 Task: Look for space in Torrejón de Ardoz, Spain from 6th June, 2023 to 8th June, 2023 for 2 adults in price range Rs.7000 to Rs.12000. Place can be private room with 1  bedroom having 2 beds and 1 bathroom. Property type can be house, flat, guest house. Amenities needed are: wifi. Booking option can be shelf check-in. Required host language is English.
Action: Mouse moved to (345, 162)
Screenshot: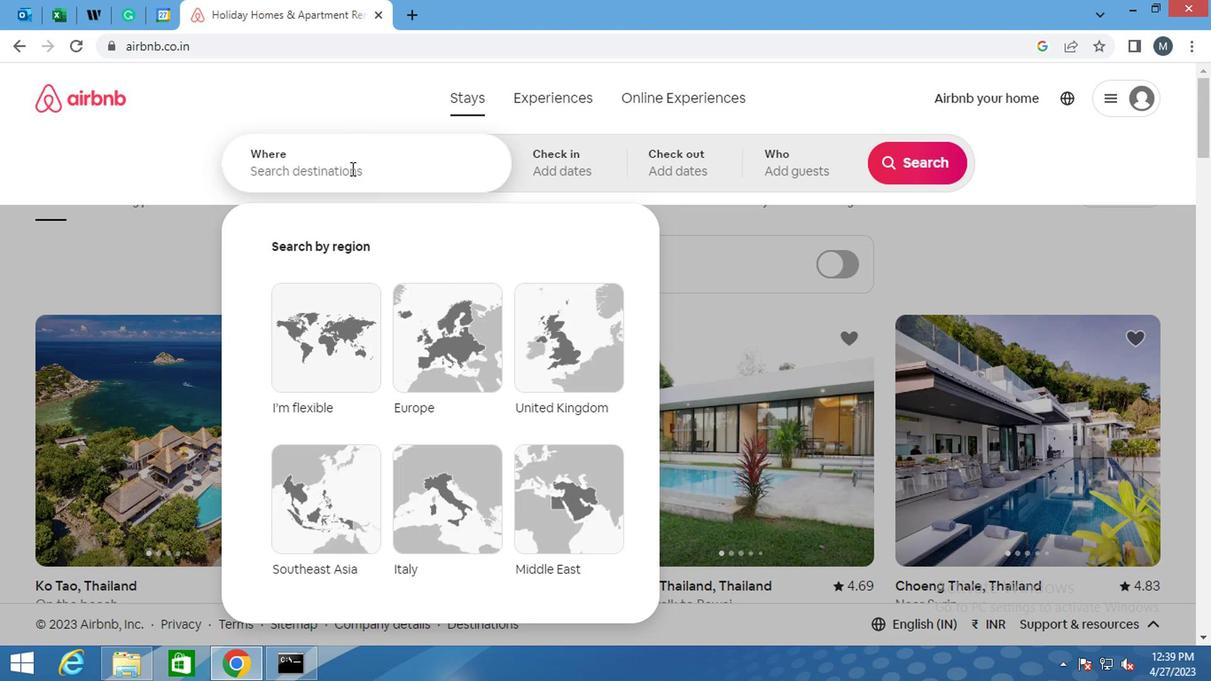 
Action: Mouse pressed left at (345, 162)
Screenshot: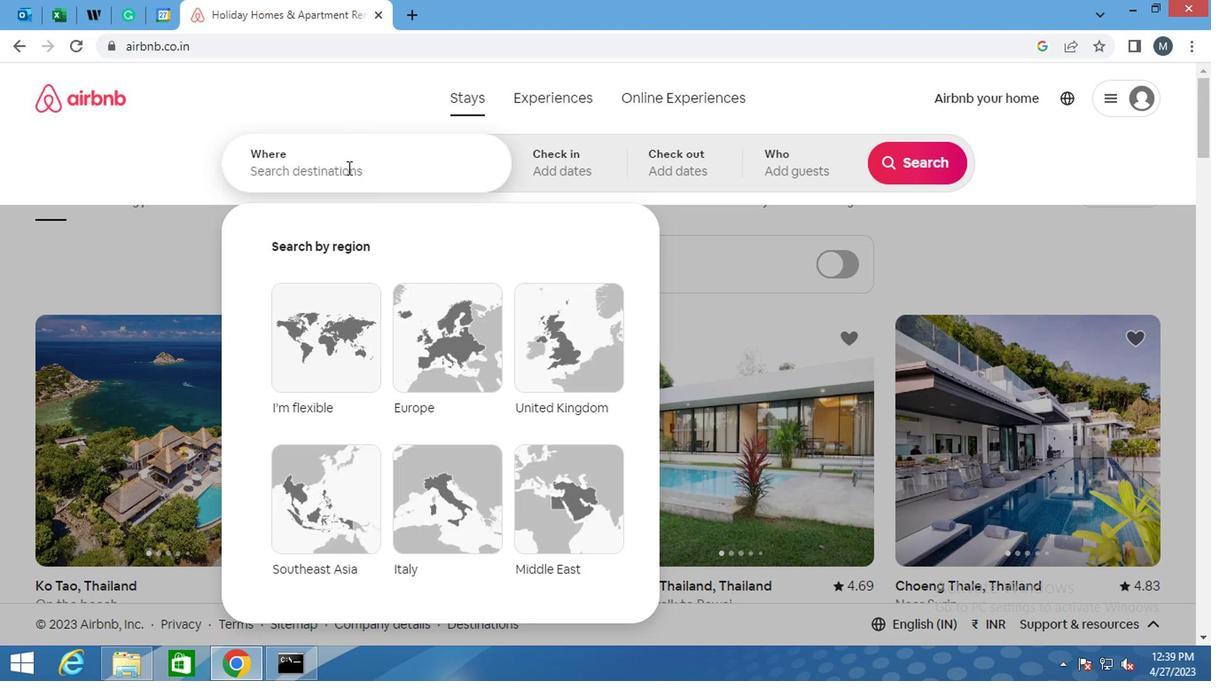 
Action: Mouse moved to (345, 162)
Screenshot: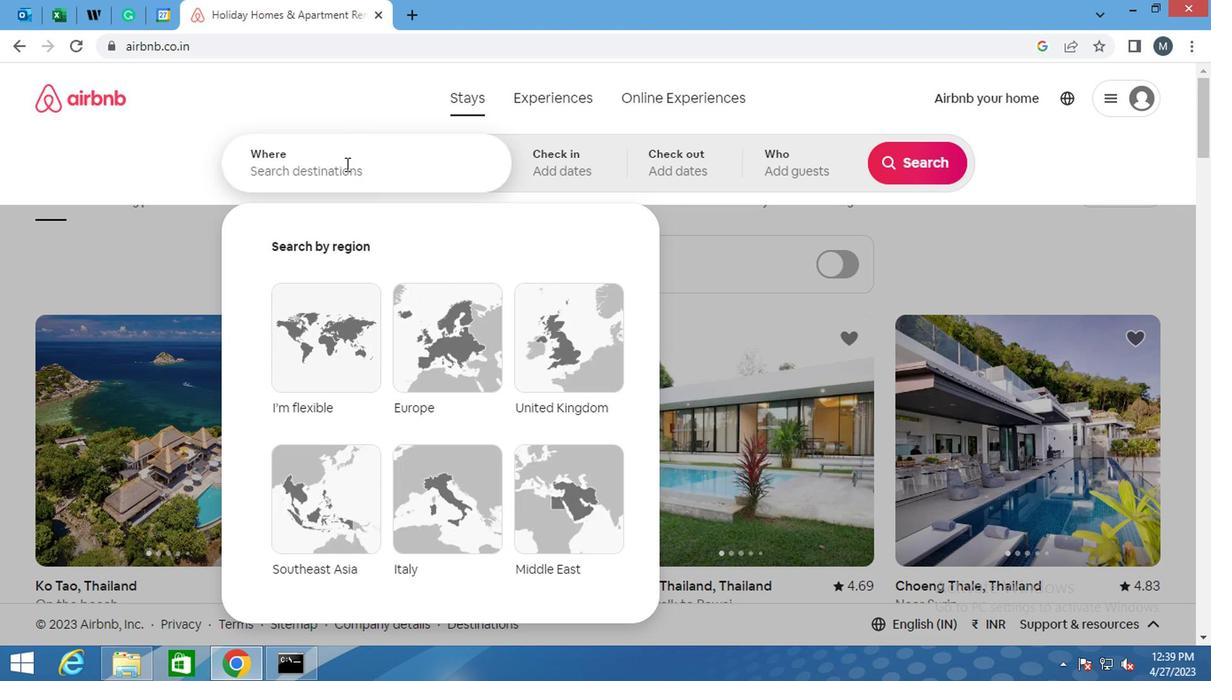 
Action: Key pressed <Key.shift>TORREJON<Key.space>DE<Key.space><Key.shift>ARDOZ<Key.space><Key.backspace>,<Key.space><Key.shift>SP
Screenshot: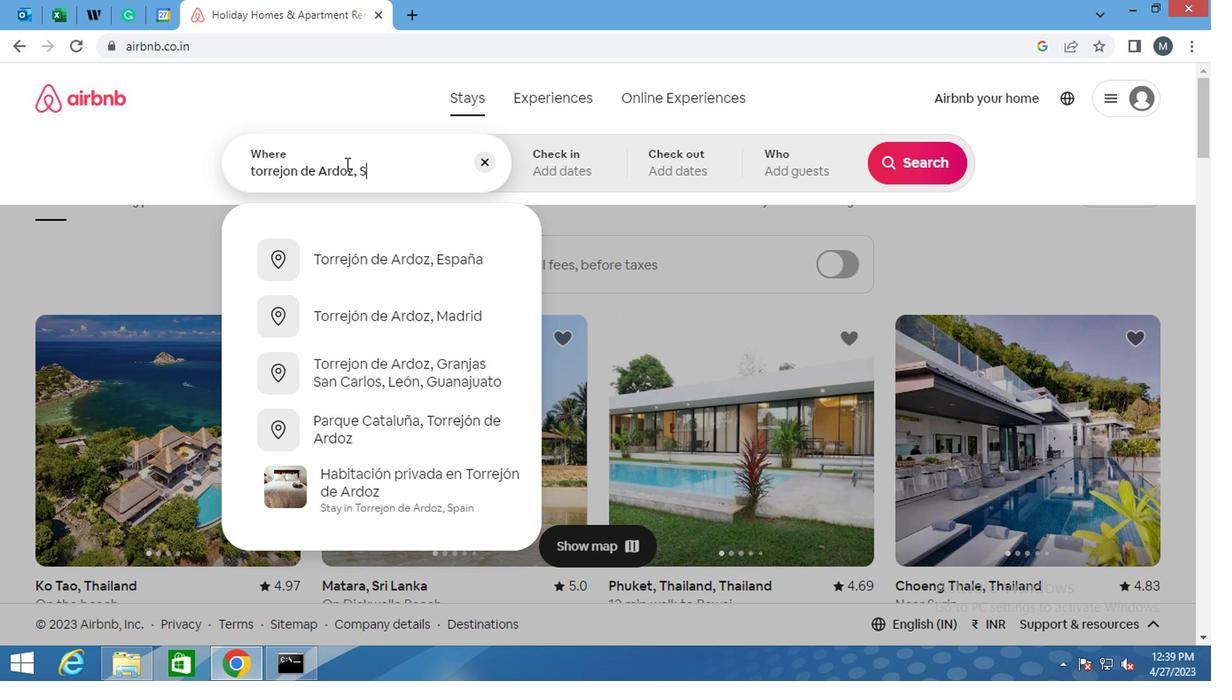 
Action: Mouse moved to (408, 270)
Screenshot: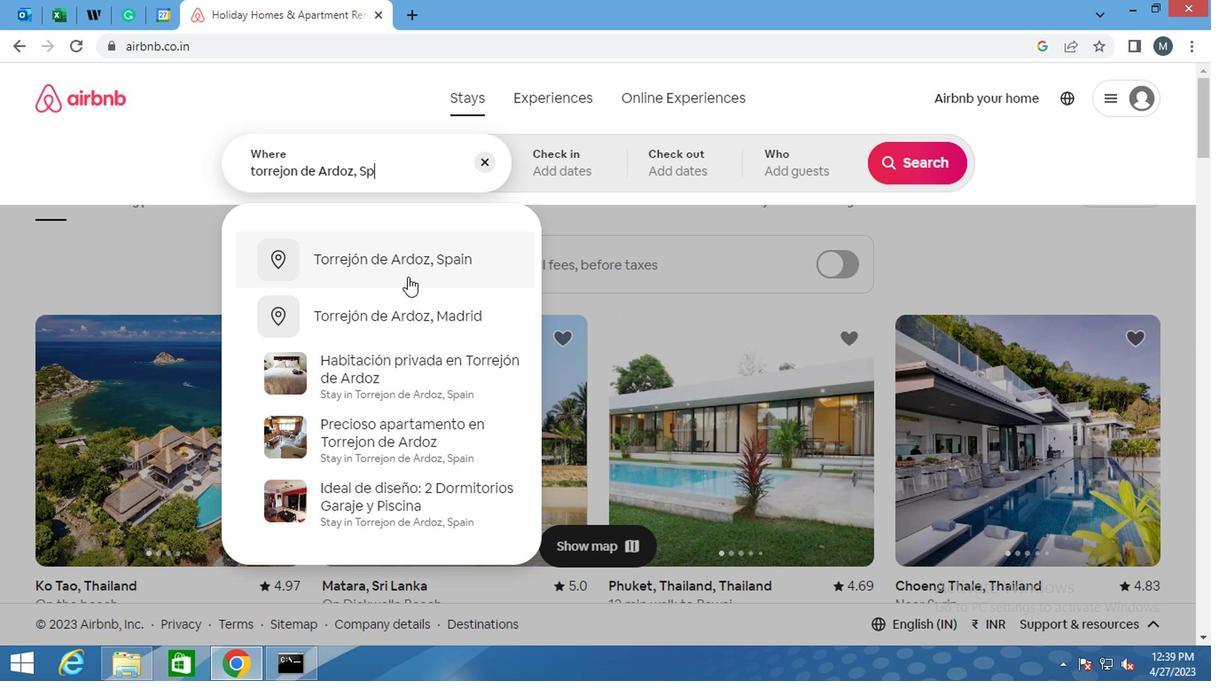 
Action: Mouse pressed left at (408, 270)
Screenshot: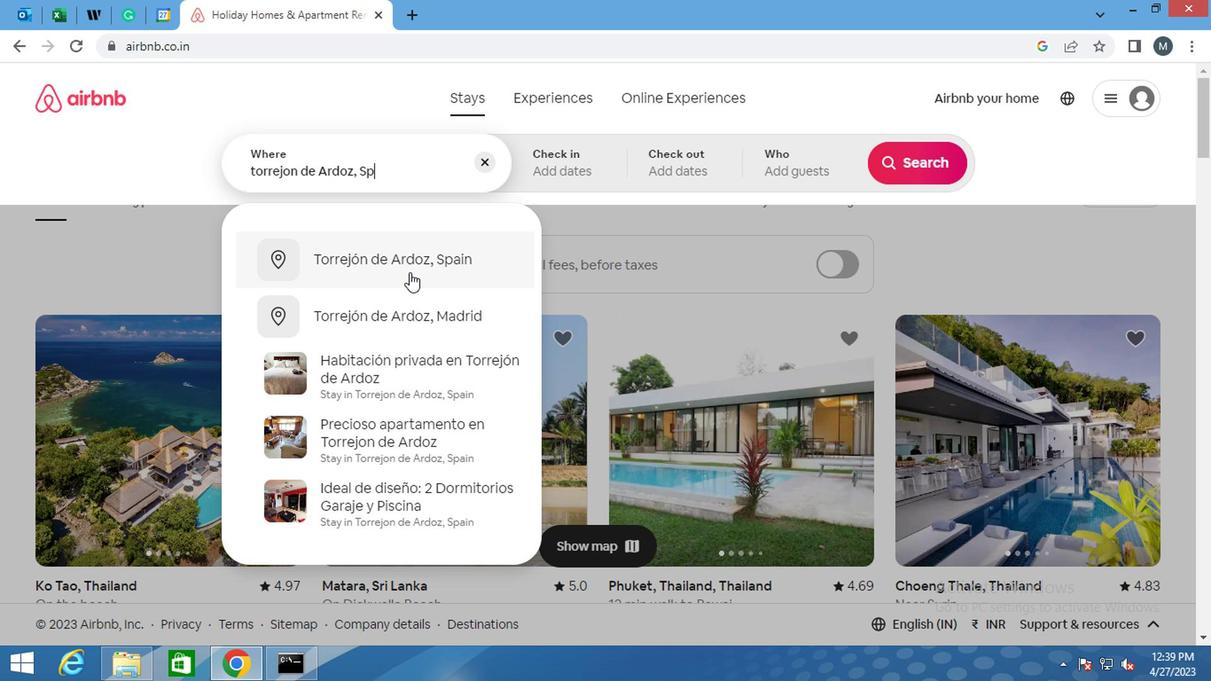 
Action: Mouse moved to (902, 303)
Screenshot: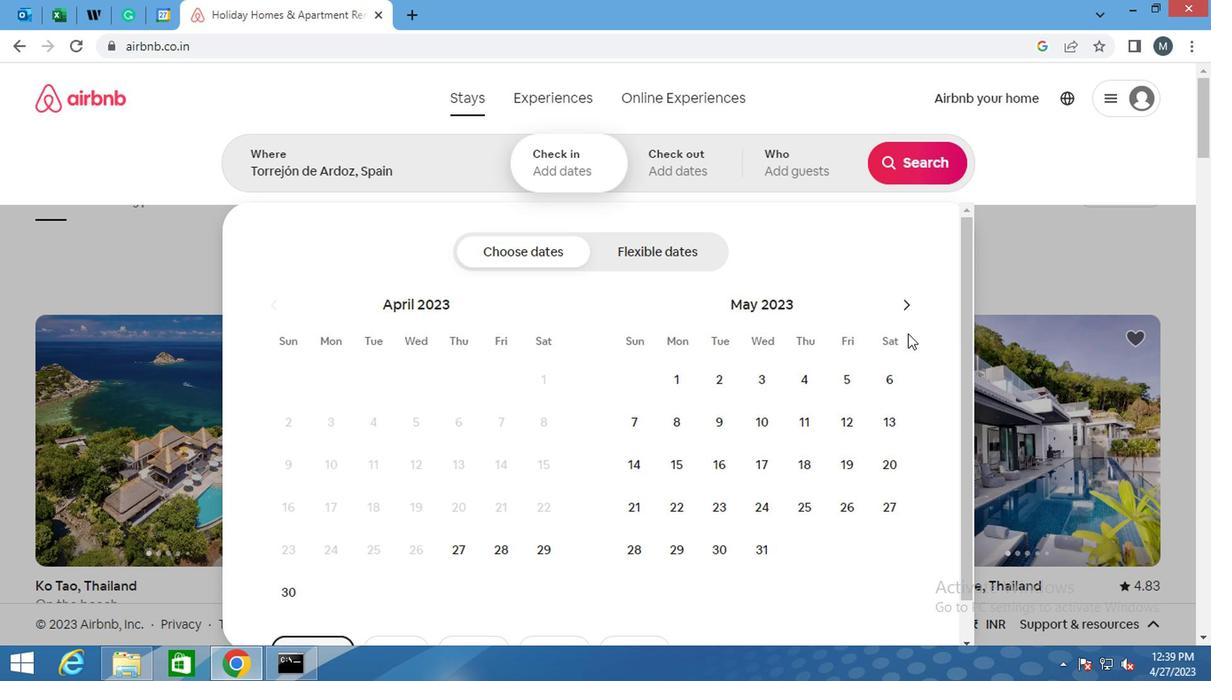 
Action: Mouse pressed left at (902, 303)
Screenshot: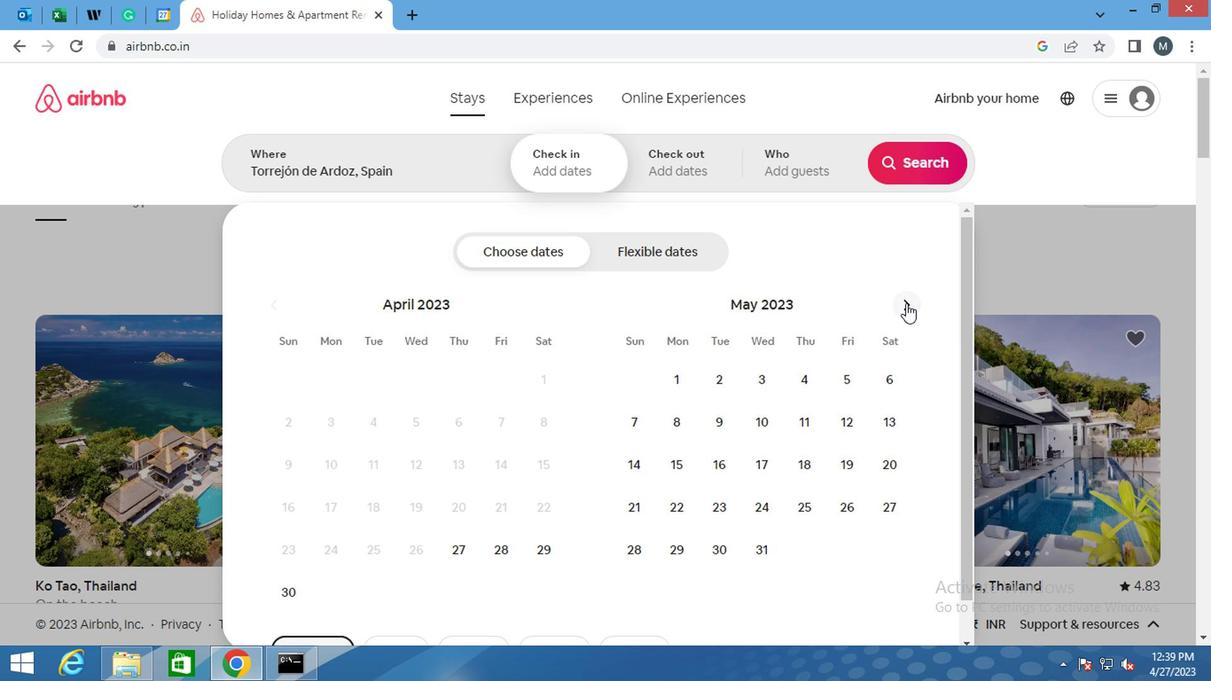 
Action: Mouse moved to (728, 429)
Screenshot: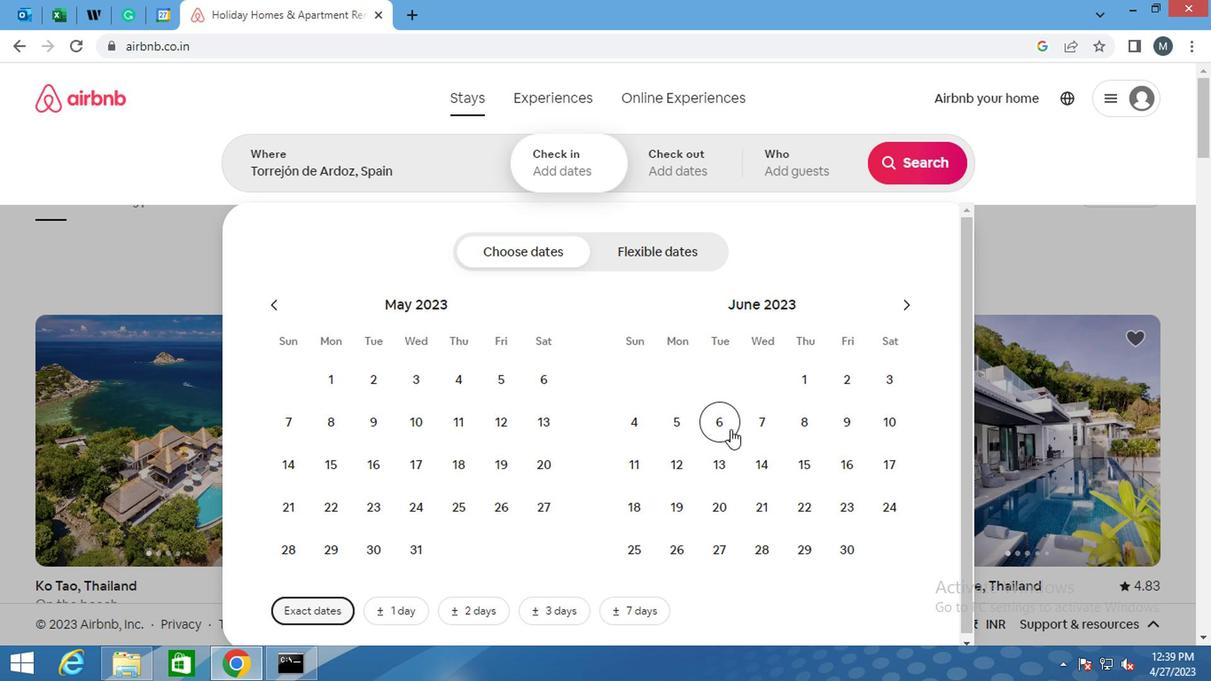 
Action: Mouse pressed left at (728, 429)
Screenshot: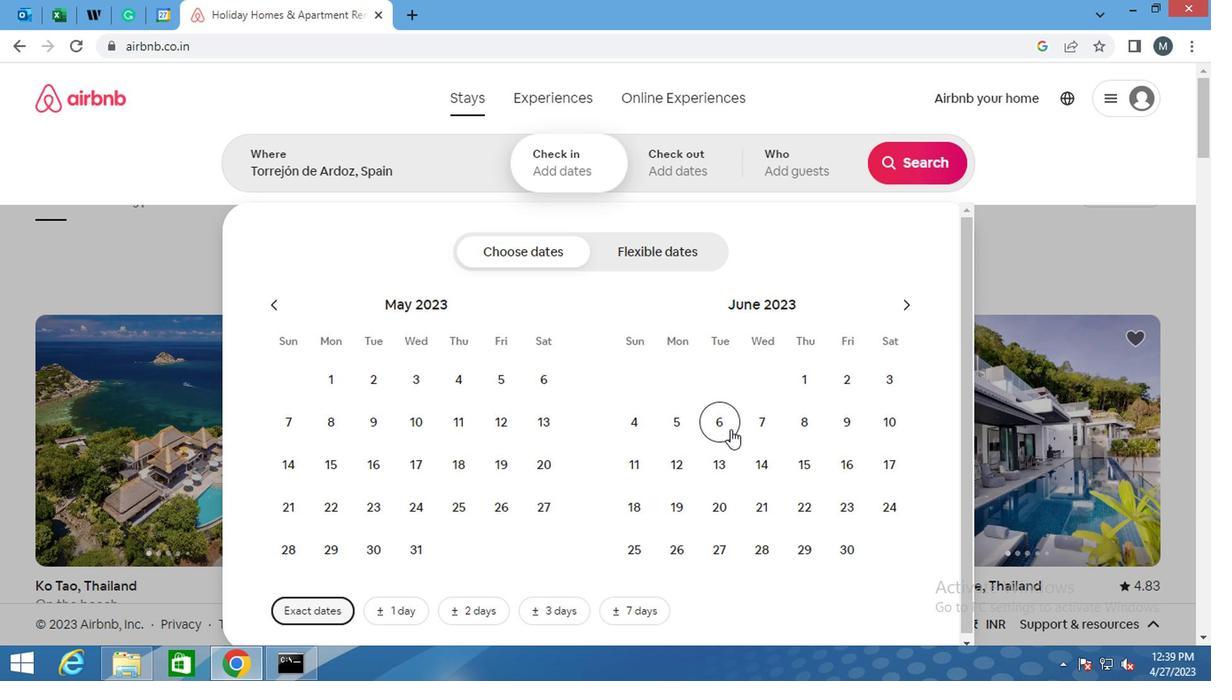 
Action: Mouse moved to (795, 418)
Screenshot: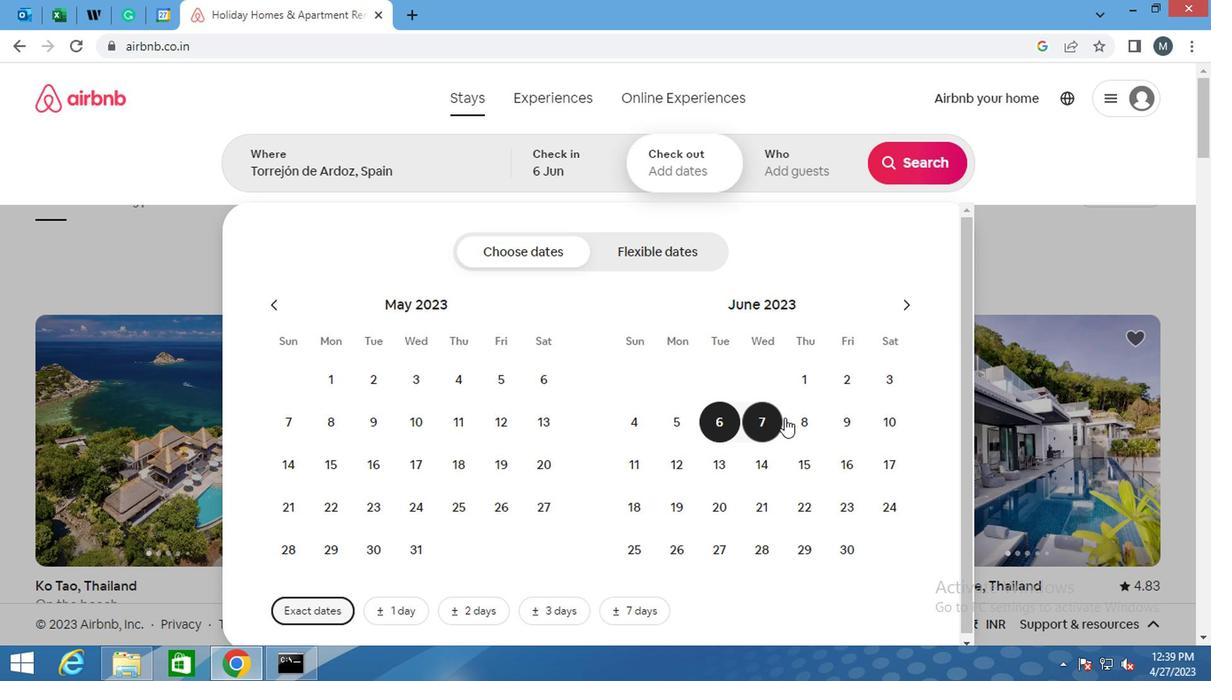 
Action: Mouse pressed left at (795, 418)
Screenshot: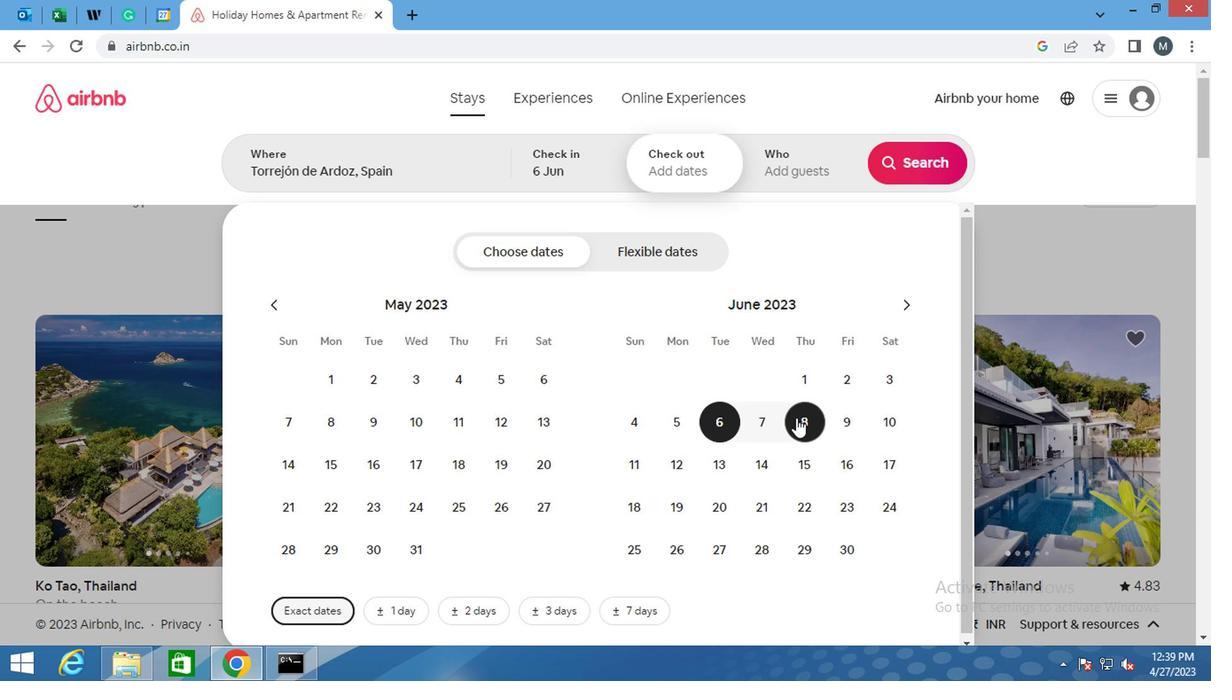 
Action: Mouse moved to (797, 169)
Screenshot: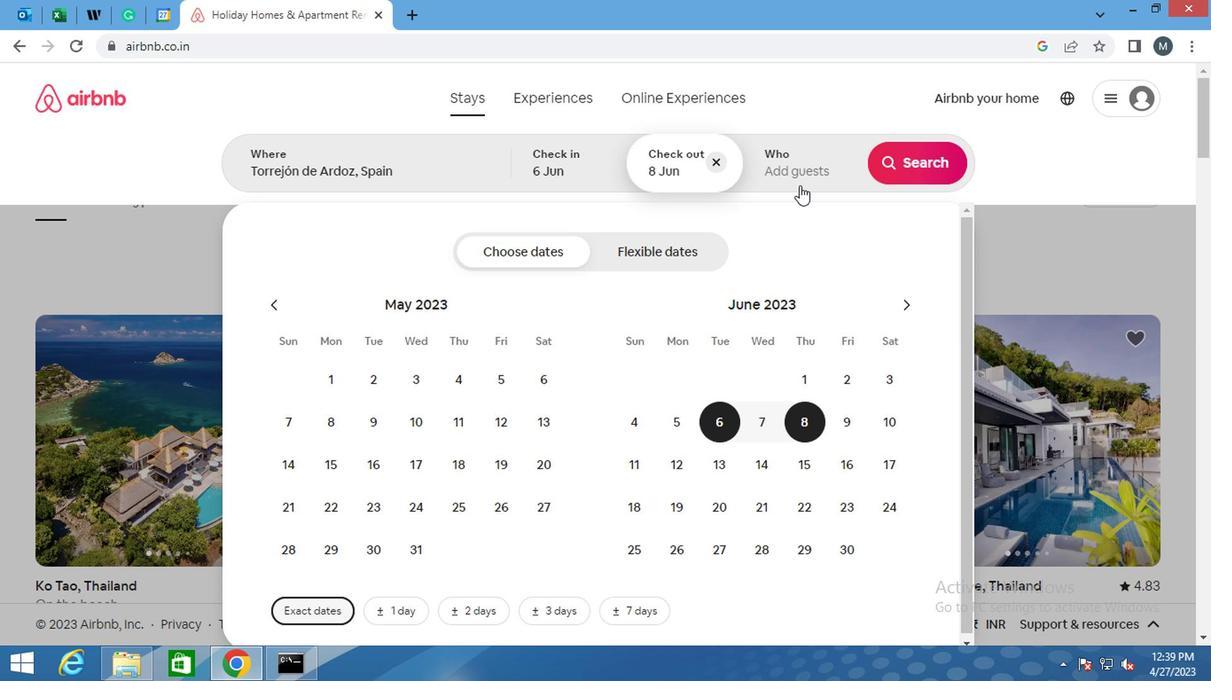 
Action: Mouse pressed left at (797, 169)
Screenshot: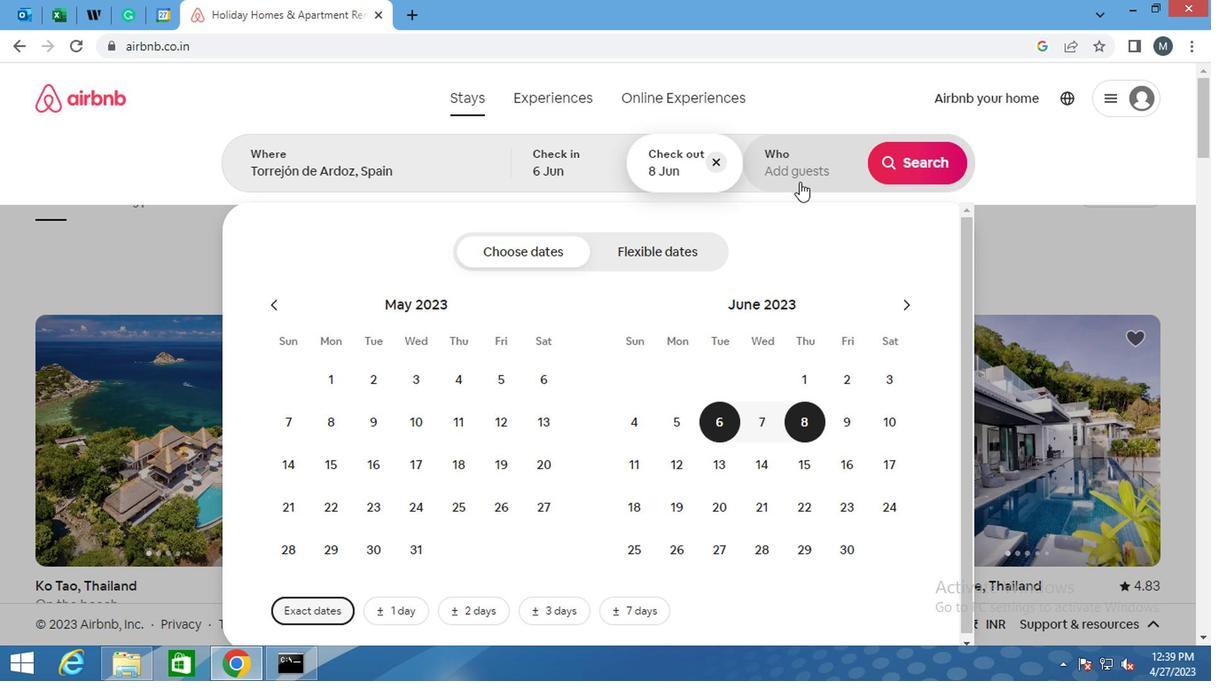 
Action: Mouse moved to (921, 258)
Screenshot: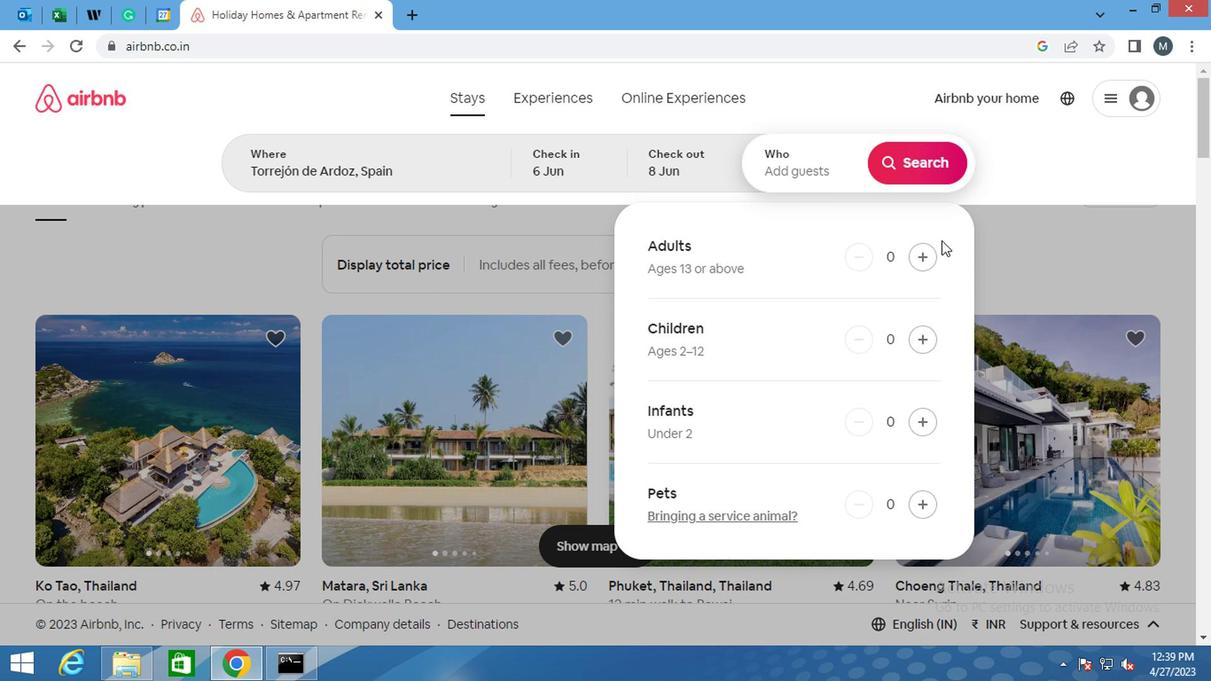 
Action: Mouse pressed left at (921, 258)
Screenshot: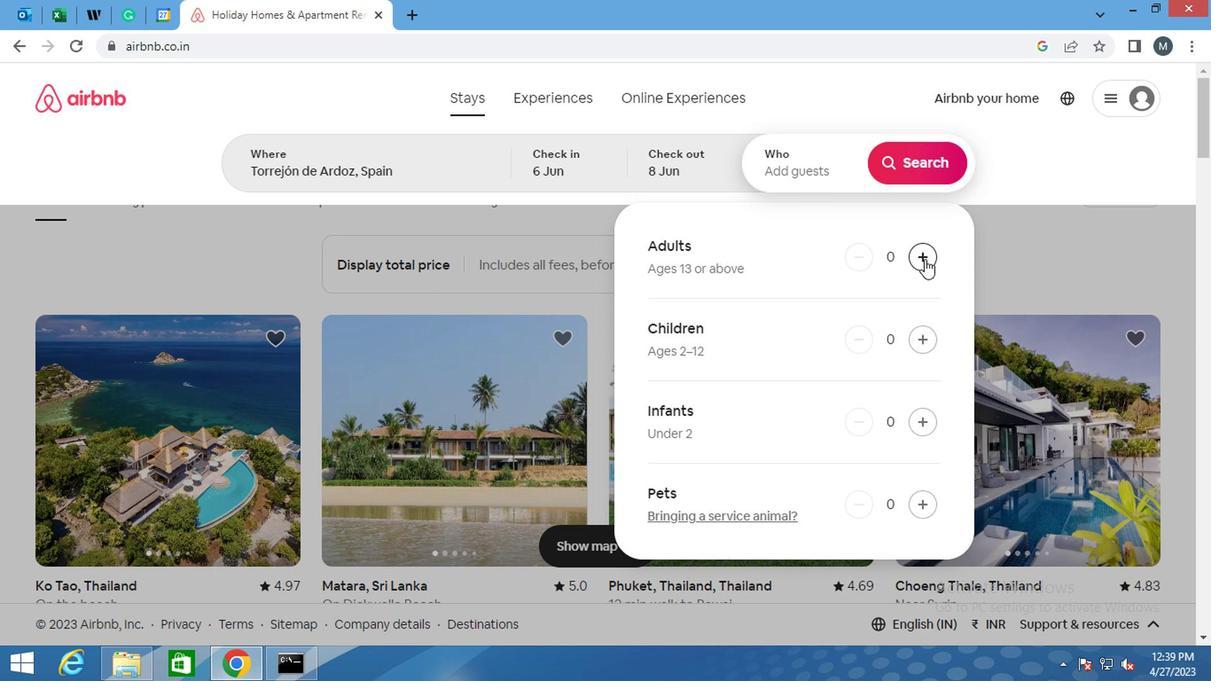 
Action: Mouse moved to (920, 259)
Screenshot: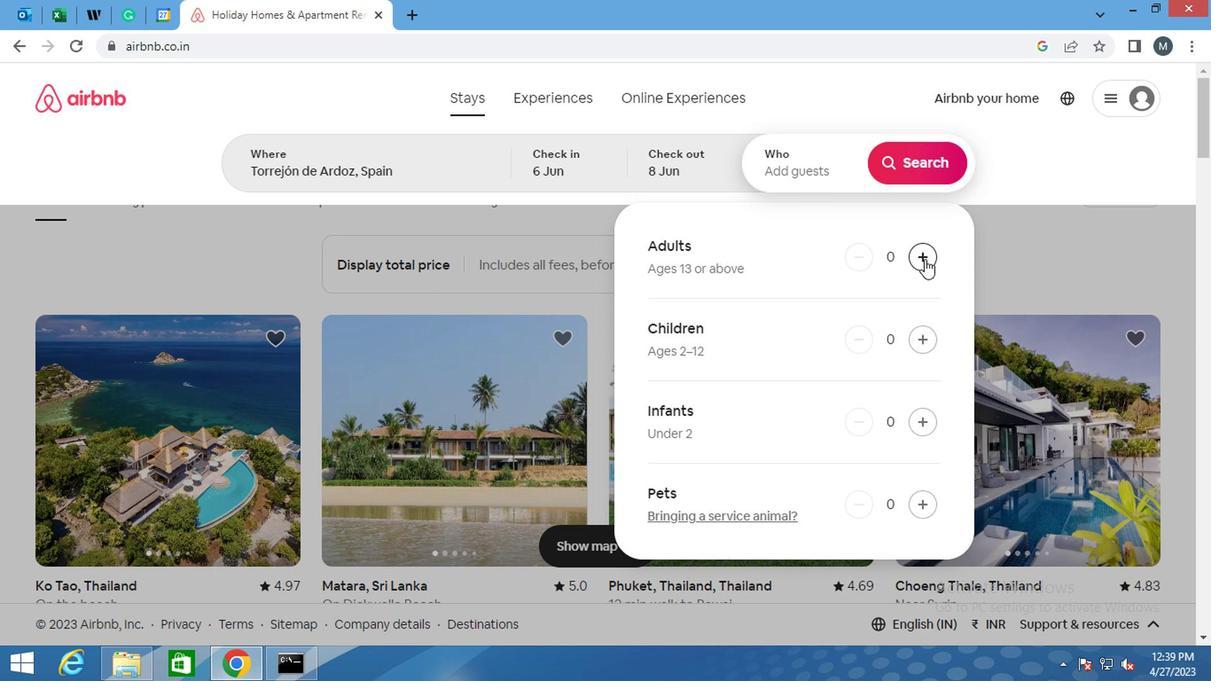 
Action: Mouse pressed left at (920, 259)
Screenshot: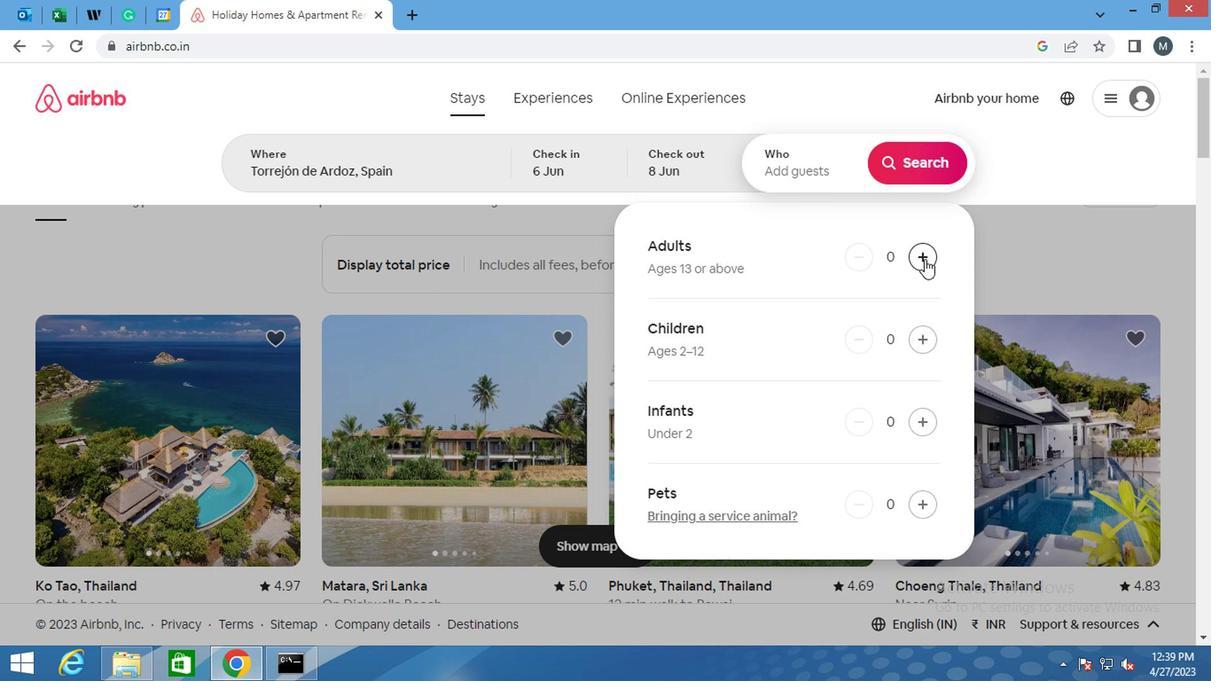 
Action: Mouse moved to (902, 148)
Screenshot: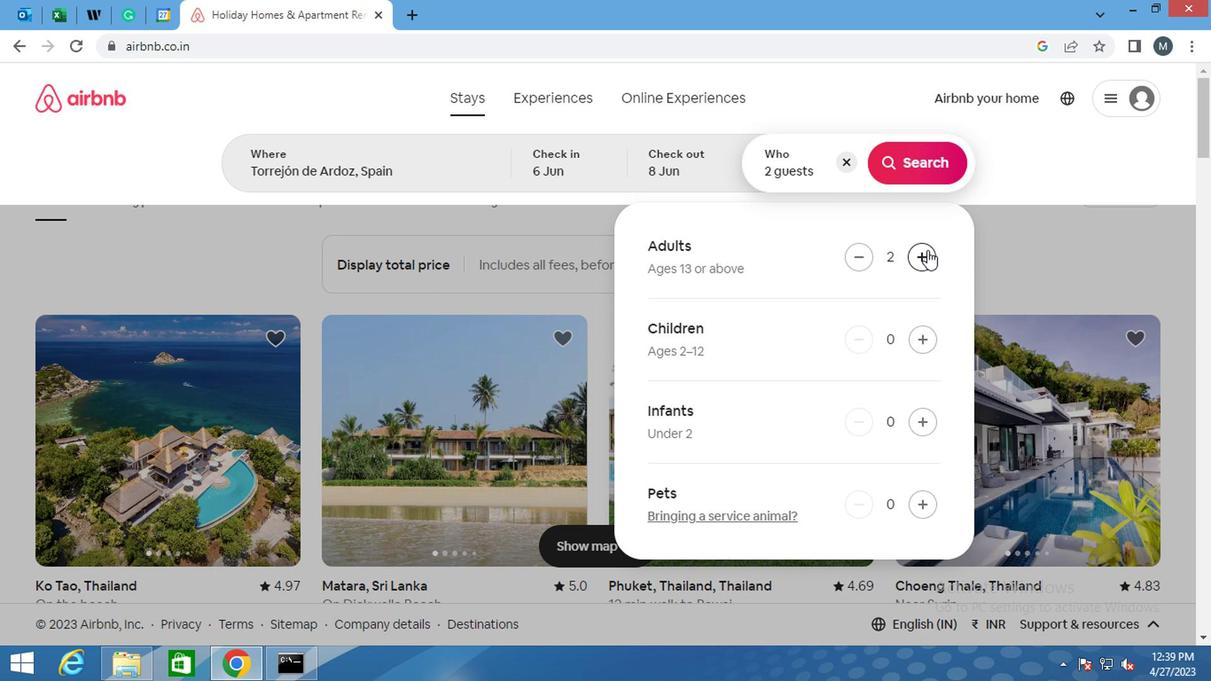 
Action: Mouse pressed left at (902, 148)
Screenshot: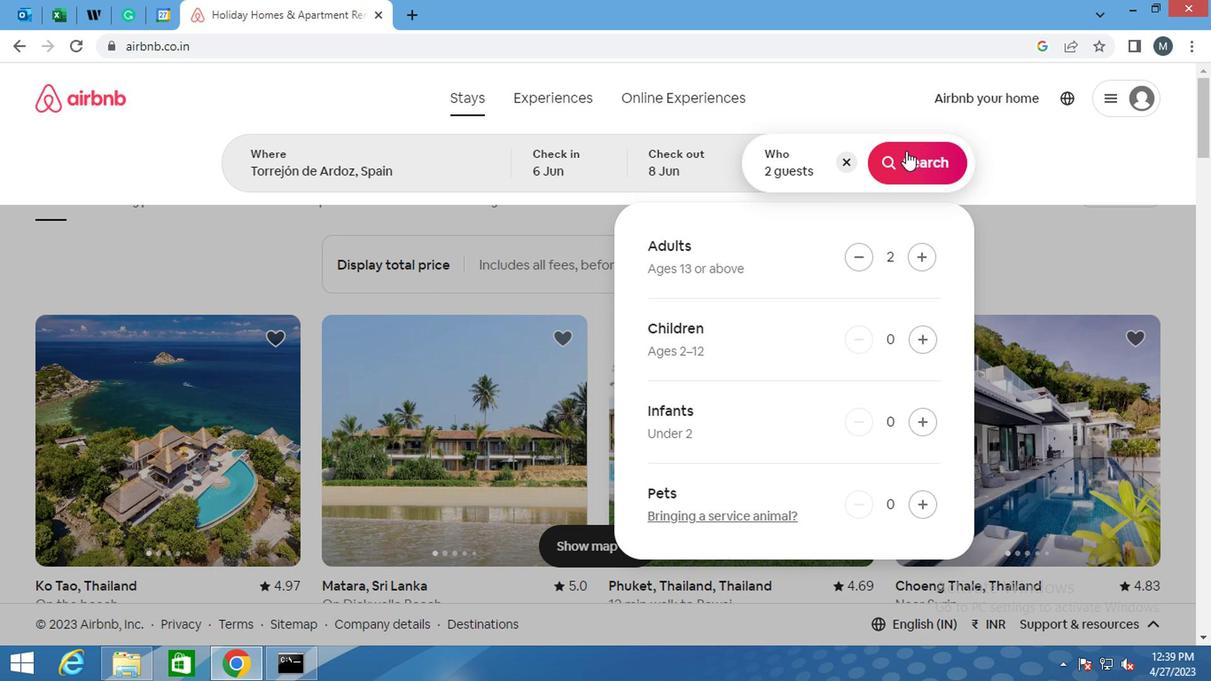 
Action: Mouse moved to (1119, 166)
Screenshot: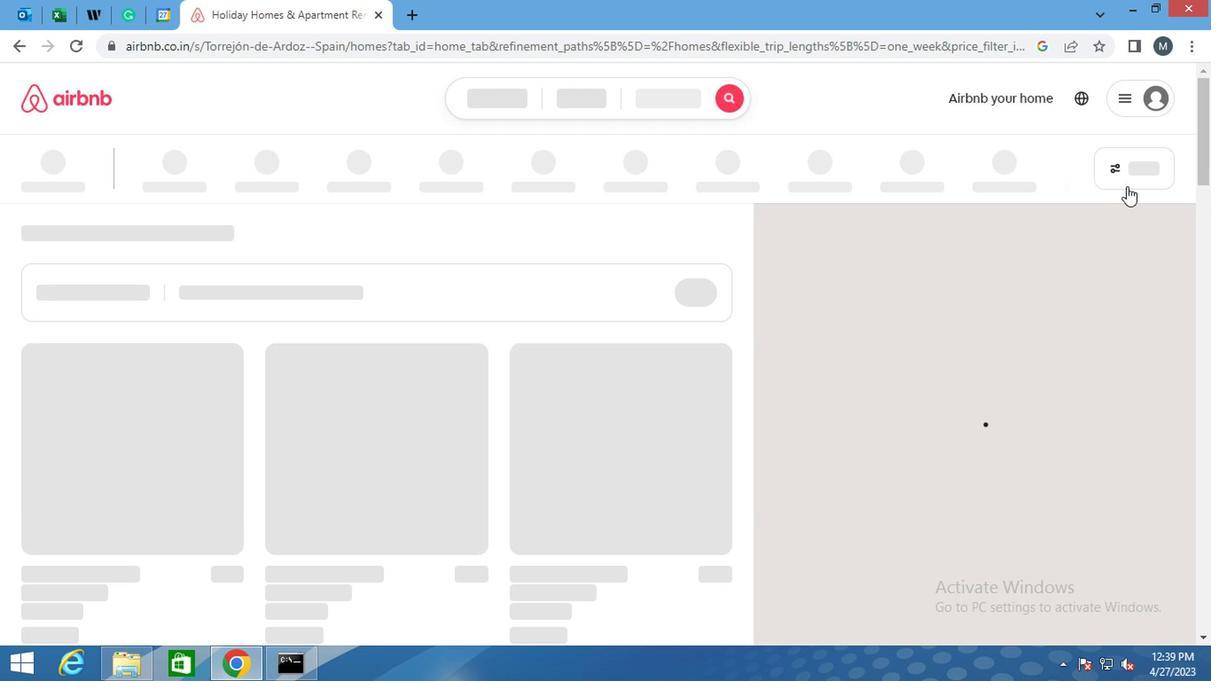 
Action: Mouse pressed left at (1119, 166)
Screenshot: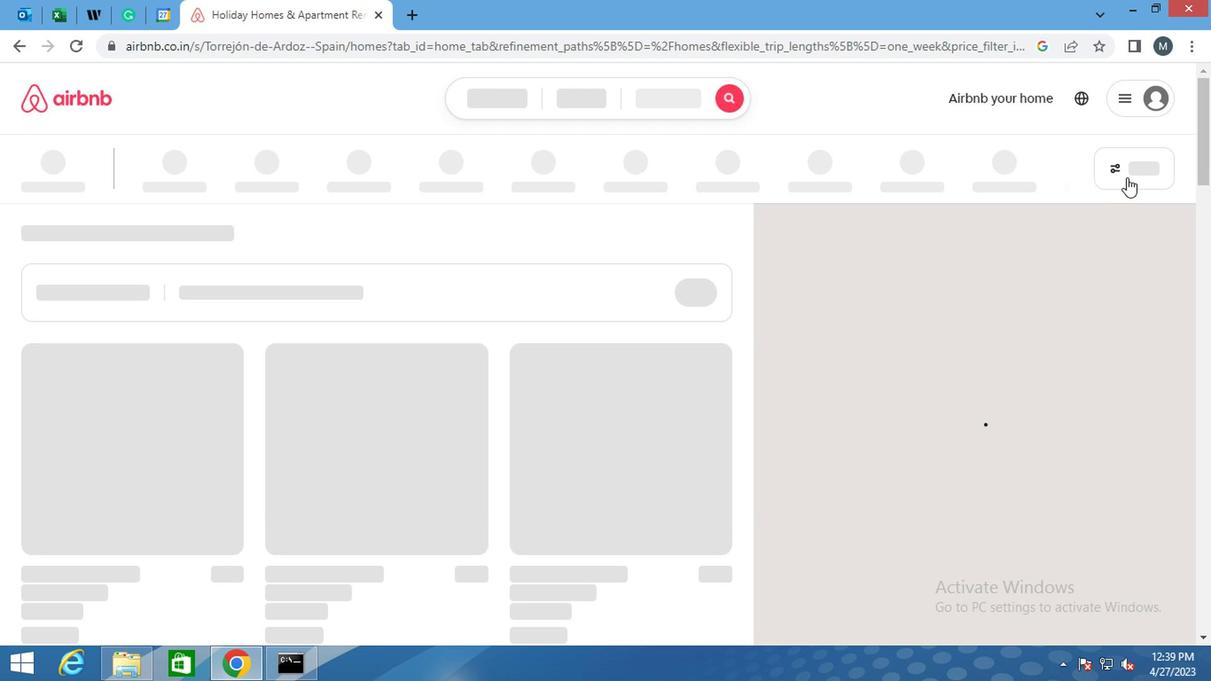 
Action: Mouse moved to (1133, 170)
Screenshot: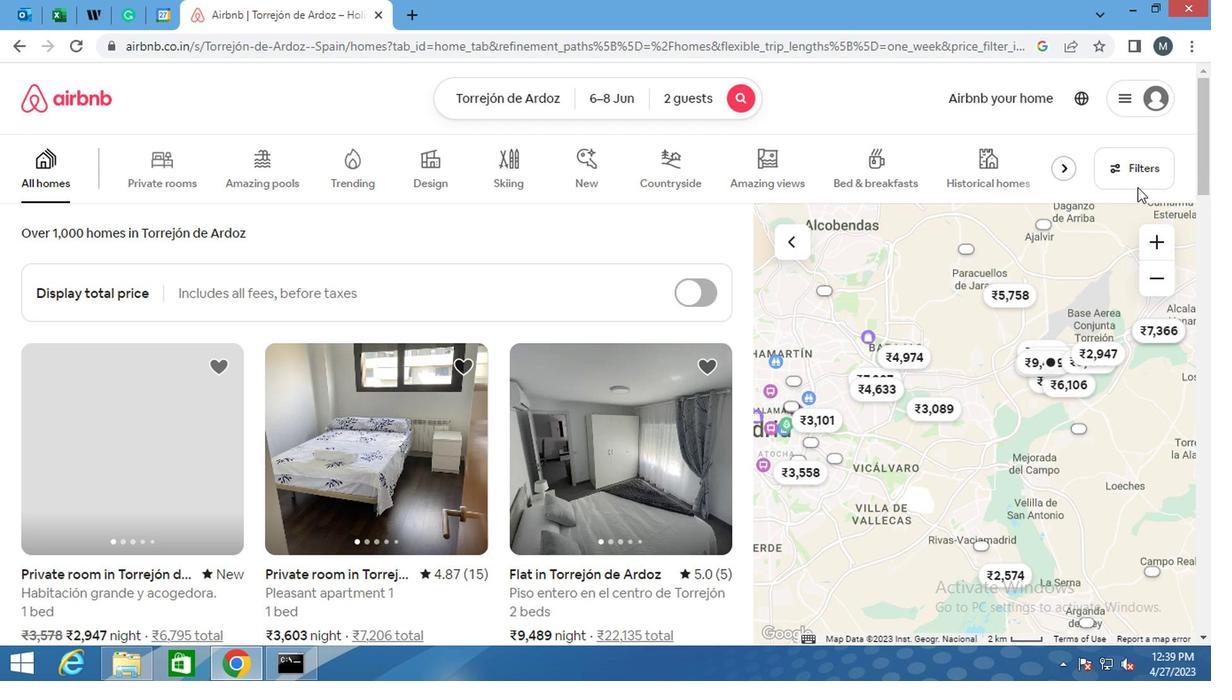 
Action: Mouse pressed left at (1133, 170)
Screenshot: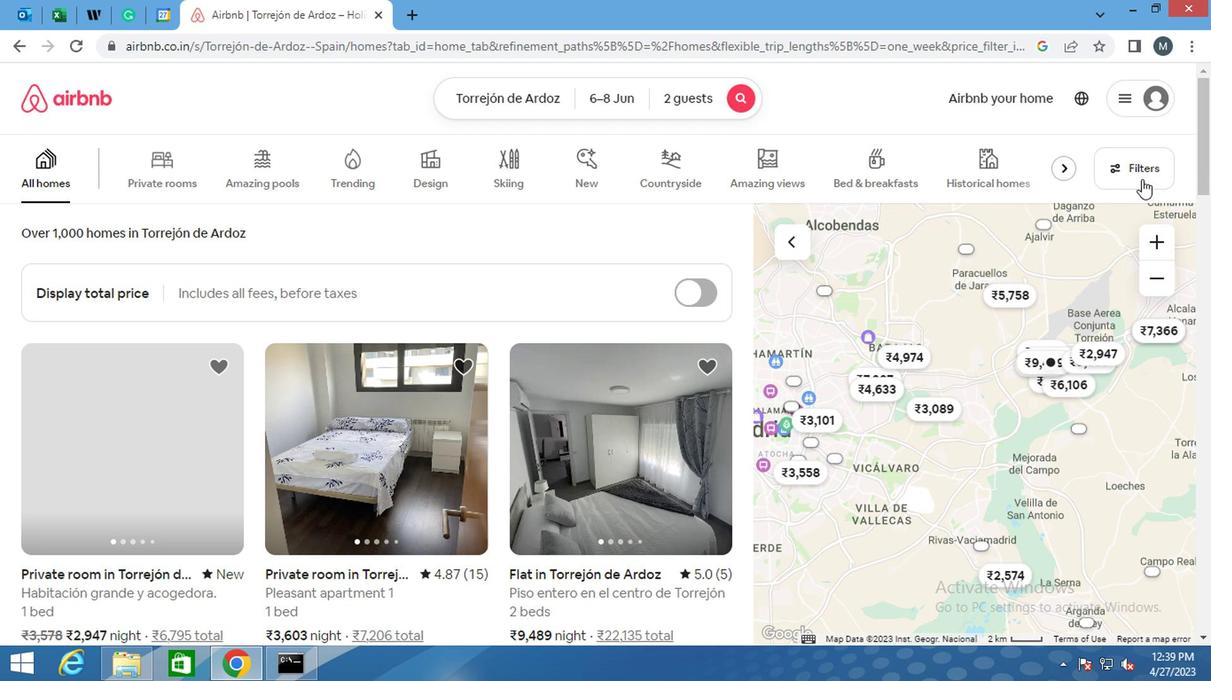 
Action: Mouse moved to (401, 401)
Screenshot: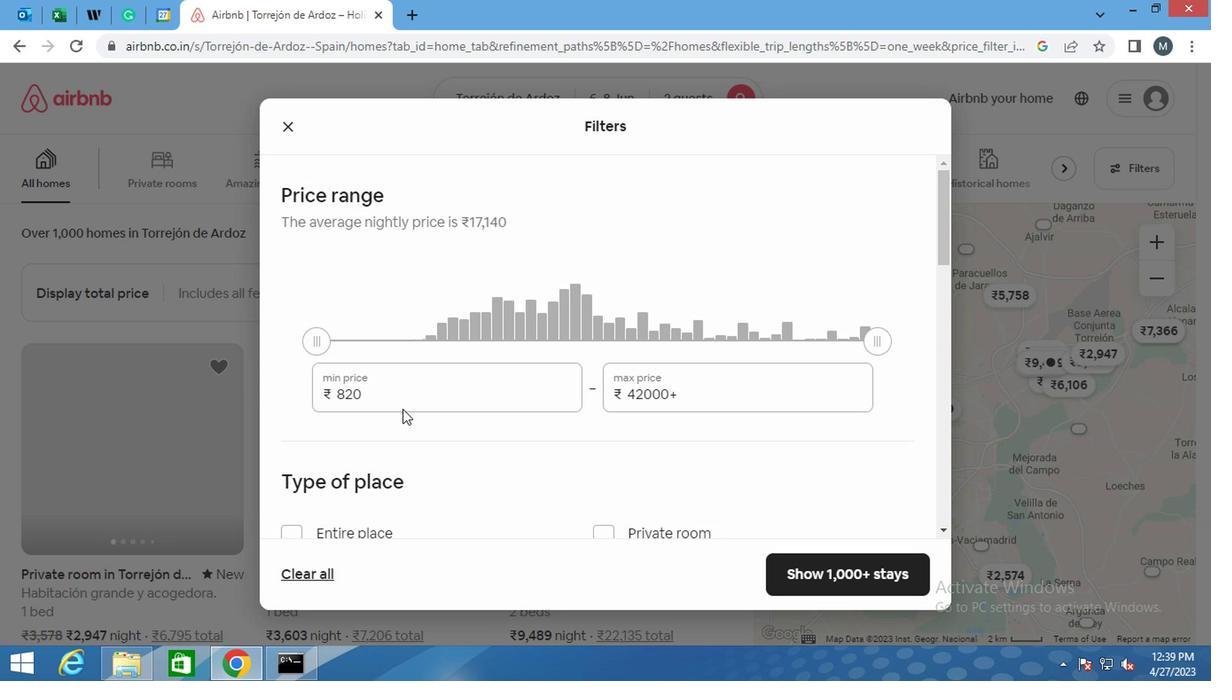 
Action: Mouse pressed left at (401, 401)
Screenshot: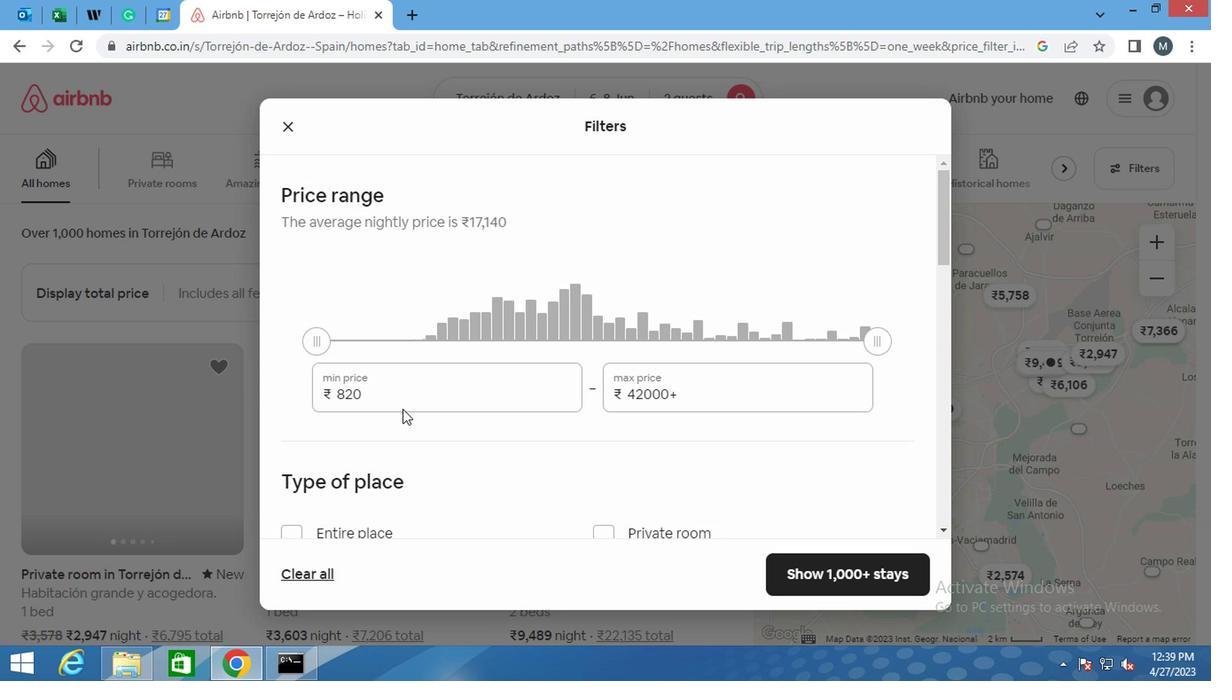 
Action: Key pressed <Key.backspace><Key.backspace><Key.backspace>7000
Screenshot: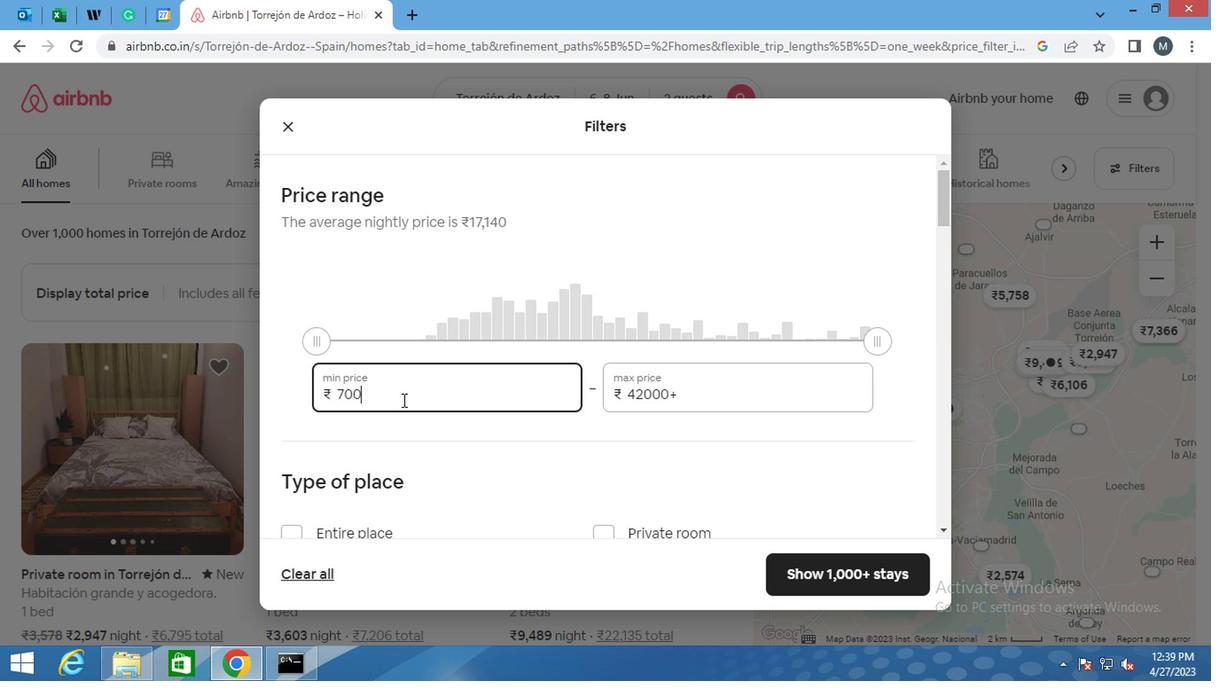 
Action: Mouse moved to (684, 396)
Screenshot: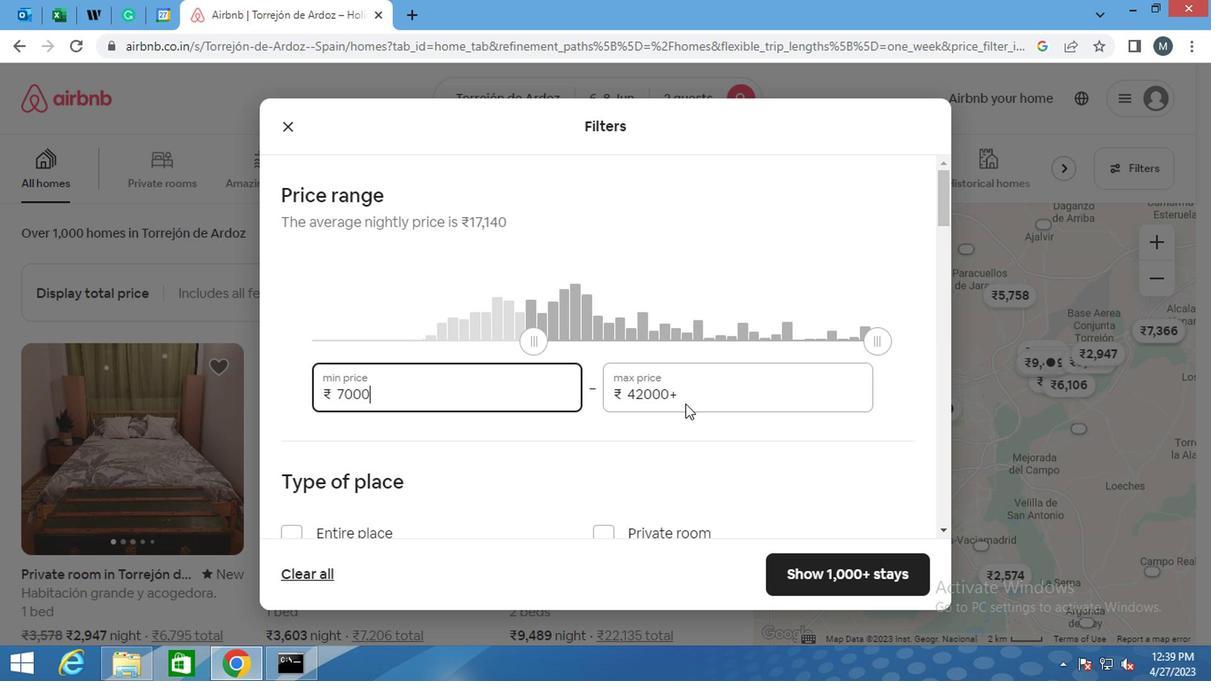
Action: Mouse pressed left at (684, 396)
Screenshot: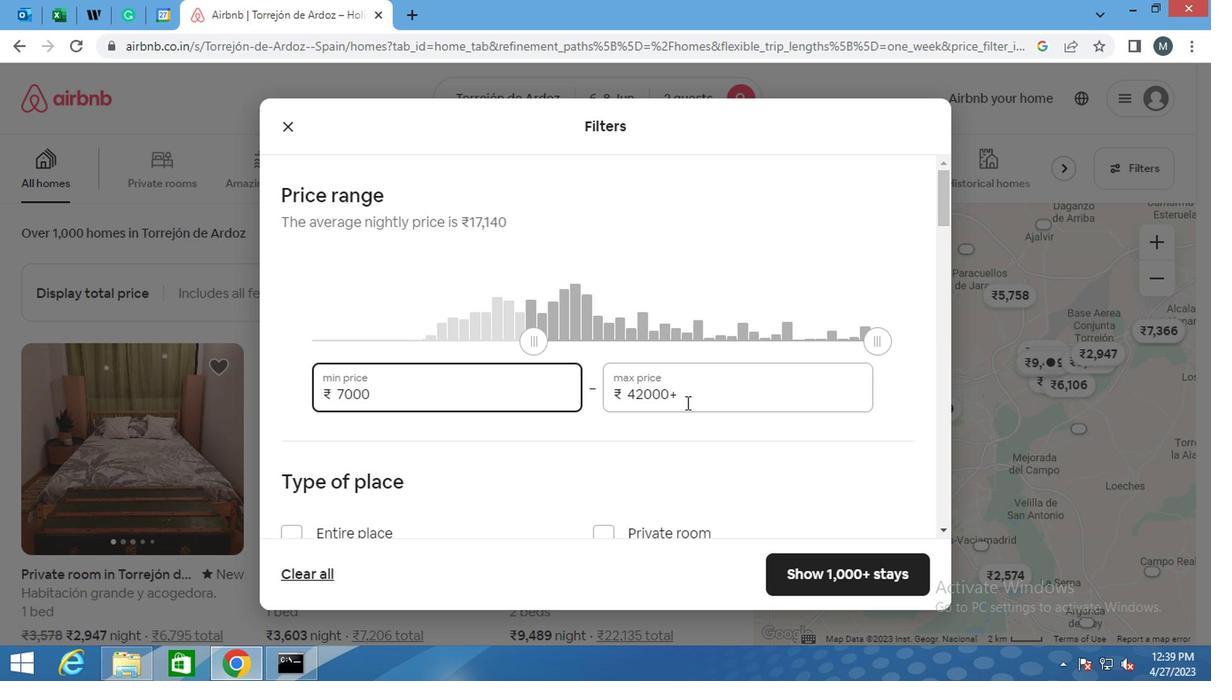 
Action: Mouse moved to (676, 396)
Screenshot: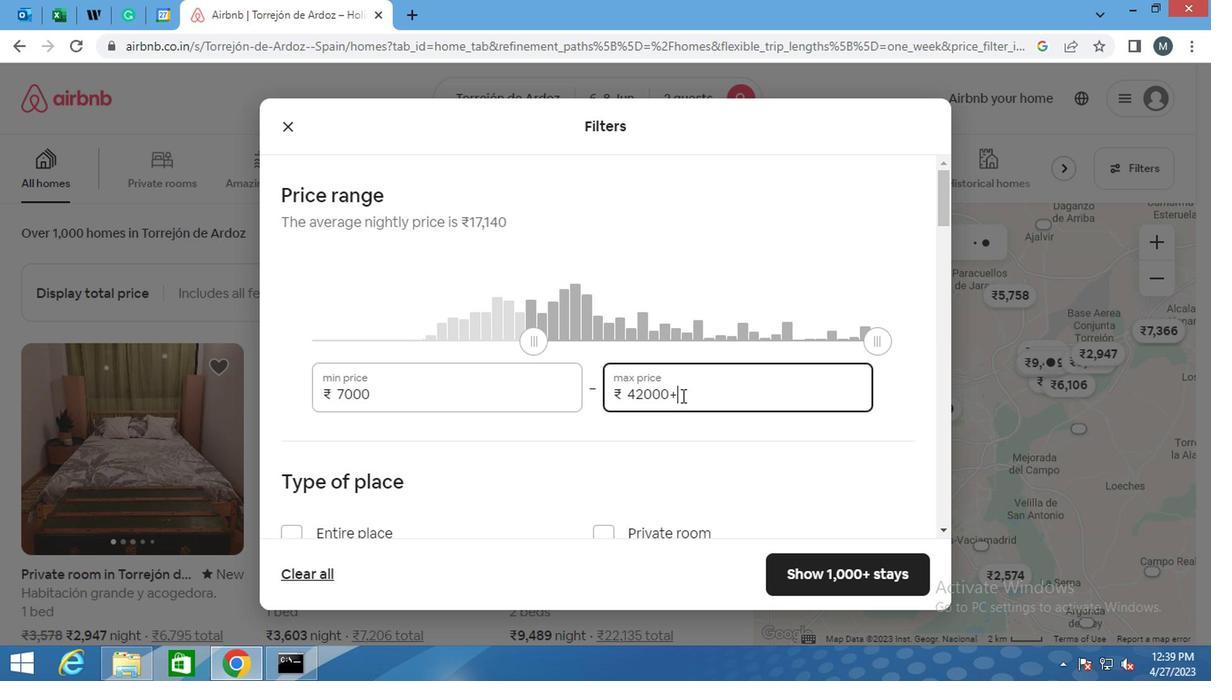 
Action: Key pressed <Key.backspace>
Screenshot: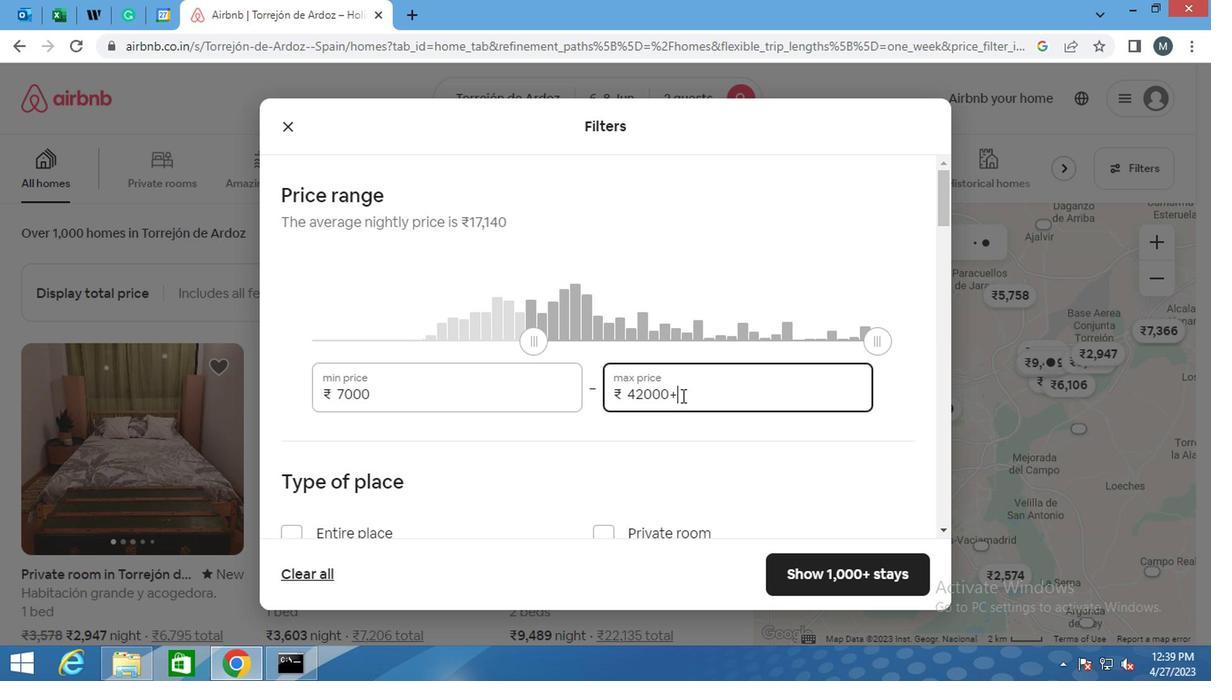 
Action: Mouse moved to (649, 405)
Screenshot: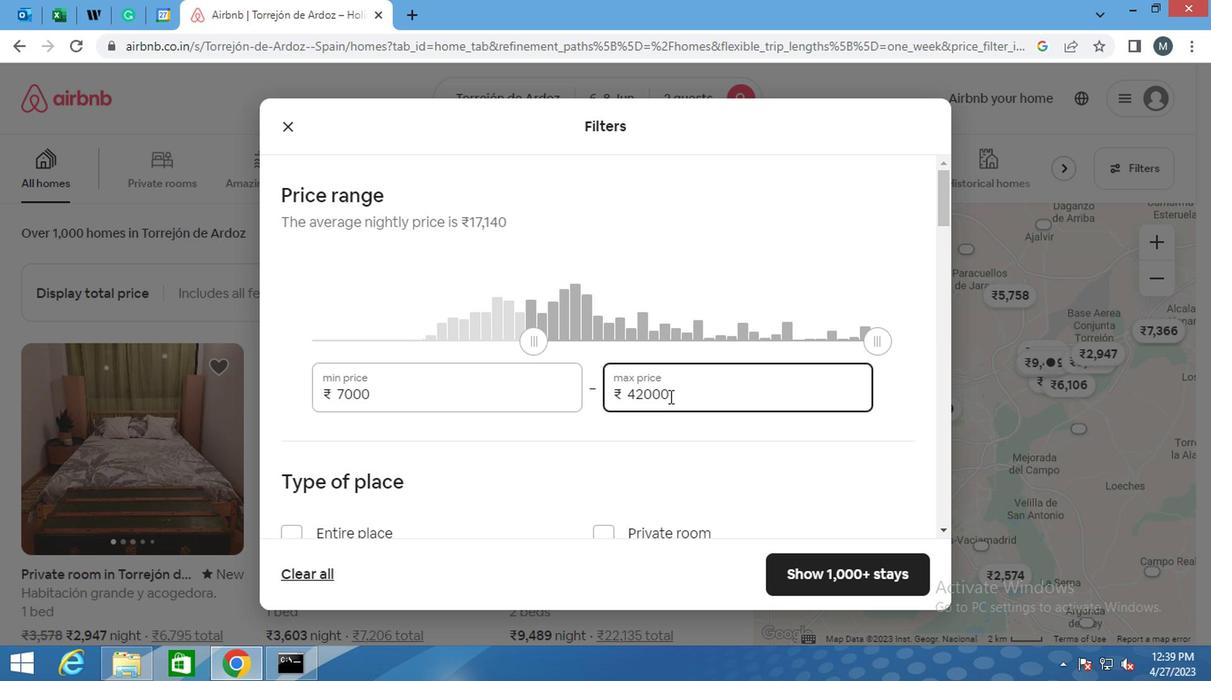 
Action: Key pressed <Key.backspace><Key.backspace><Key.backspace><Key.backspace><Key.backspace><Key.backspace><Key.backspace><Key.backspace><Key.backspace><Key.backspace><Key.backspace><Key.backspace>
Screenshot: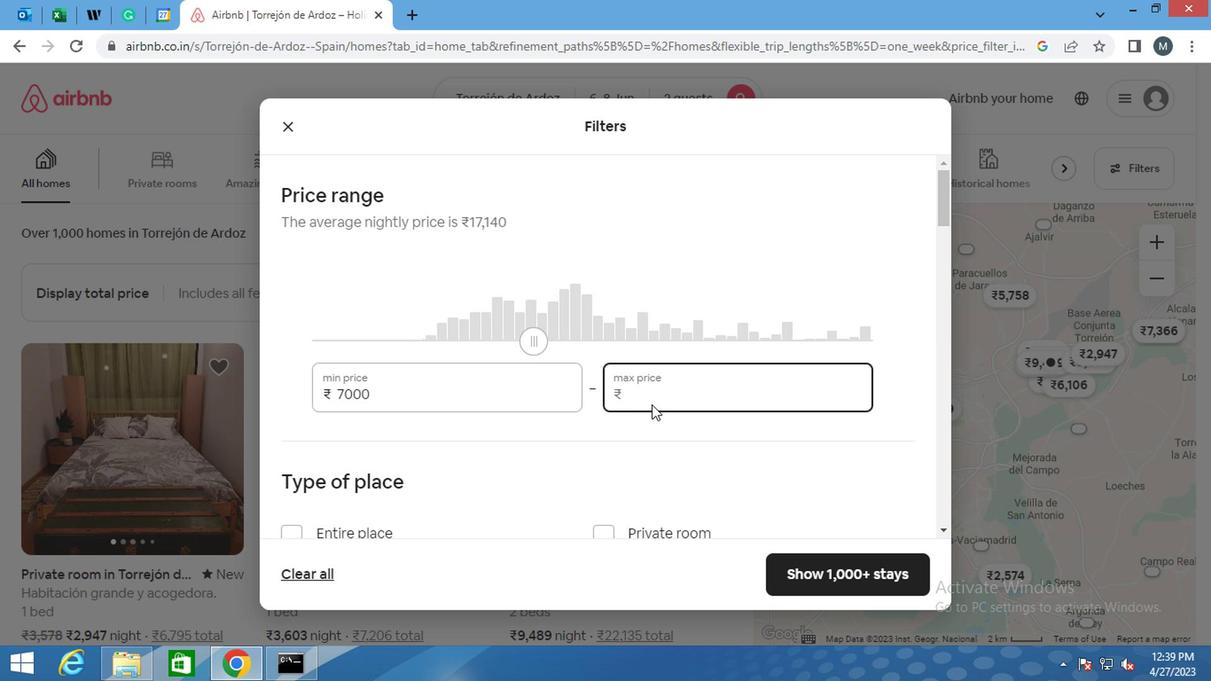 
Action: Mouse moved to (644, 403)
Screenshot: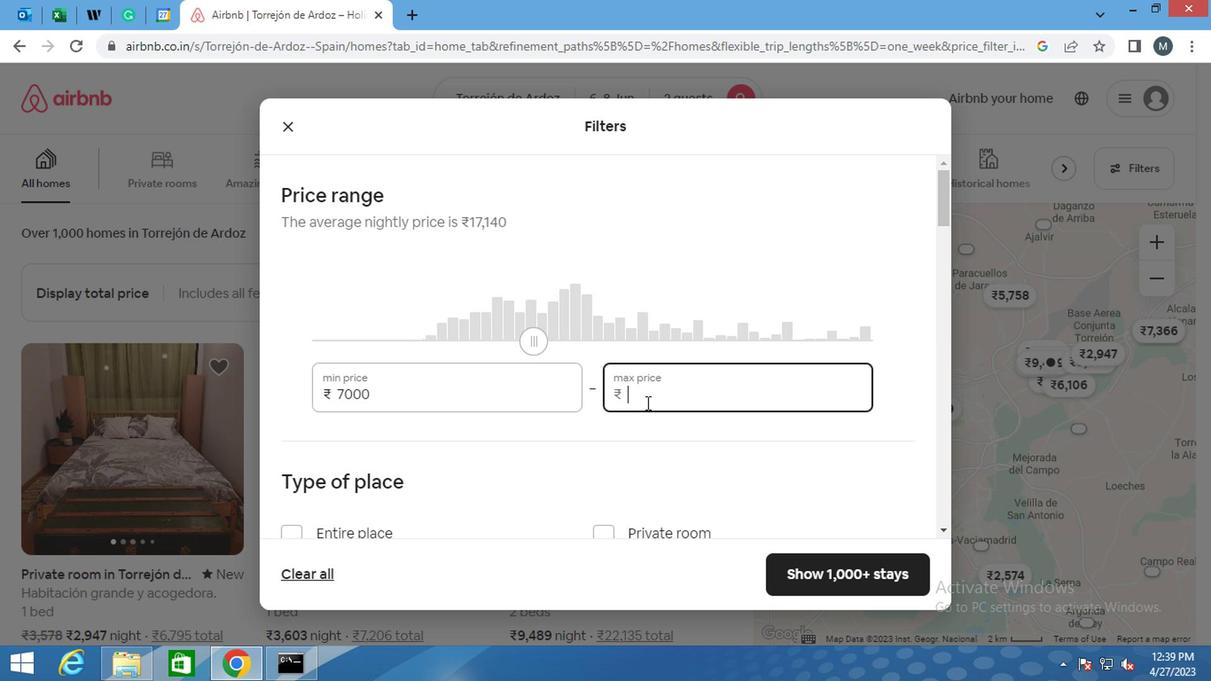 
Action: Key pressed 1
Screenshot: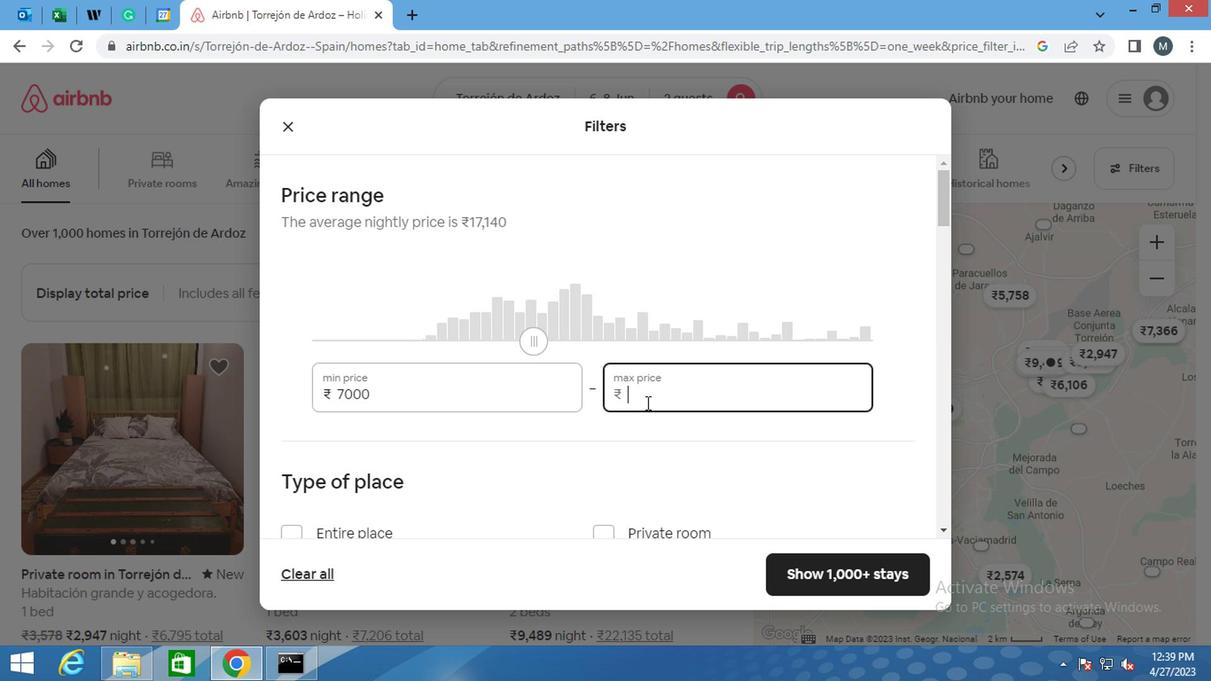 
Action: Mouse moved to (642, 403)
Screenshot: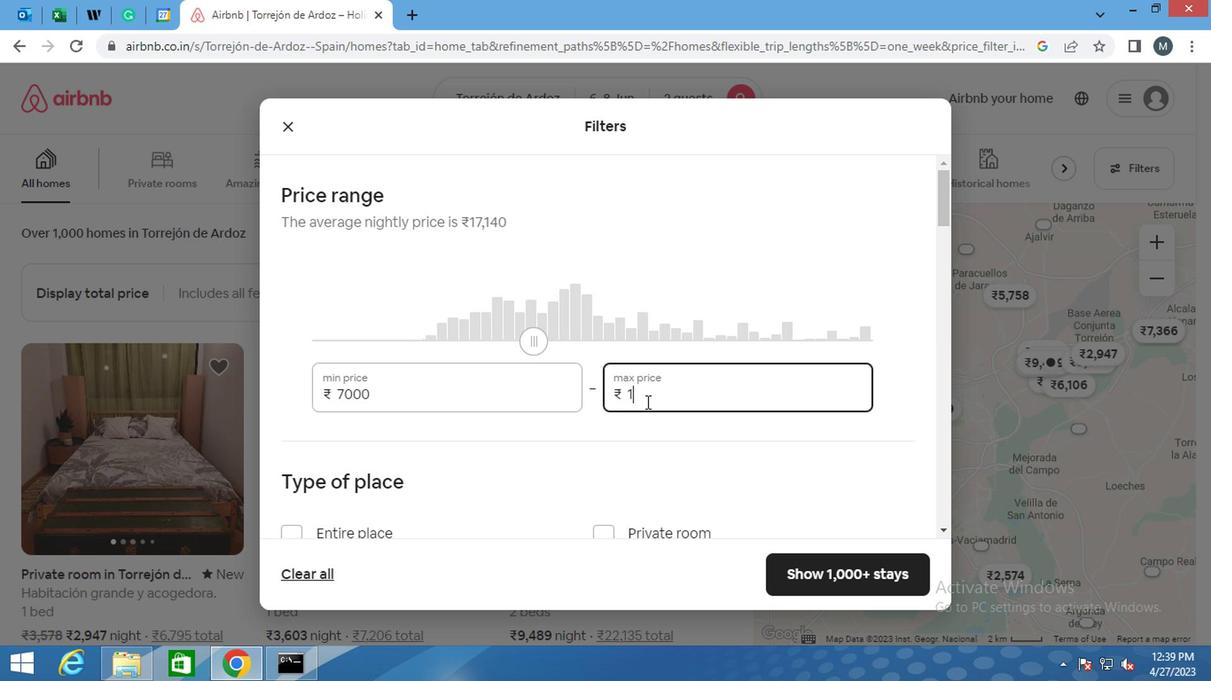 
Action: Key pressed 2
Screenshot: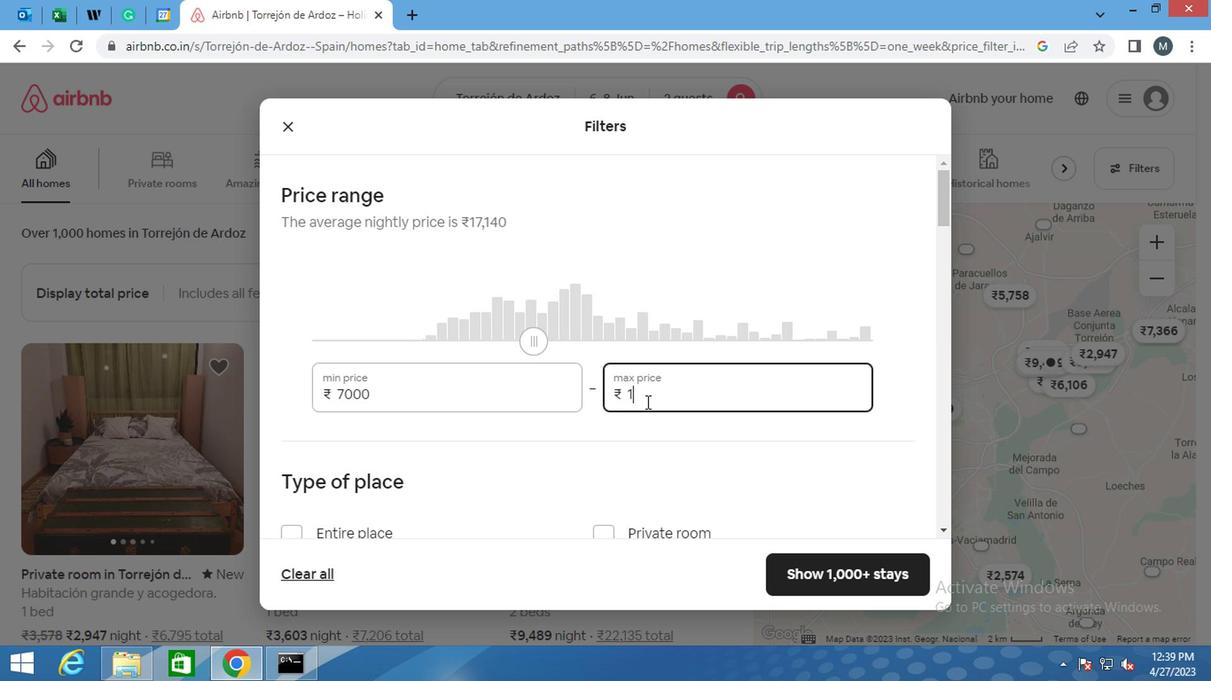 
Action: Mouse moved to (641, 405)
Screenshot: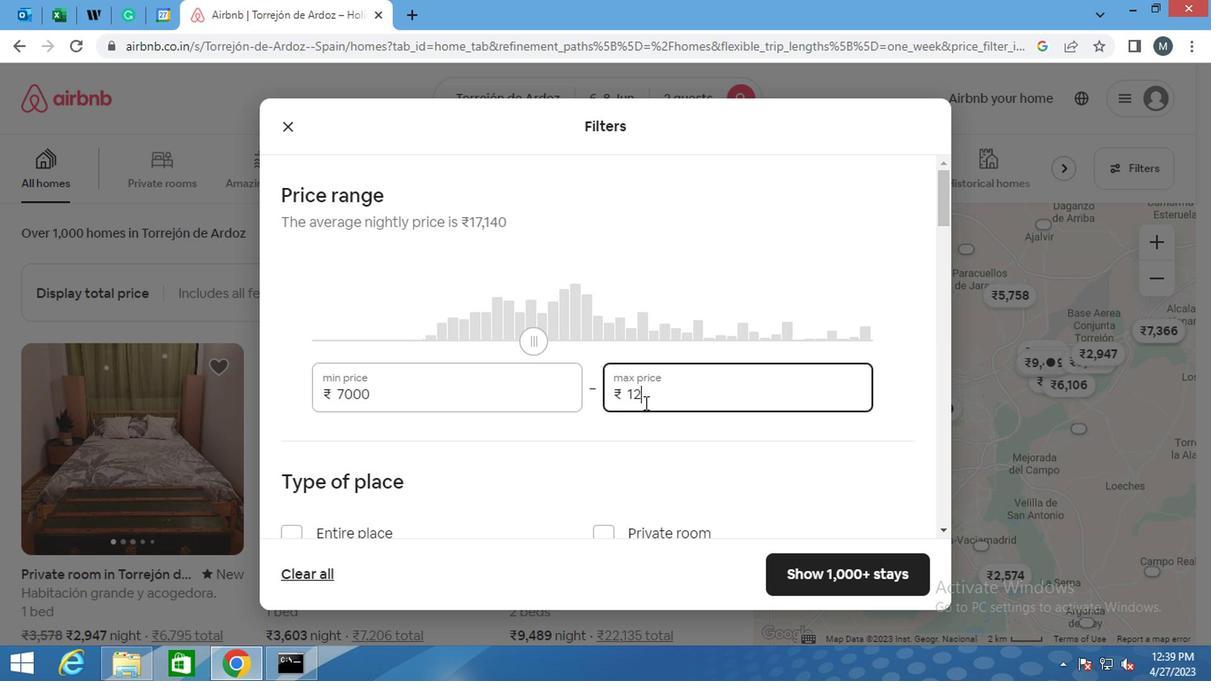 
Action: Key pressed 00
Screenshot: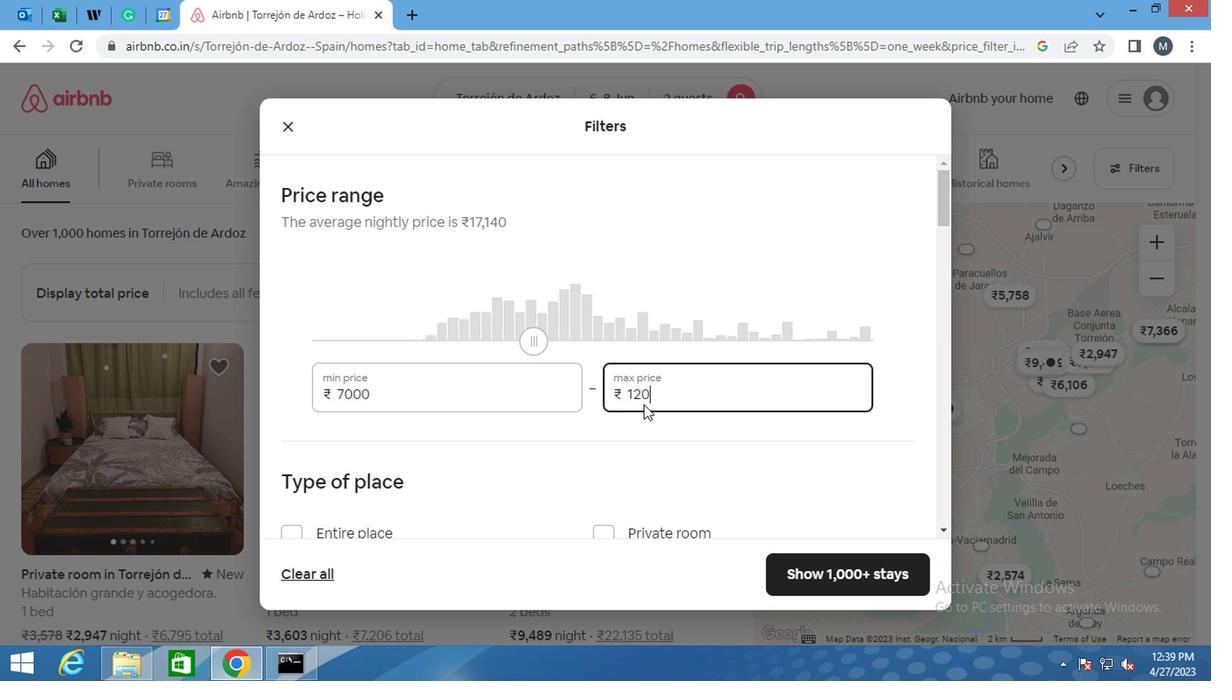 
Action: Mouse moved to (640, 406)
Screenshot: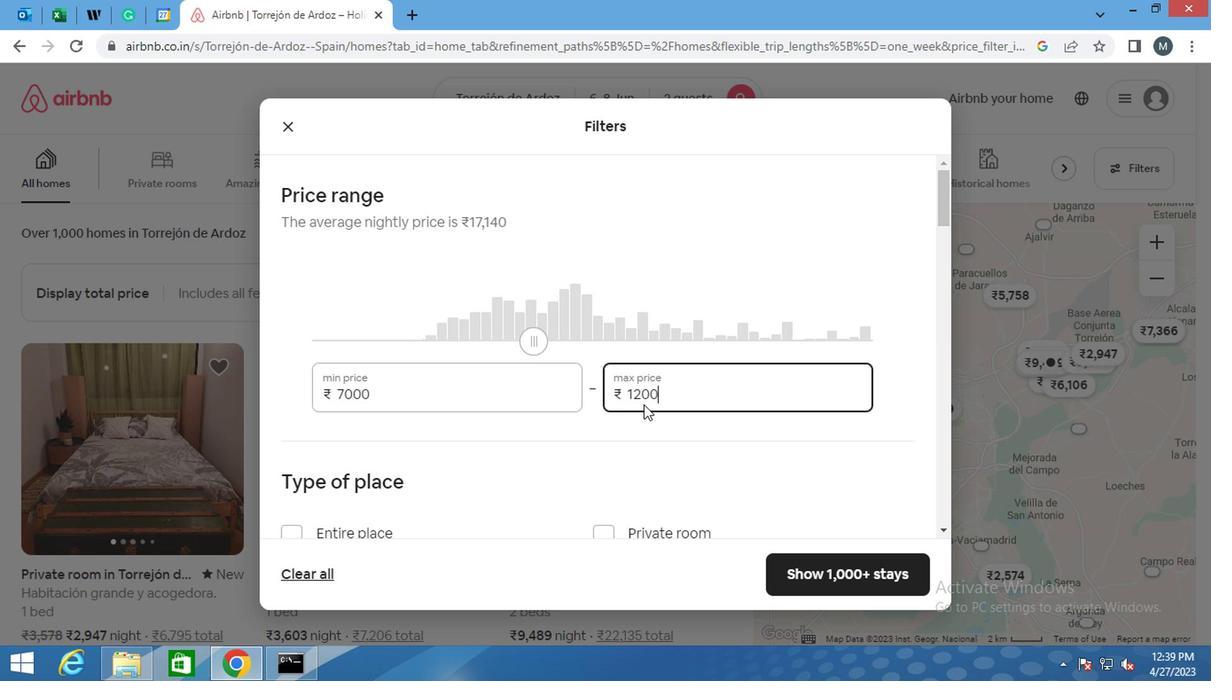 
Action: Key pressed 0
Screenshot: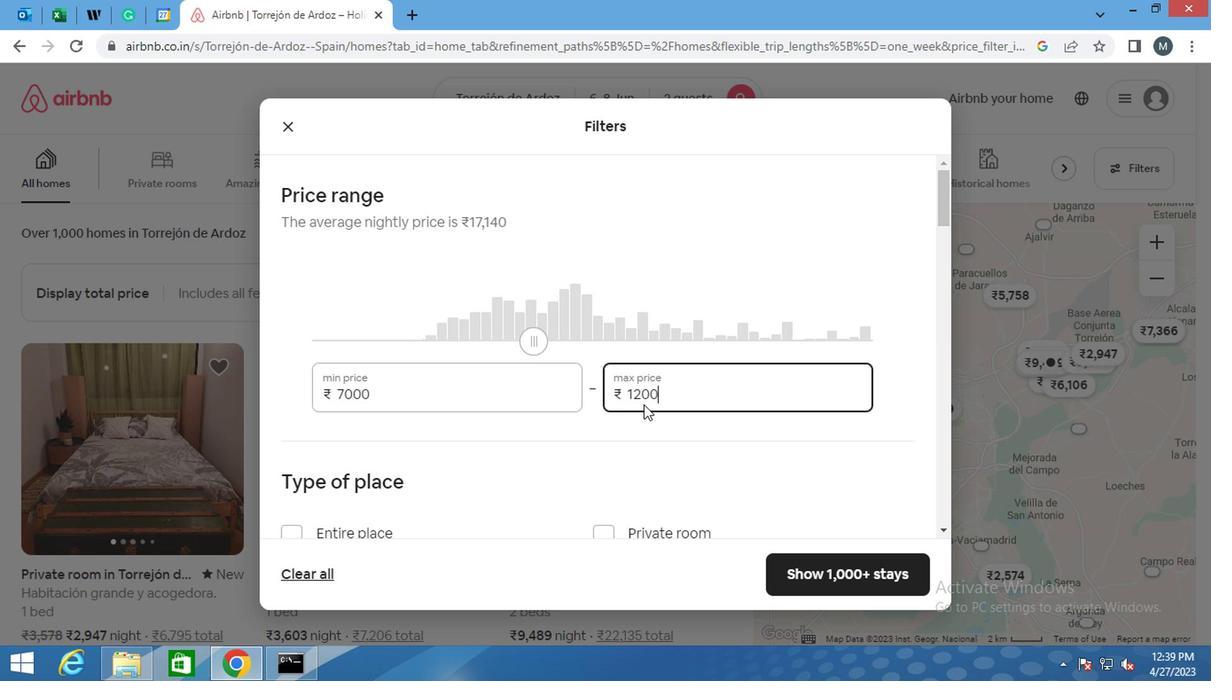 
Action: Mouse moved to (343, 393)
Screenshot: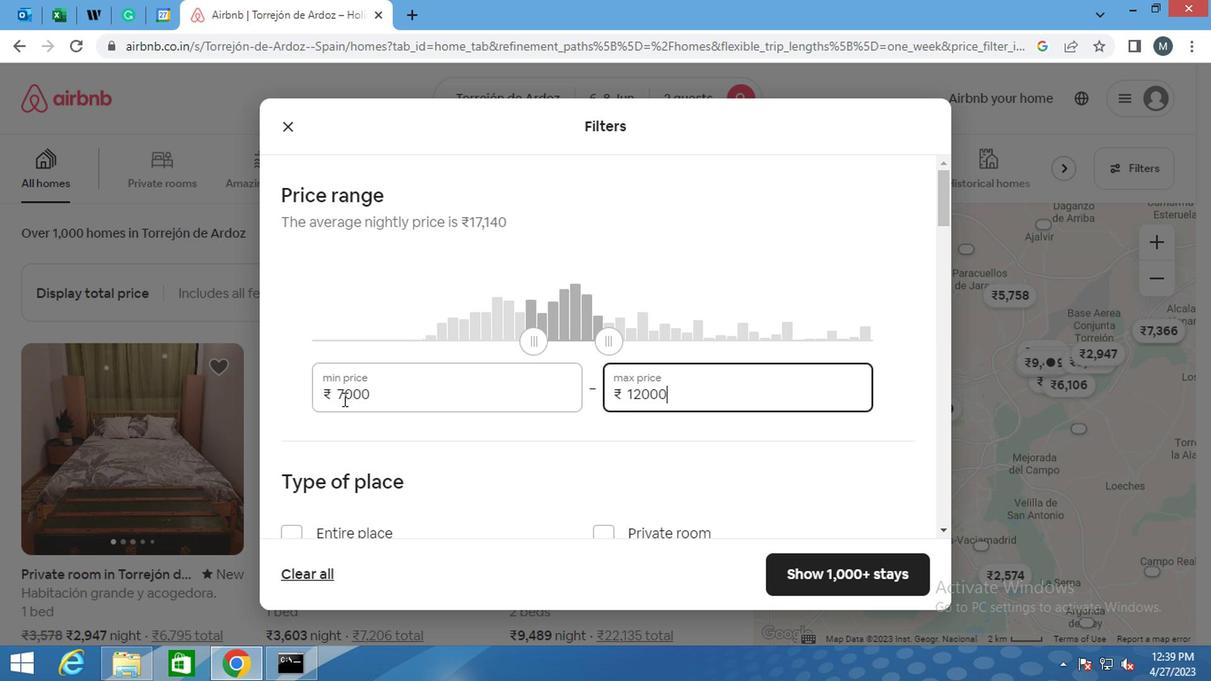 
Action: Mouse scrolled (343, 392) with delta (0, 0)
Screenshot: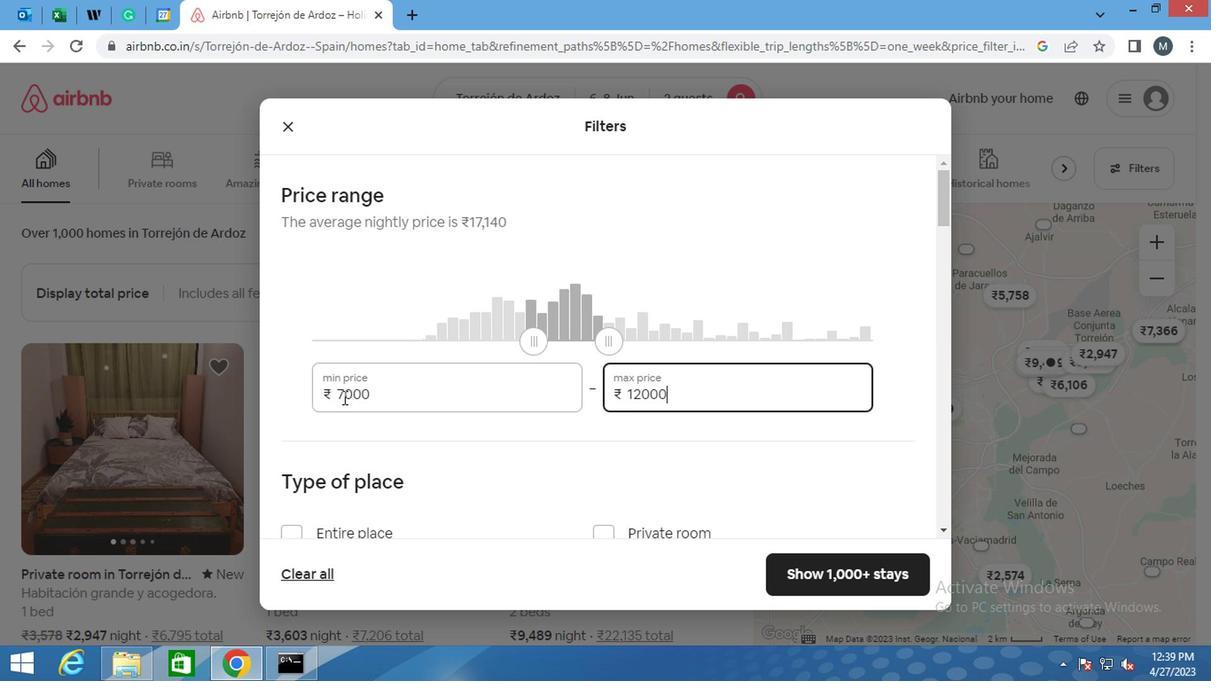 
Action: Mouse scrolled (343, 392) with delta (0, 0)
Screenshot: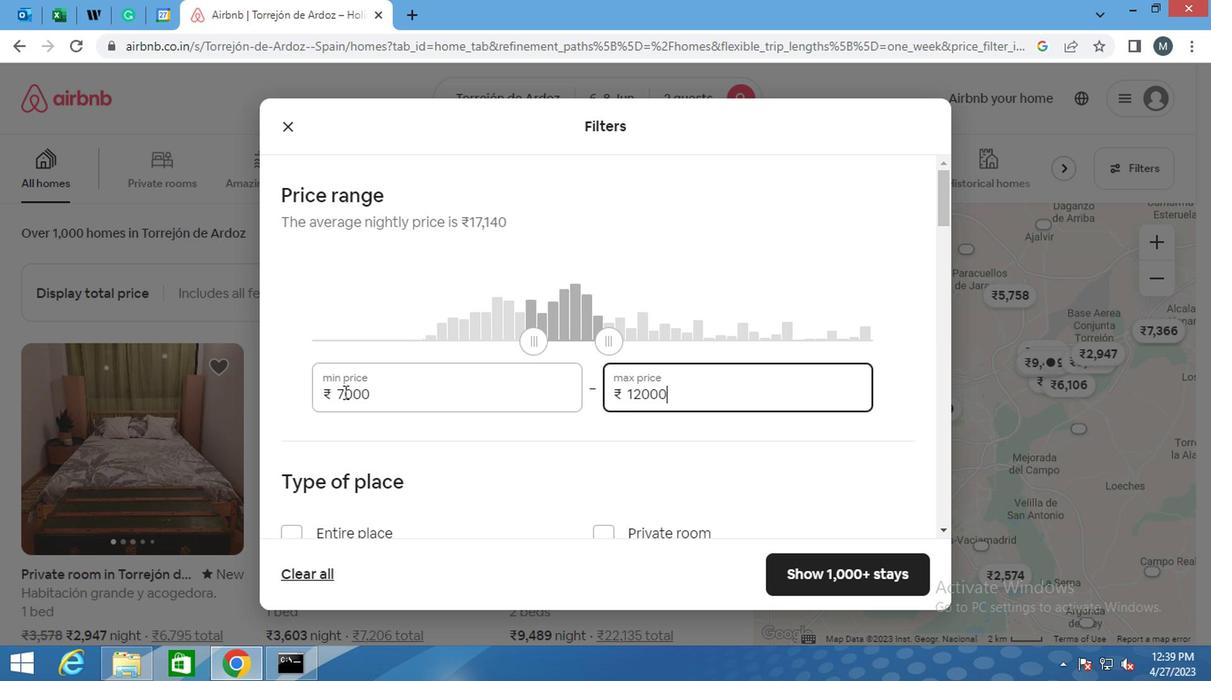 
Action: Mouse moved to (353, 389)
Screenshot: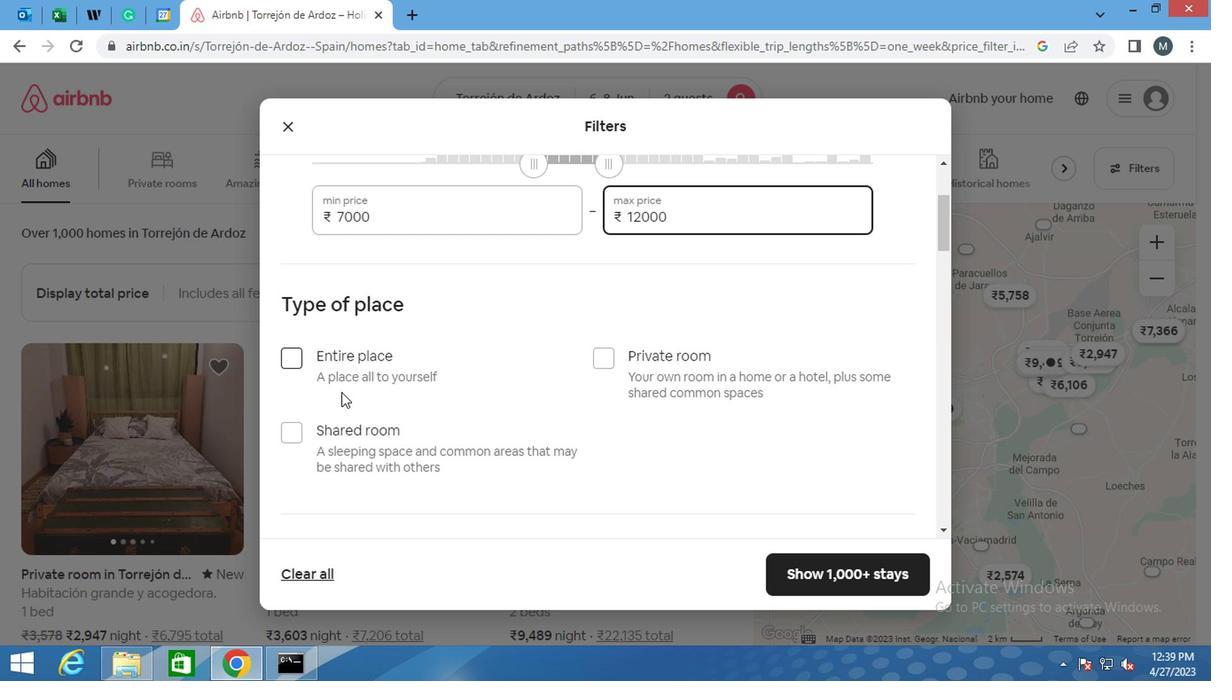 
Action: Mouse scrolled (353, 388) with delta (0, 0)
Screenshot: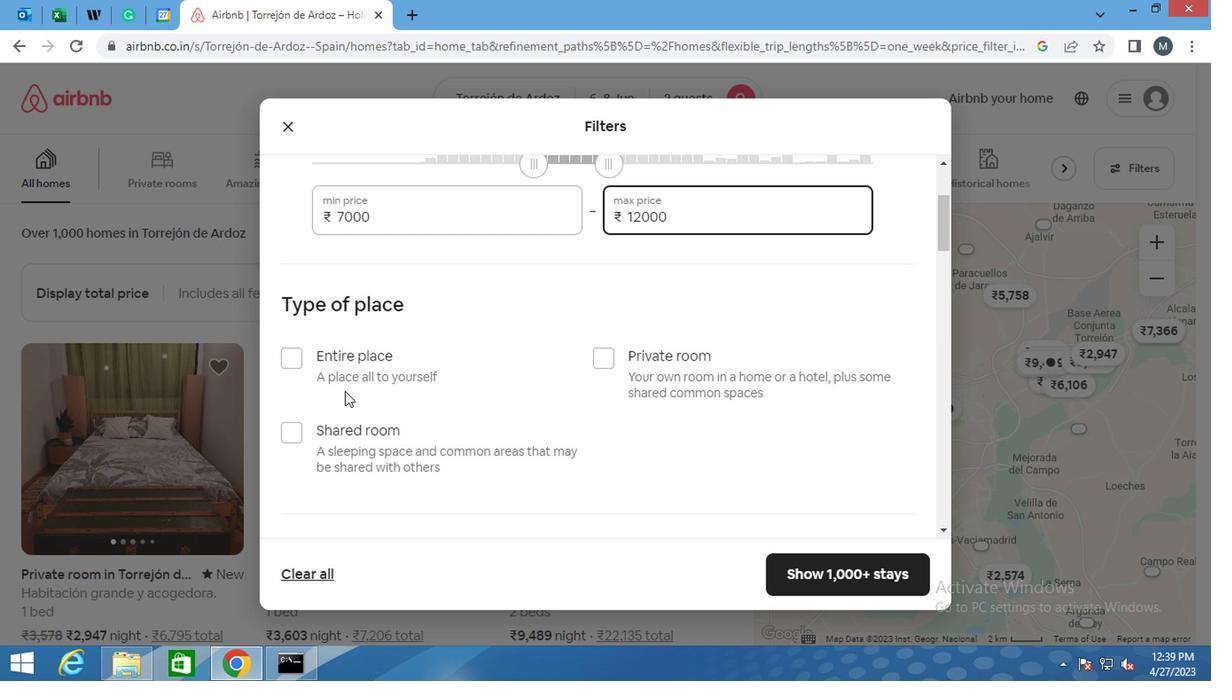 
Action: Mouse moved to (603, 259)
Screenshot: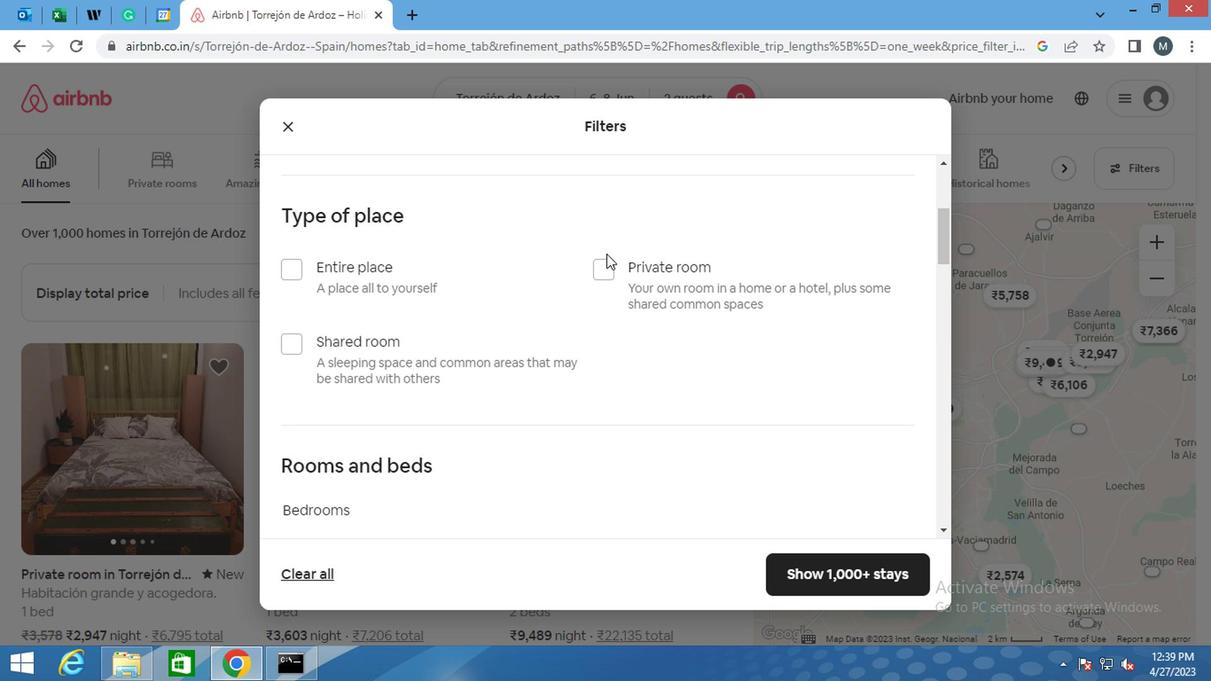 
Action: Mouse pressed left at (603, 259)
Screenshot: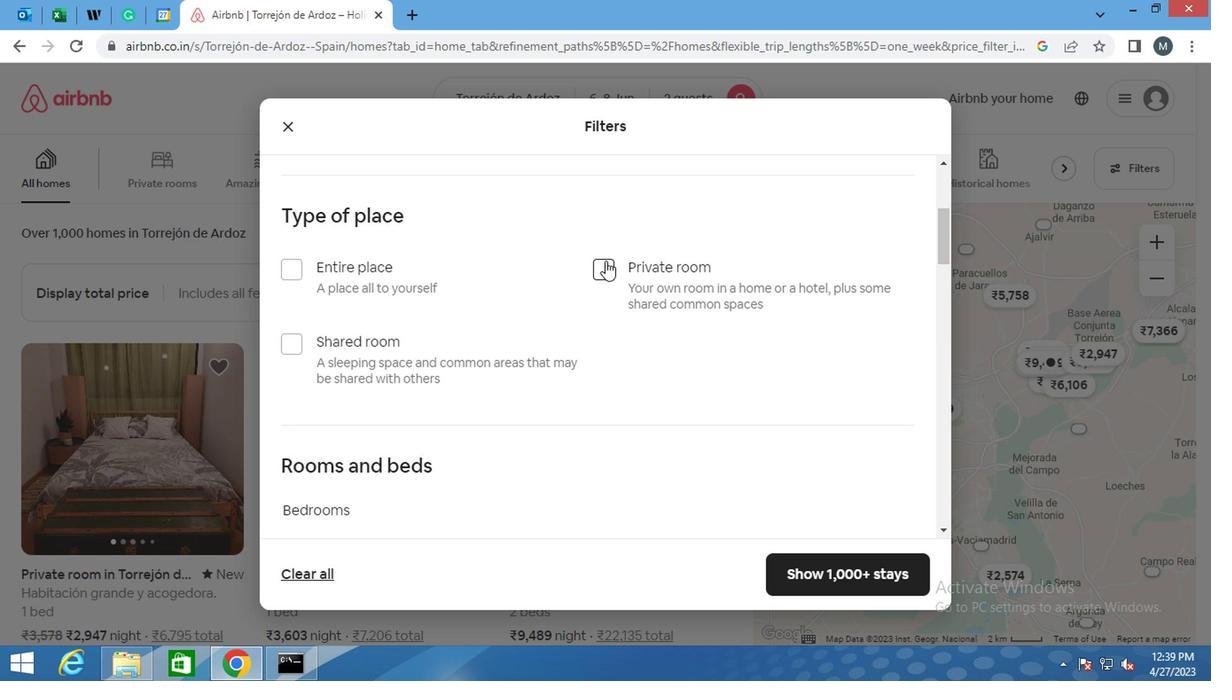 
Action: Mouse moved to (290, 290)
Screenshot: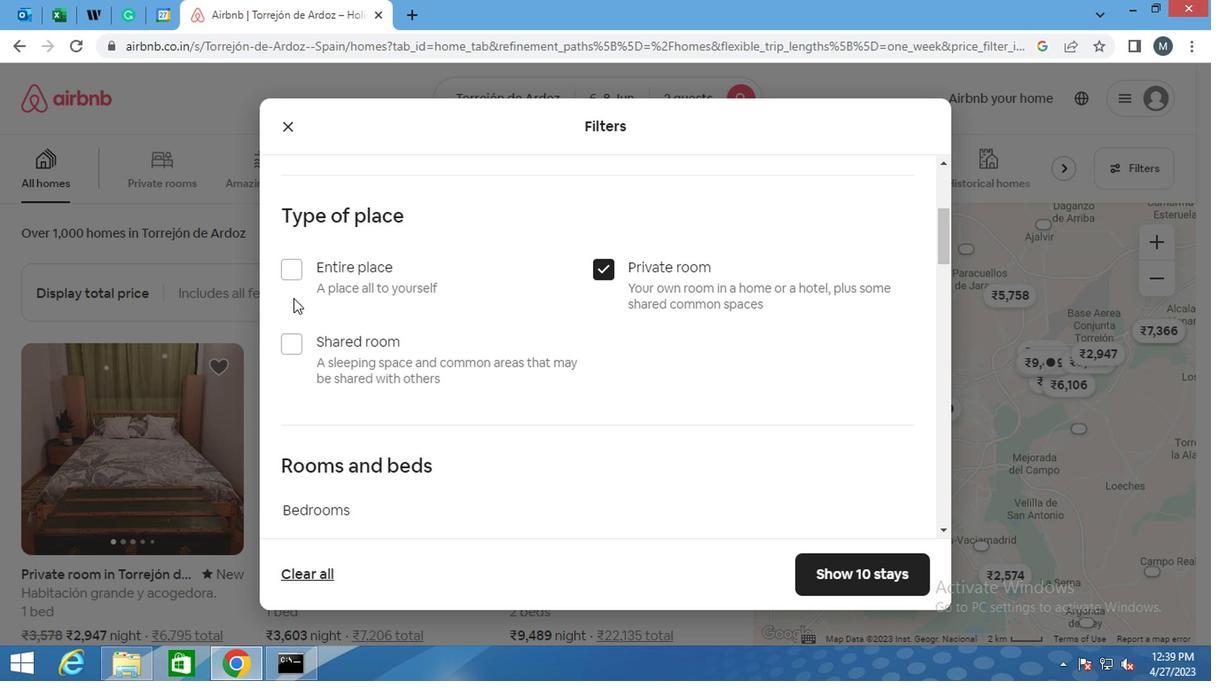 
Action: Mouse scrolled (290, 289) with delta (0, -1)
Screenshot: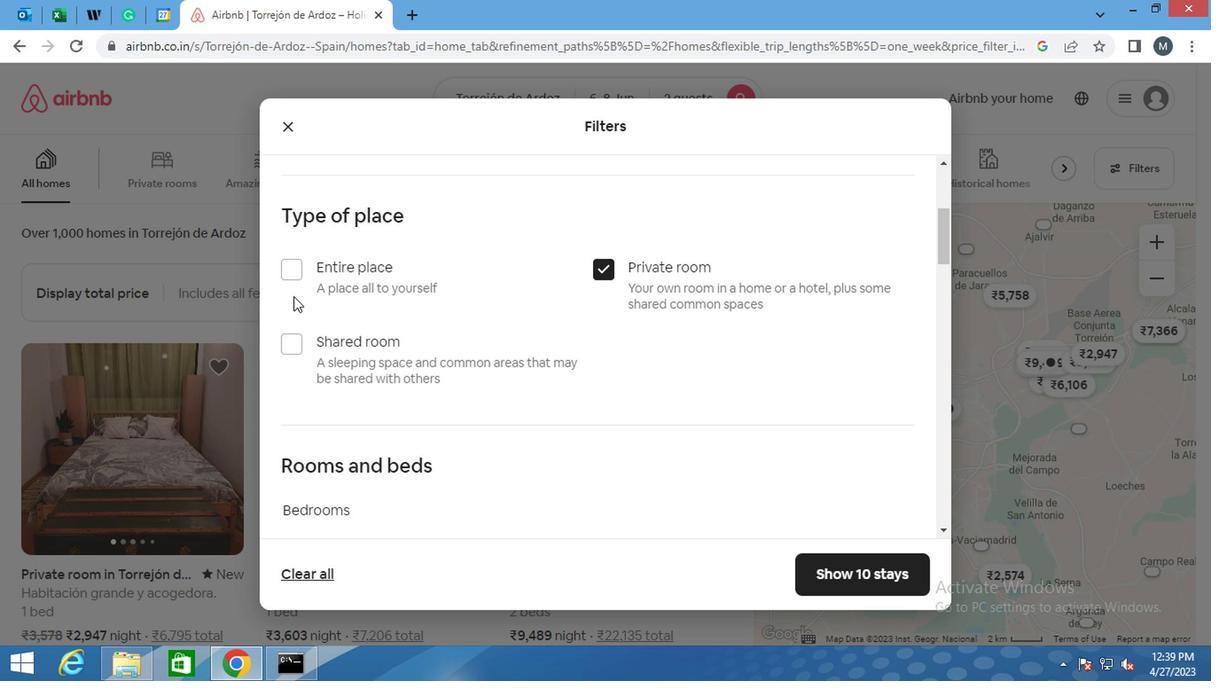
Action: Mouse moved to (281, 304)
Screenshot: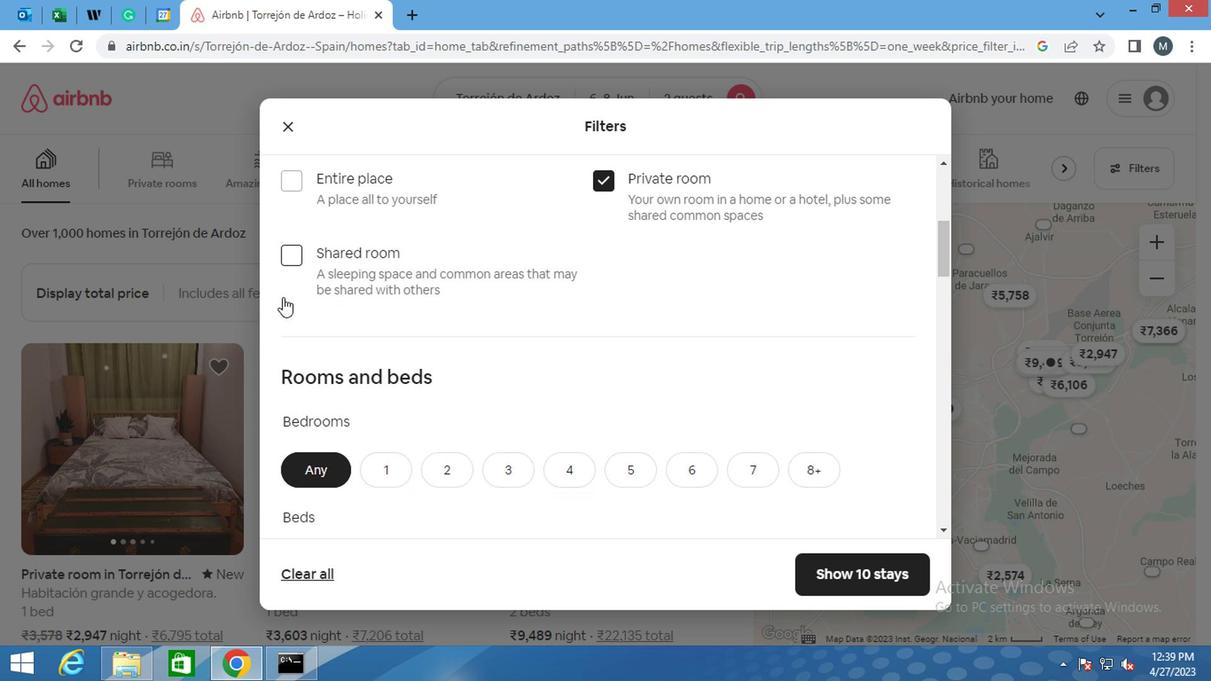 
Action: Mouse scrolled (281, 303) with delta (0, 0)
Screenshot: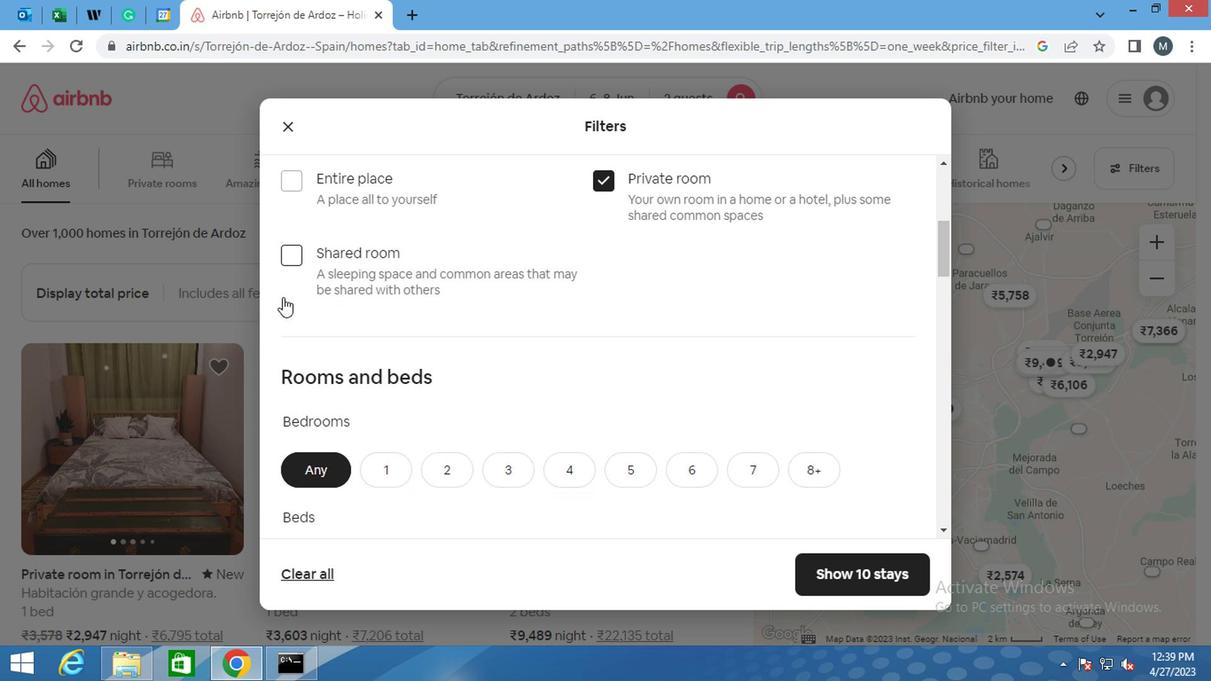 
Action: Mouse moved to (282, 310)
Screenshot: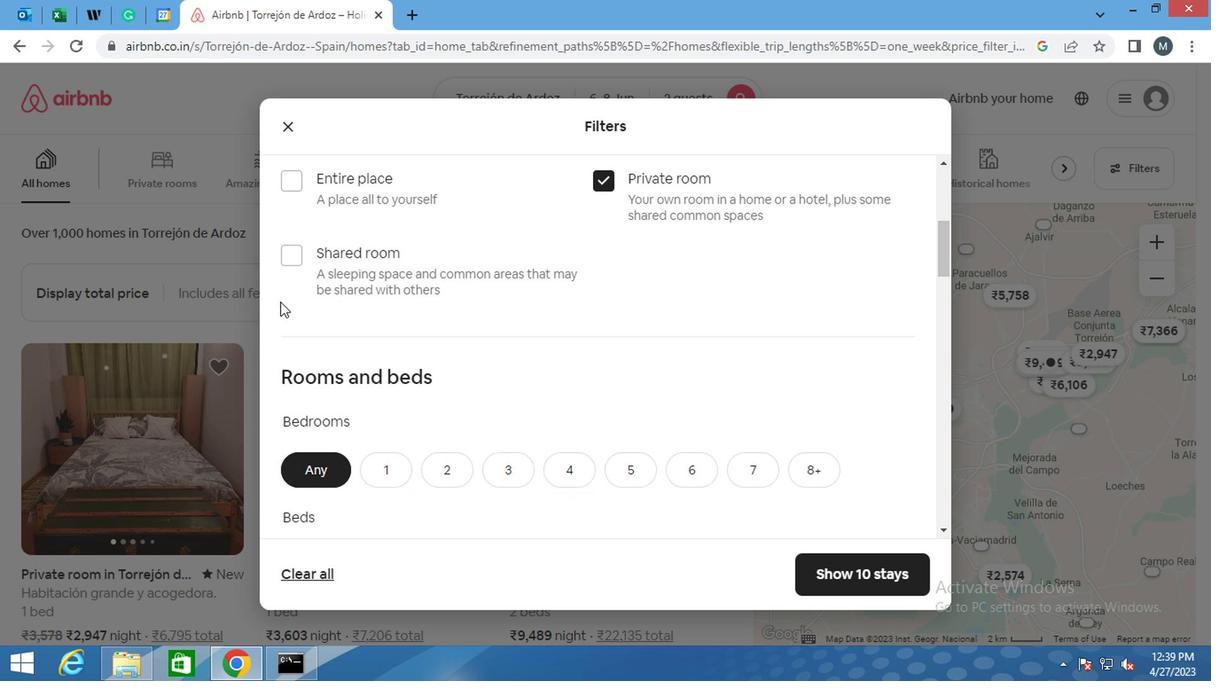 
Action: Mouse scrolled (282, 309) with delta (0, 0)
Screenshot: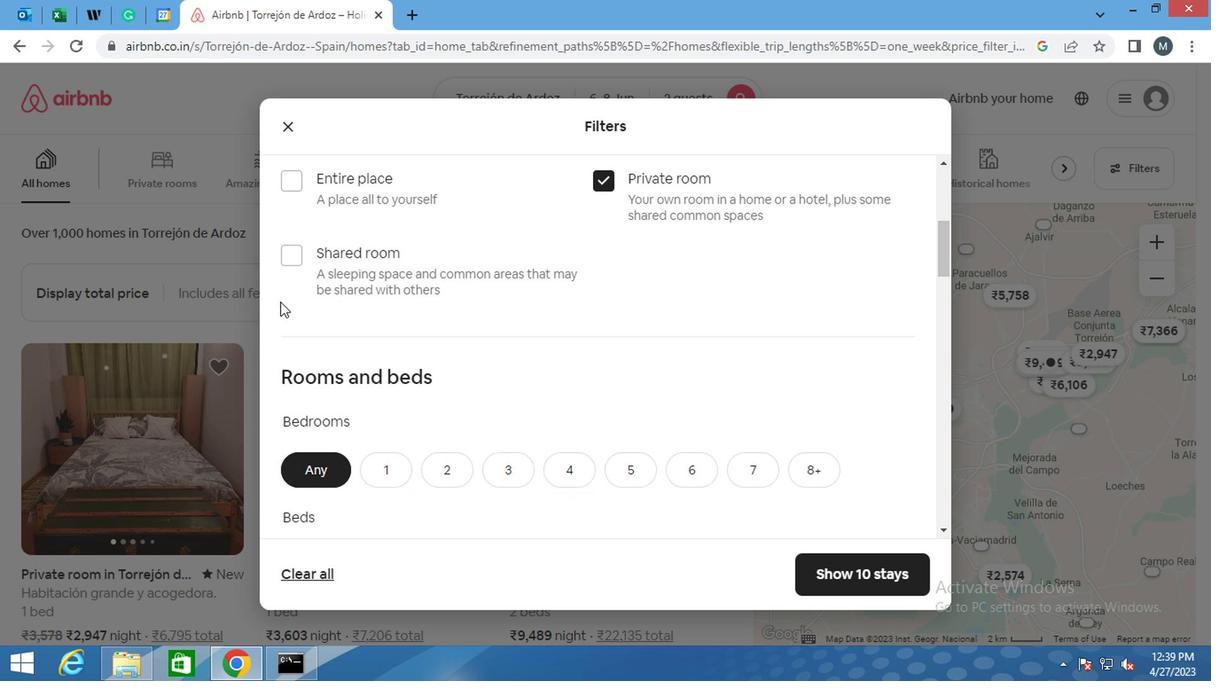 
Action: Mouse moved to (388, 292)
Screenshot: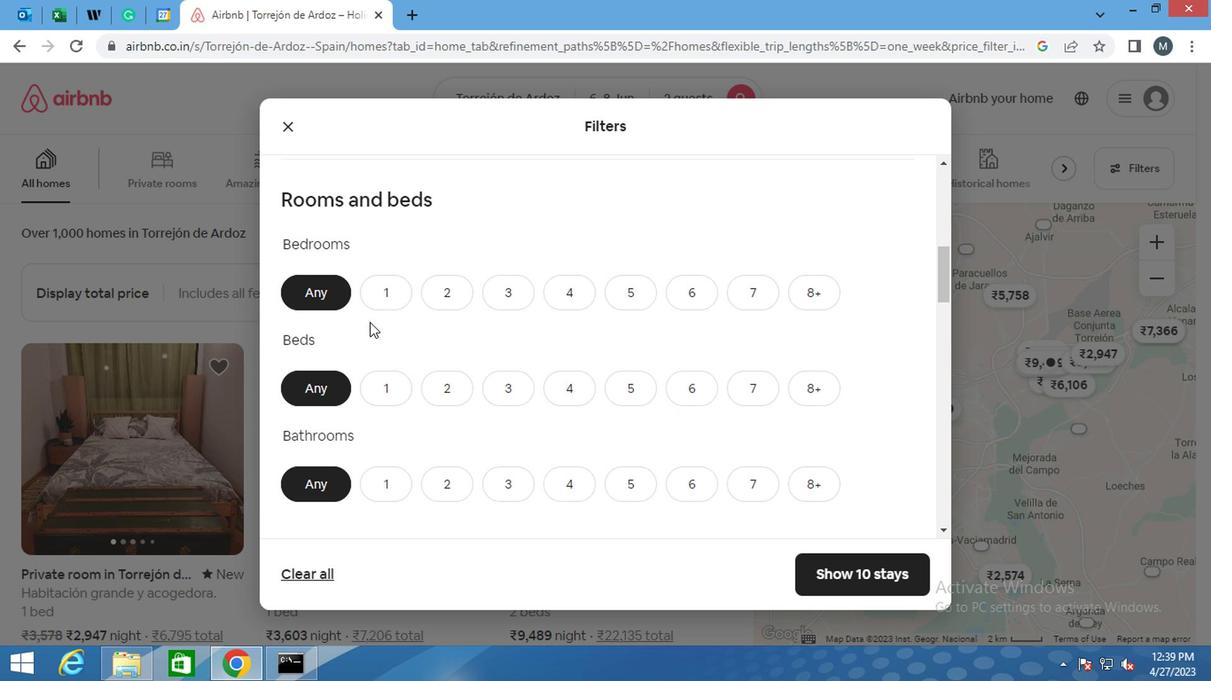 
Action: Mouse pressed left at (388, 292)
Screenshot: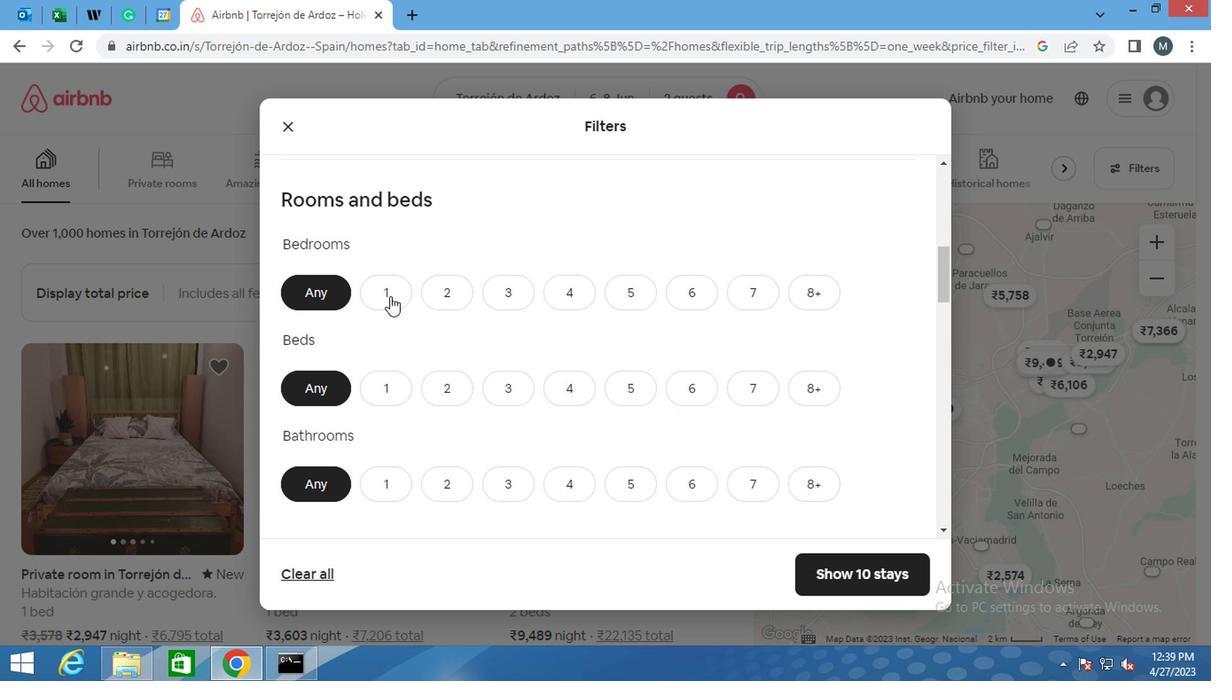 
Action: Mouse moved to (442, 390)
Screenshot: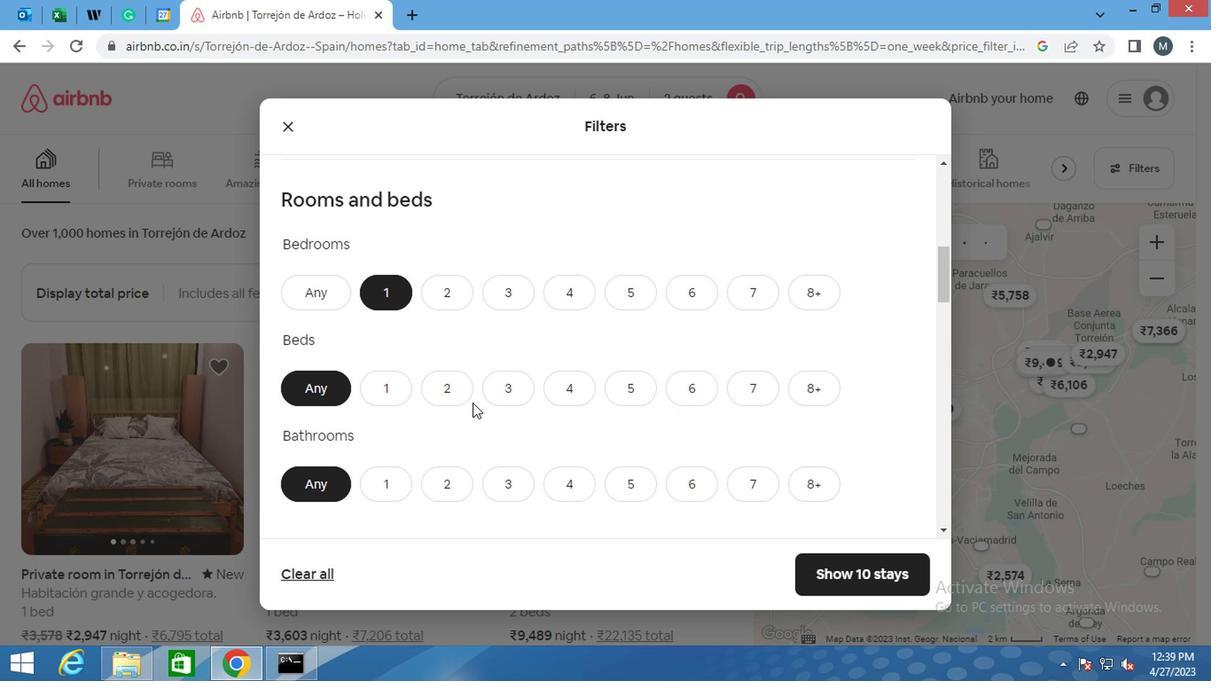 
Action: Mouse pressed left at (442, 390)
Screenshot: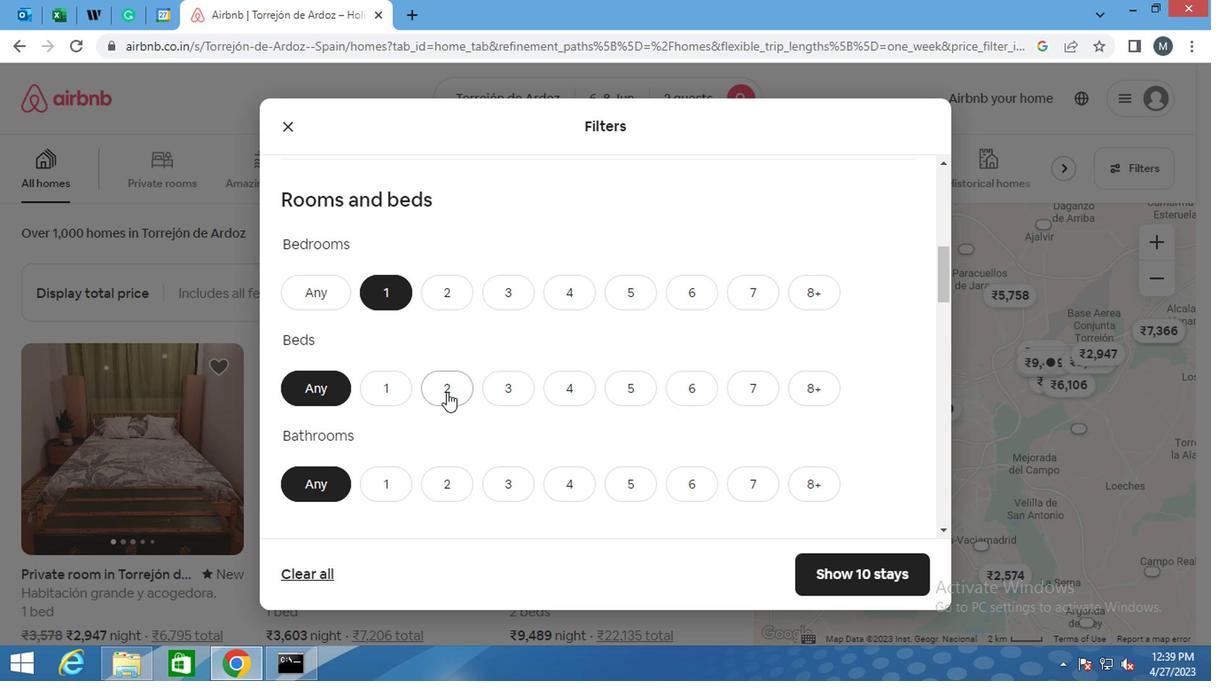 
Action: Mouse moved to (396, 484)
Screenshot: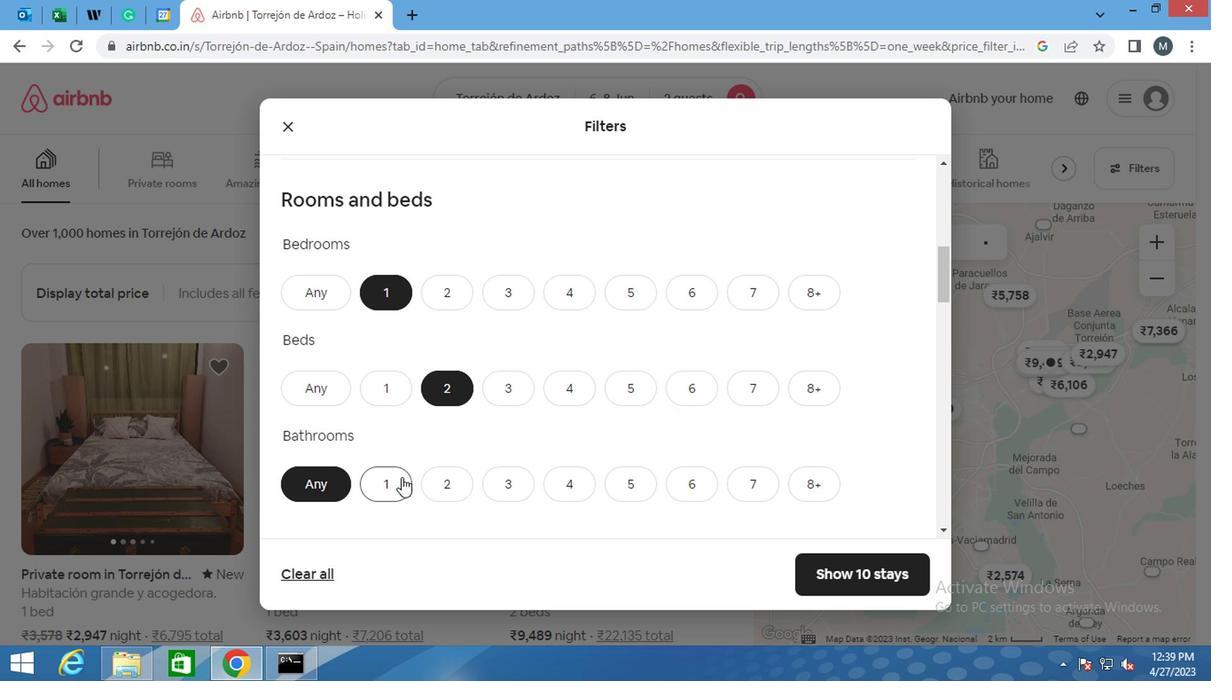 
Action: Mouse pressed left at (396, 484)
Screenshot: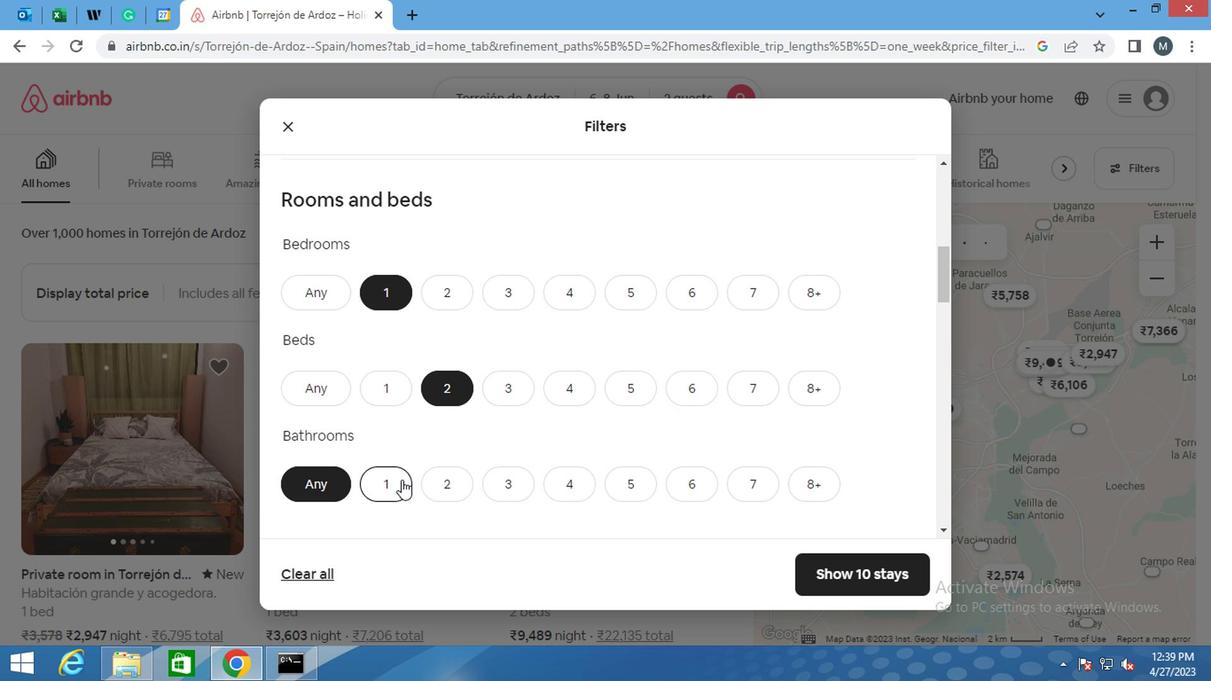 
Action: Mouse moved to (374, 446)
Screenshot: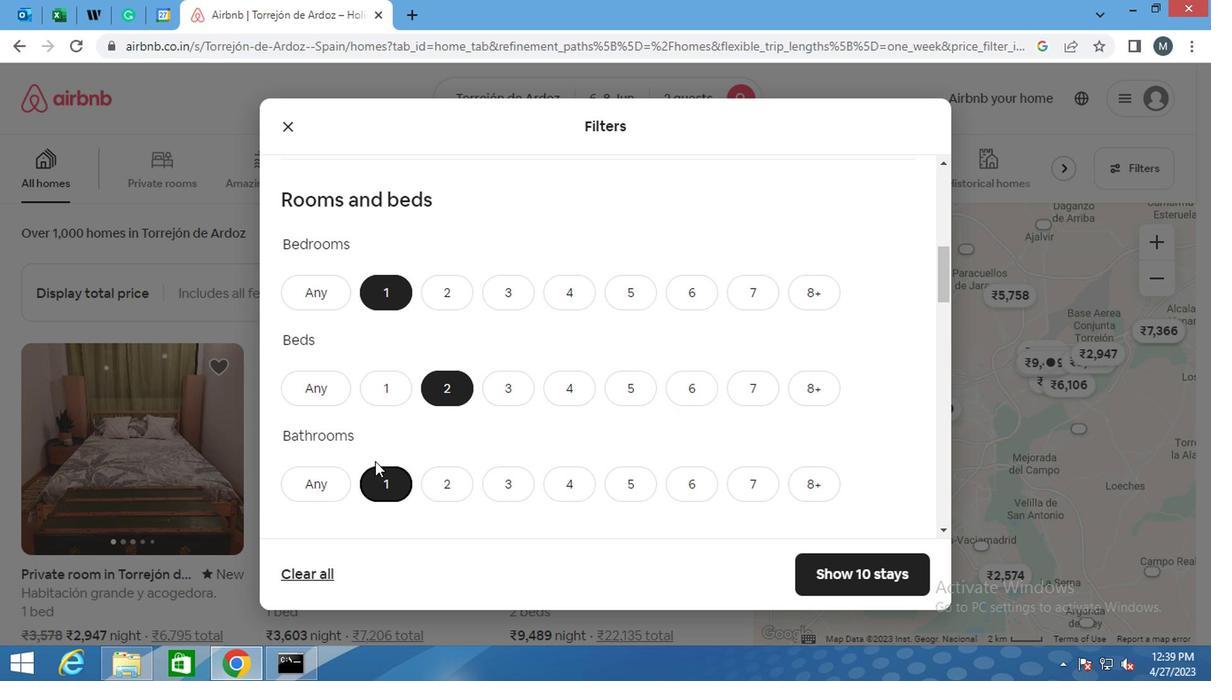 
Action: Mouse scrolled (374, 445) with delta (0, 0)
Screenshot: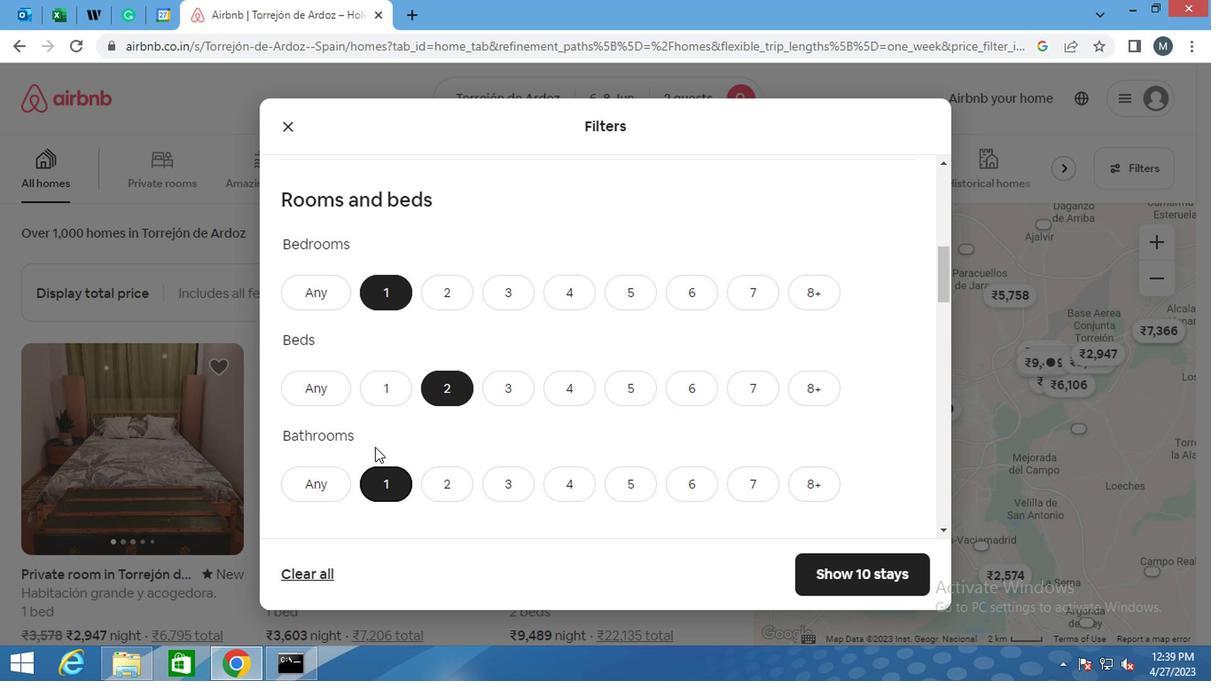 
Action: Mouse scrolled (374, 445) with delta (0, 0)
Screenshot: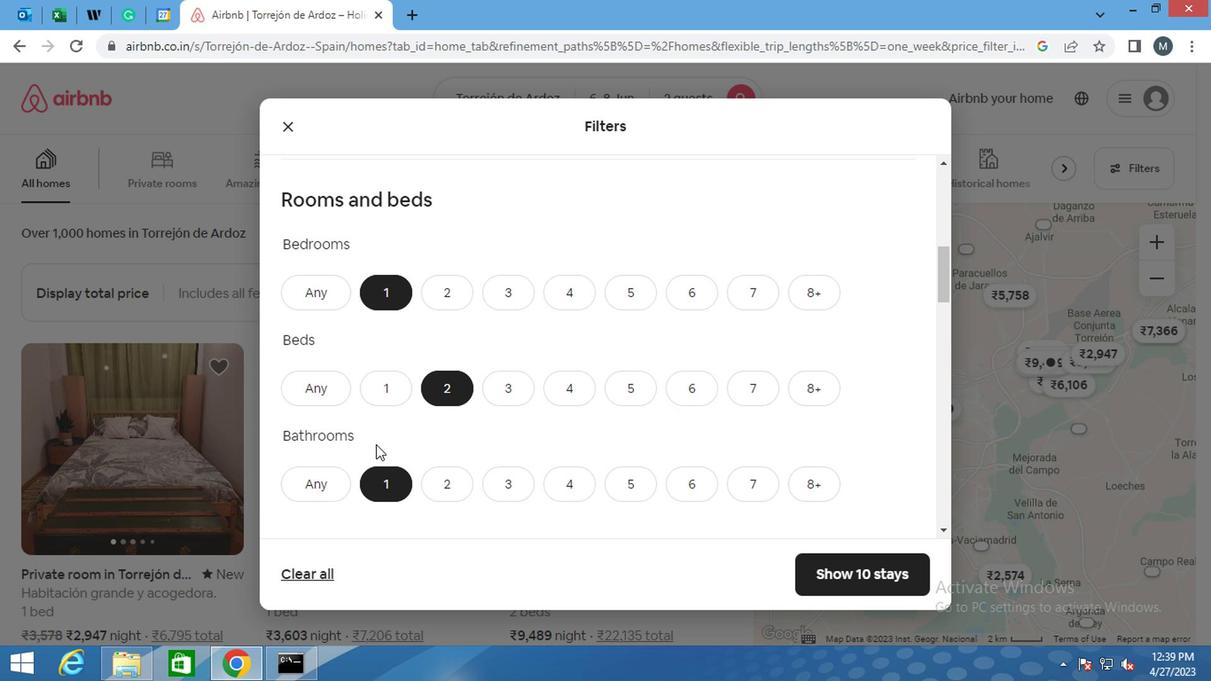 
Action: Mouse moved to (425, 418)
Screenshot: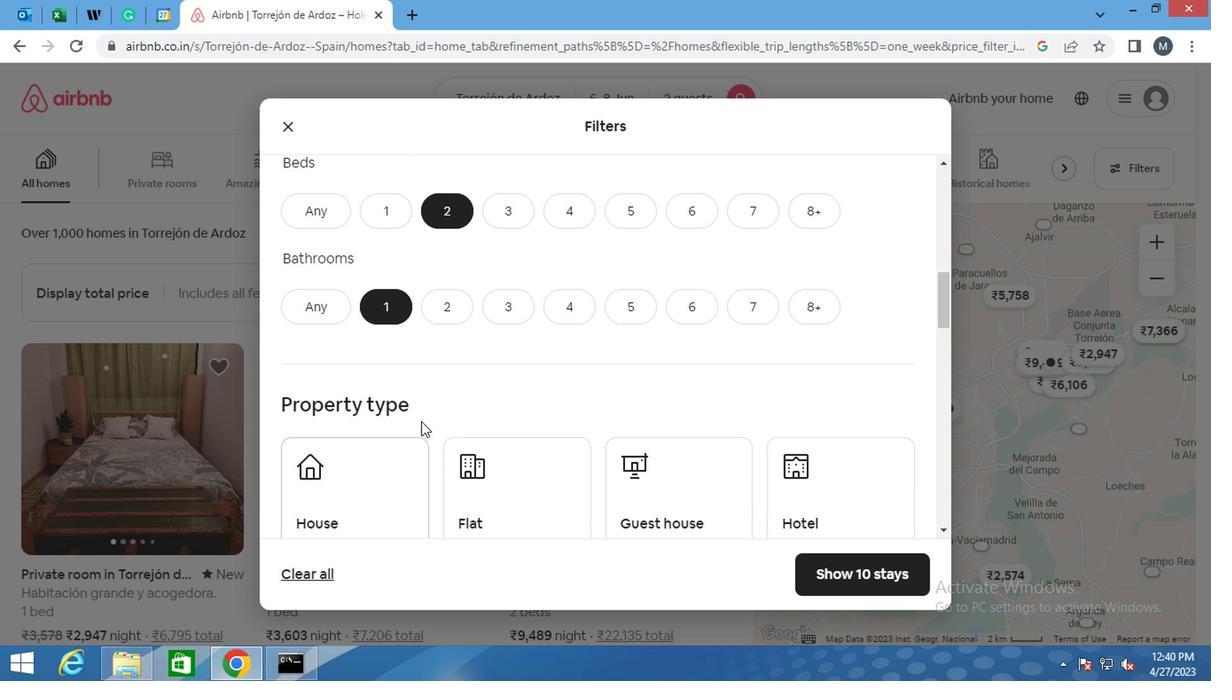 
Action: Mouse scrolled (425, 418) with delta (0, 0)
Screenshot: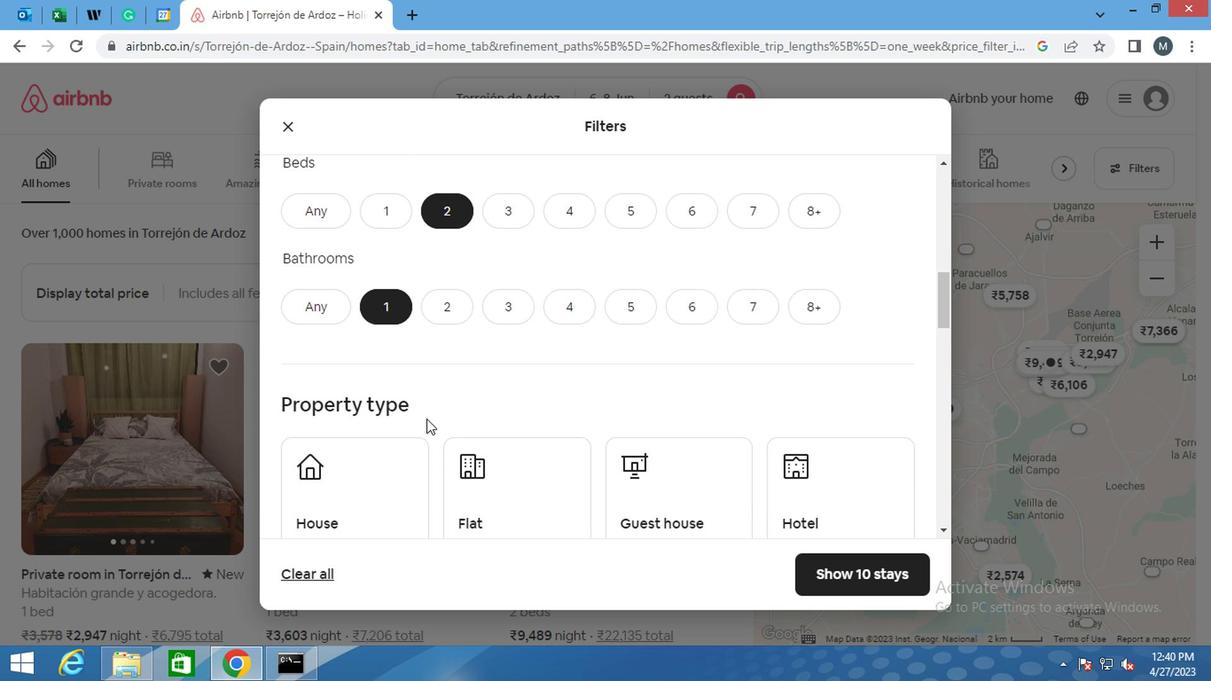 
Action: Mouse moved to (392, 425)
Screenshot: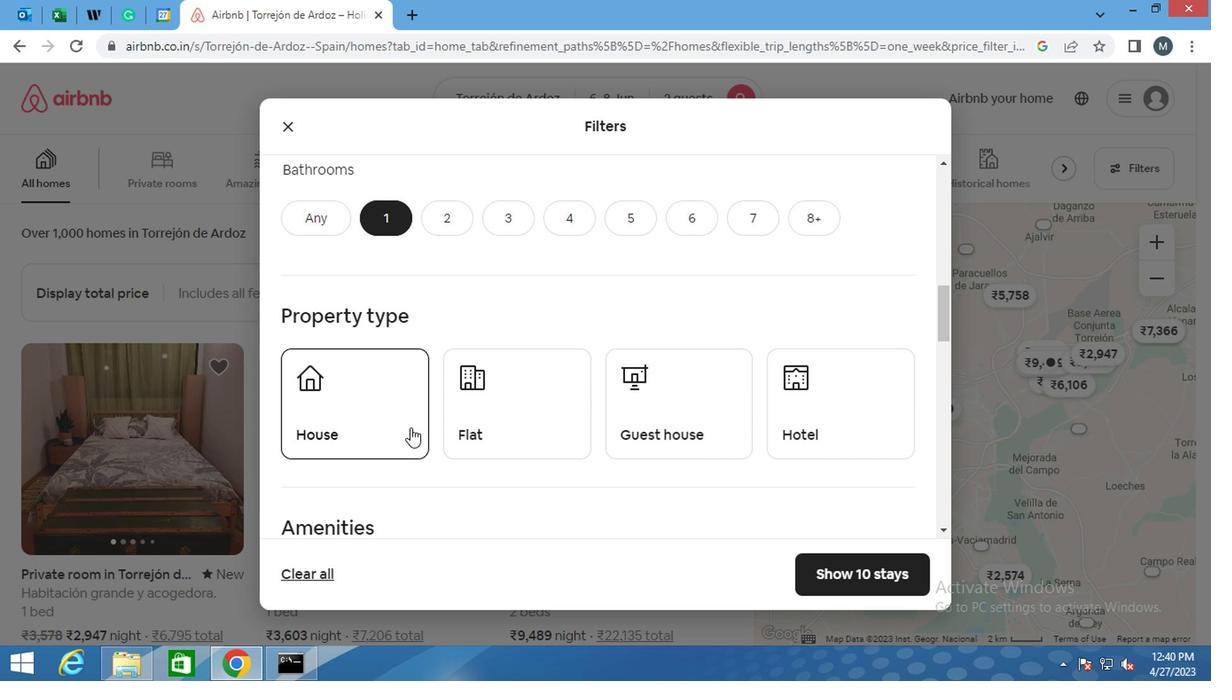 
Action: Mouse pressed left at (392, 425)
Screenshot: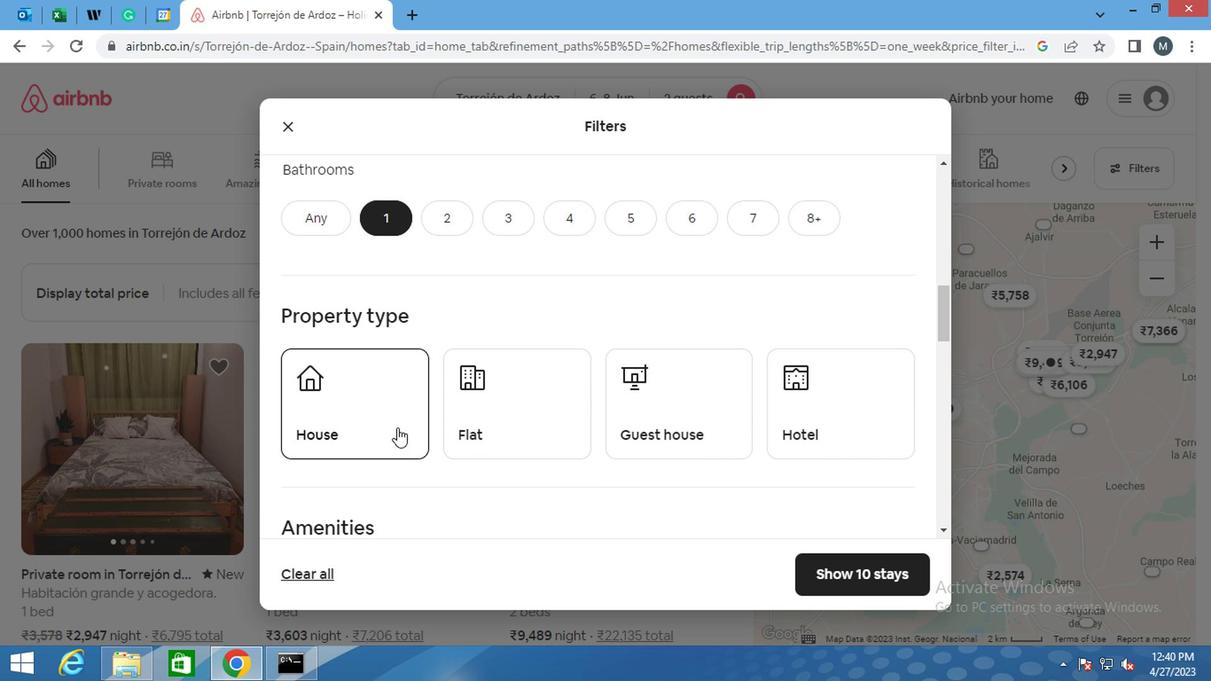
Action: Mouse moved to (540, 398)
Screenshot: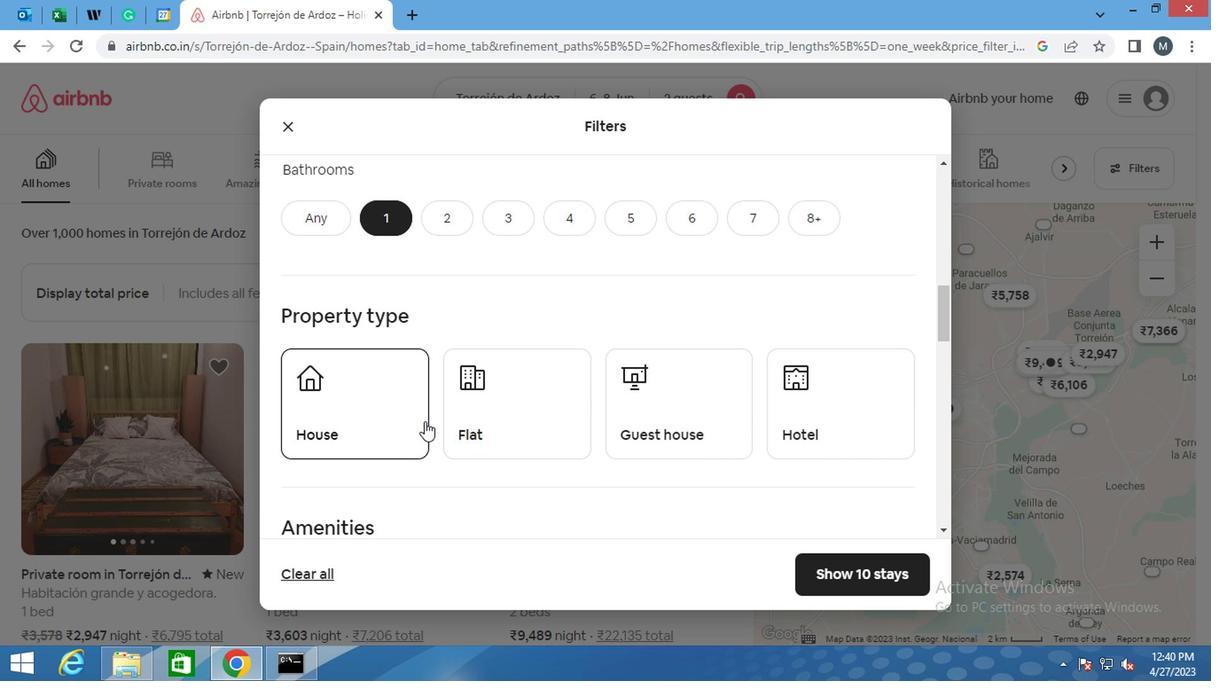 
Action: Mouse pressed left at (540, 398)
Screenshot: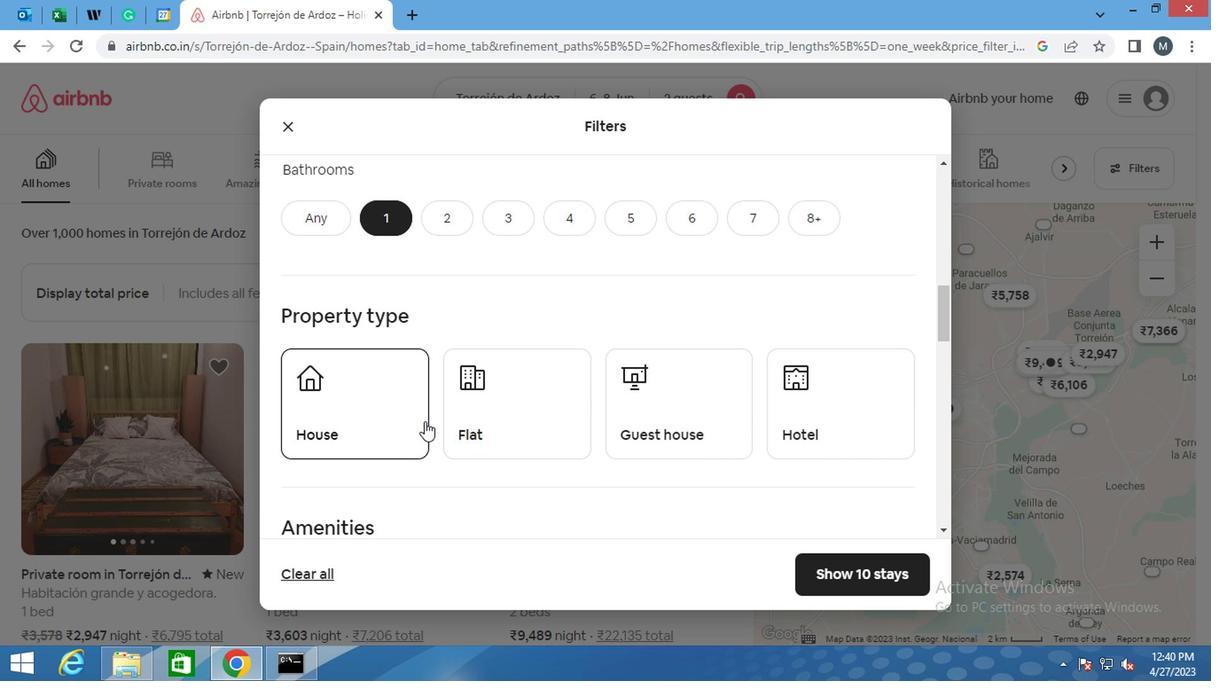 
Action: Mouse moved to (642, 390)
Screenshot: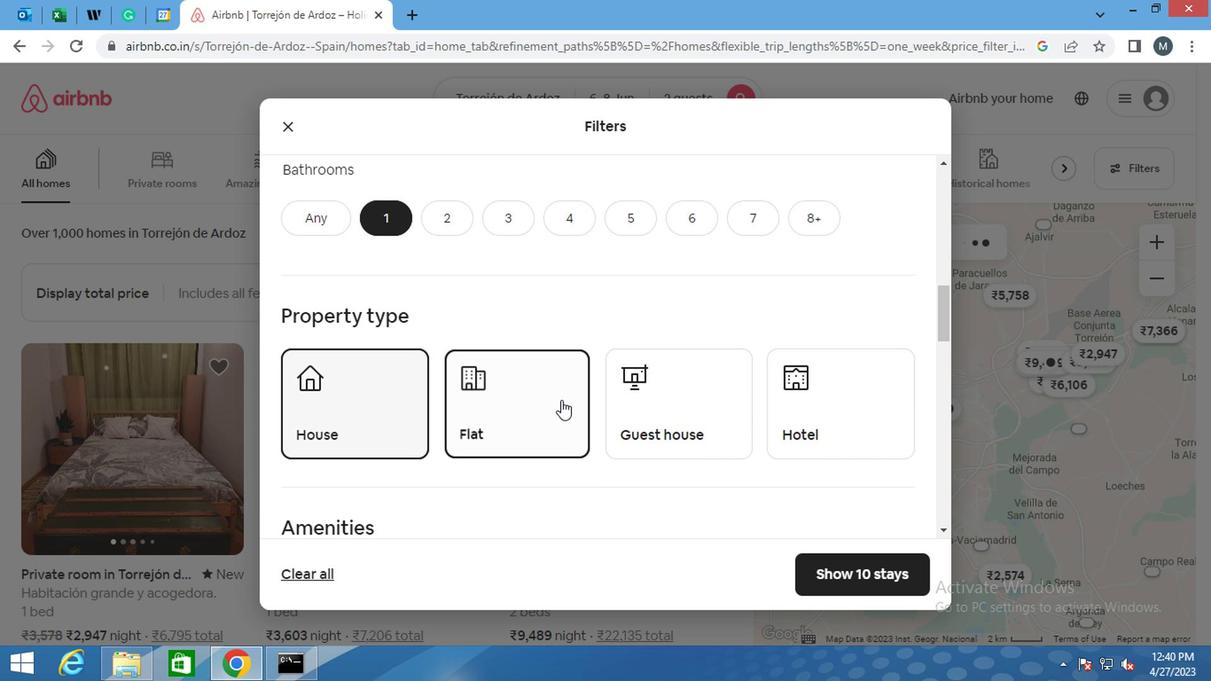 
Action: Mouse pressed left at (642, 390)
Screenshot: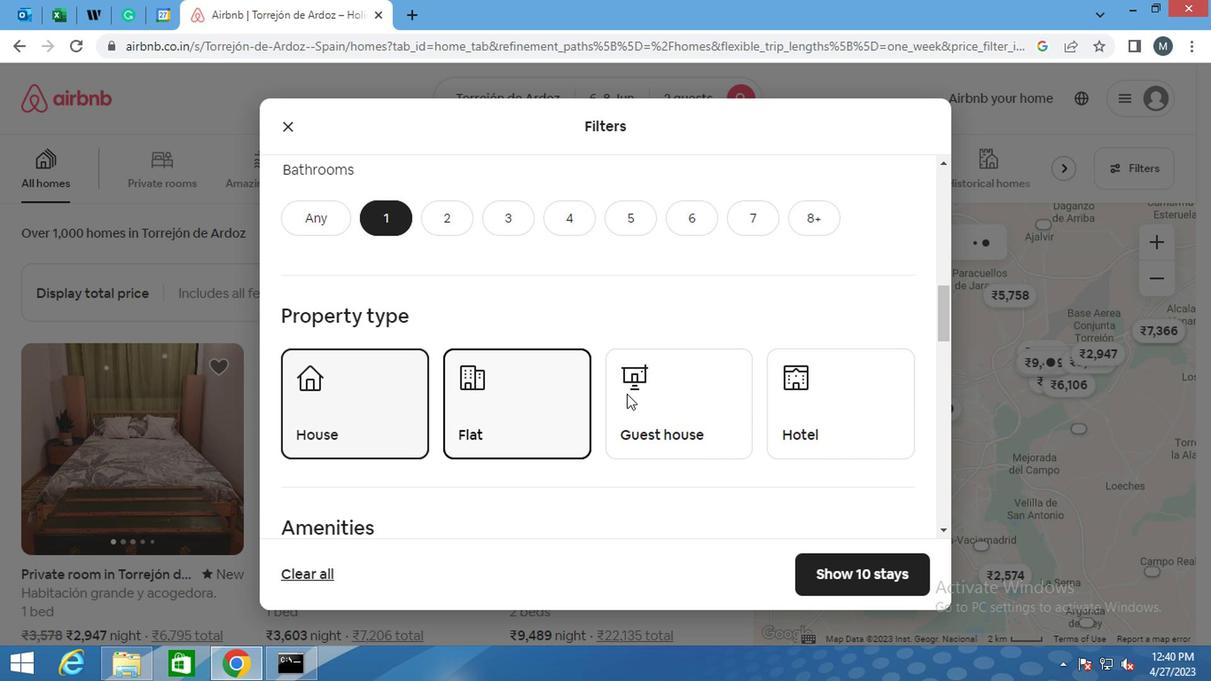 
Action: Mouse moved to (393, 401)
Screenshot: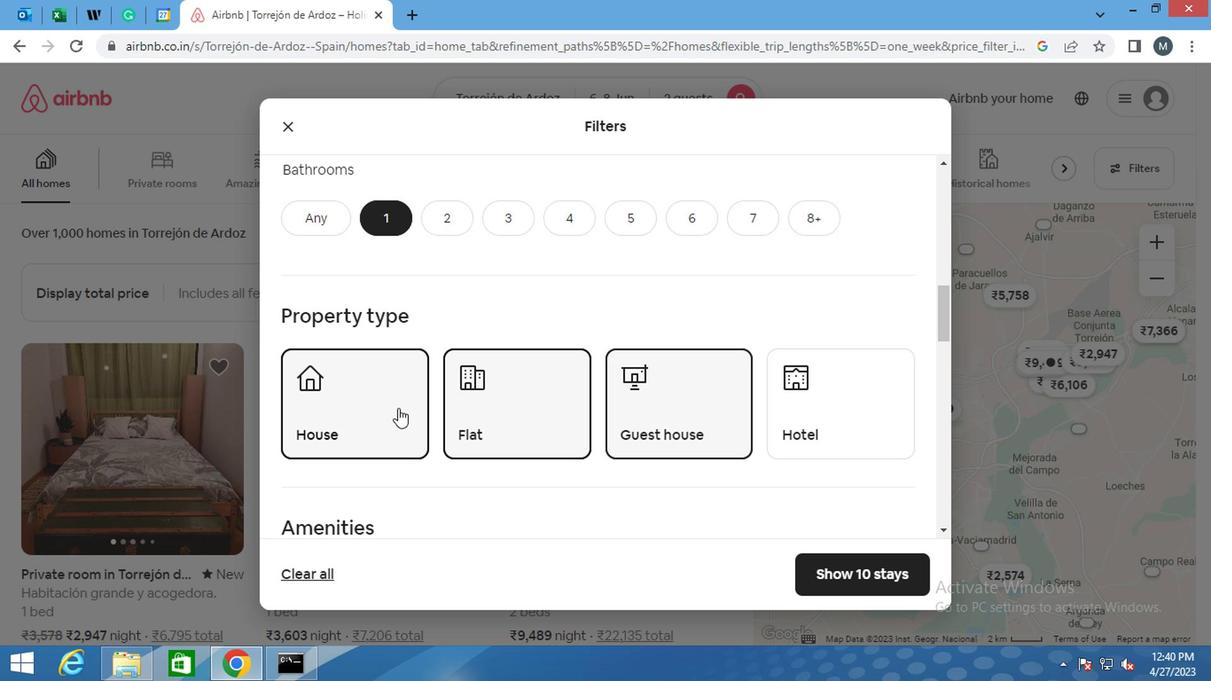 
Action: Mouse scrolled (393, 401) with delta (0, 0)
Screenshot: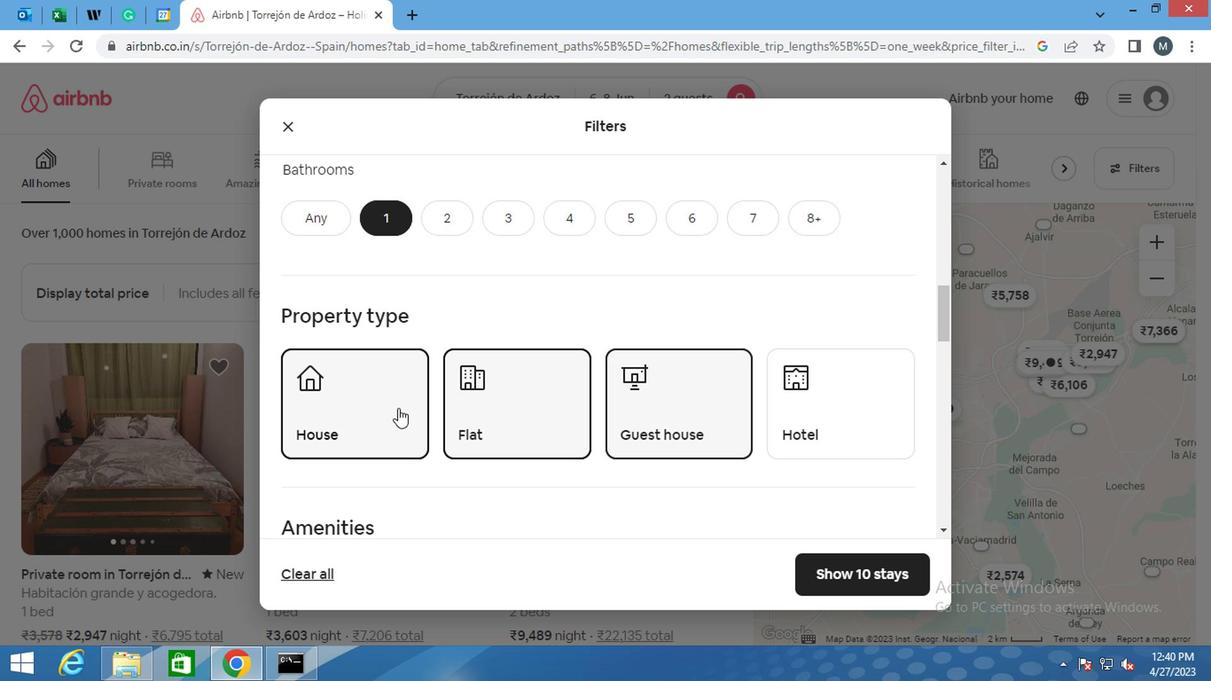 
Action: Mouse scrolled (393, 401) with delta (0, 0)
Screenshot: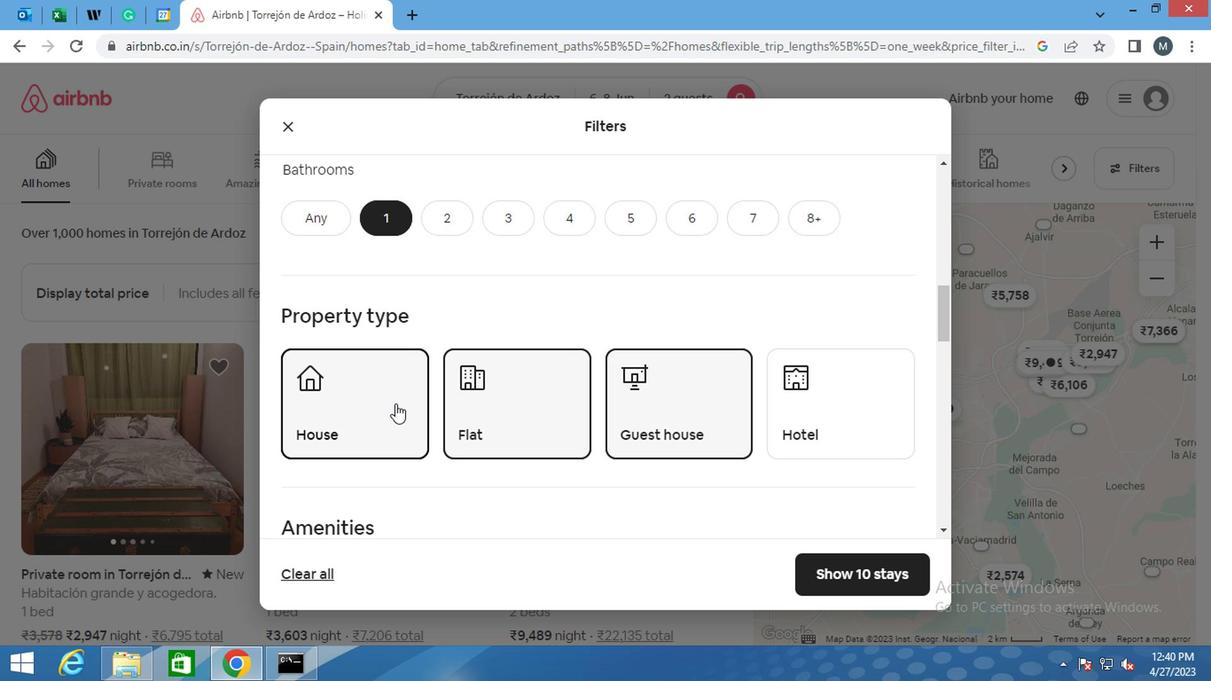 
Action: Mouse moved to (410, 389)
Screenshot: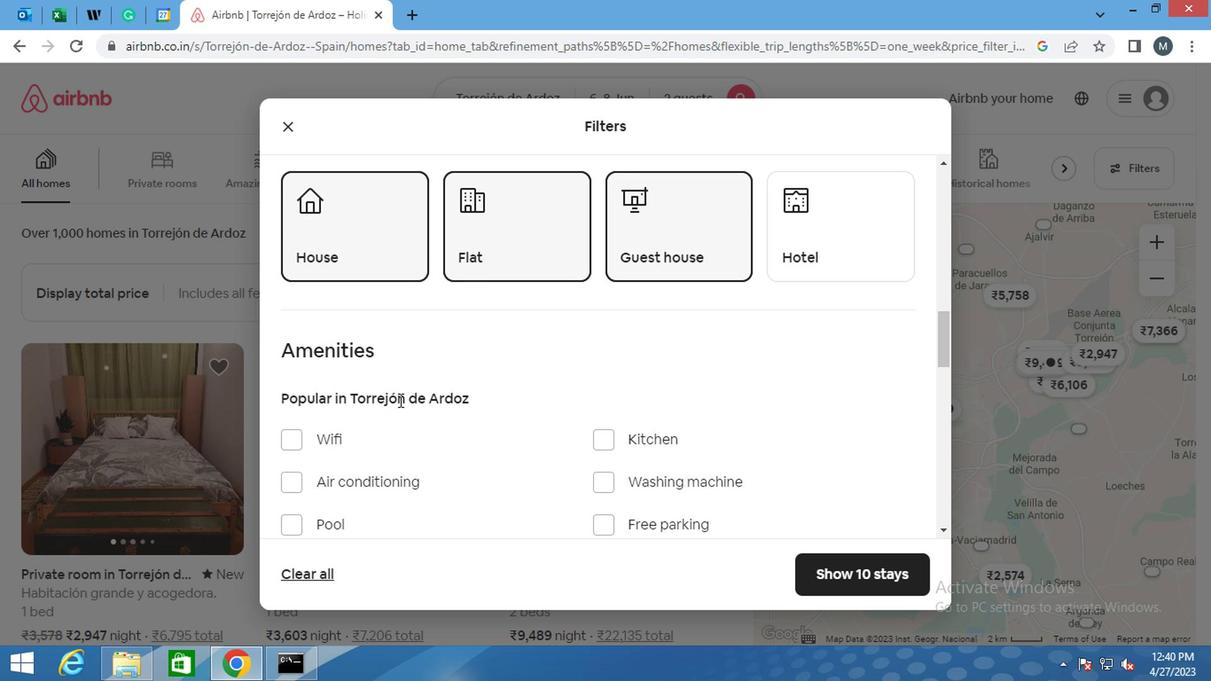 
Action: Mouse scrolled (410, 388) with delta (0, 0)
Screenshot: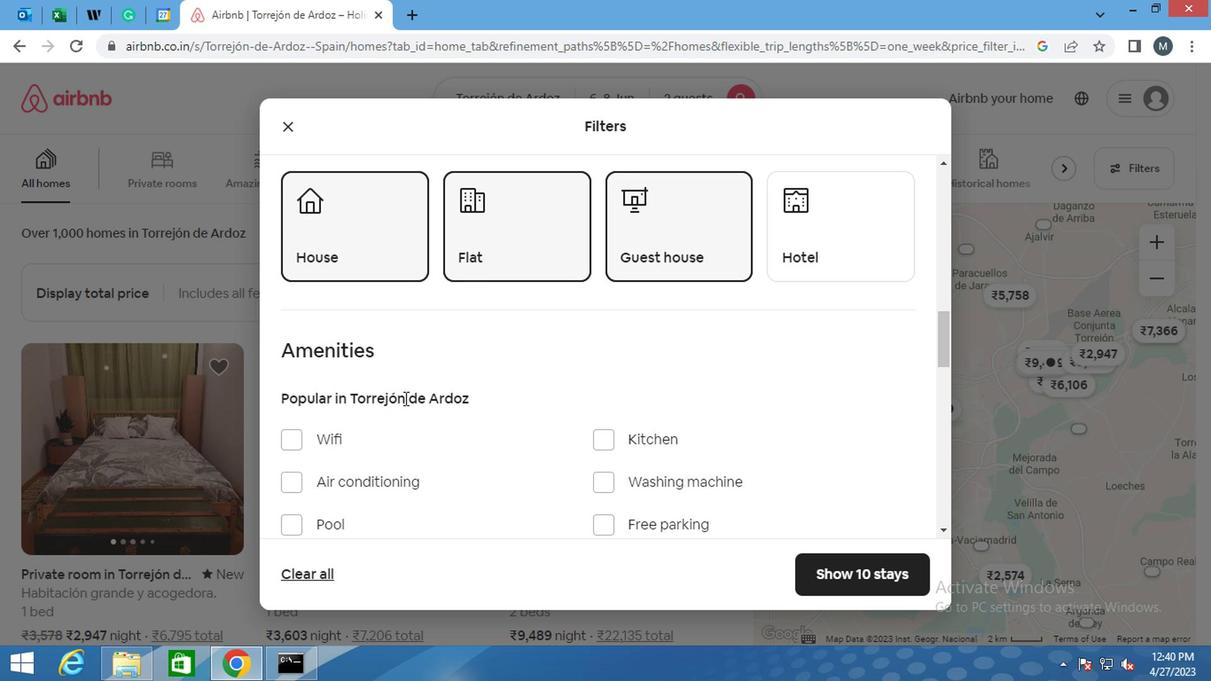 
Action: Mouse moved to (385, 422)
Screenshot: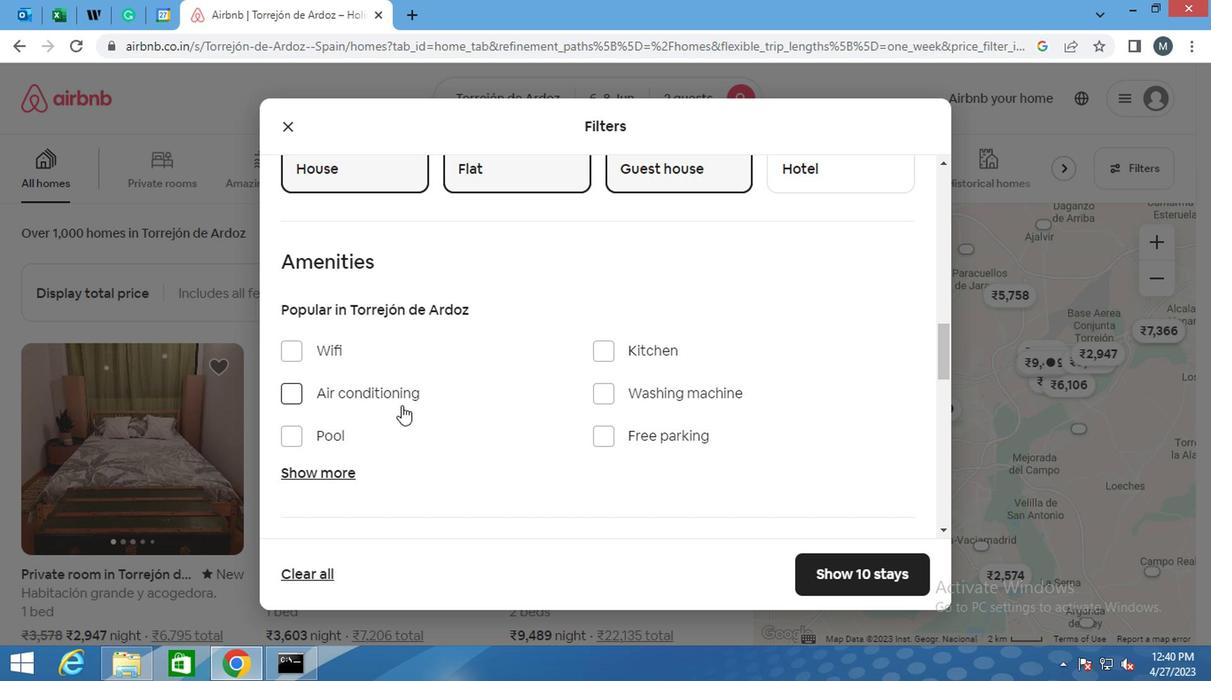 
Action: Mouse scrolled (385, 420) with delta (0, -1)
Screenshot: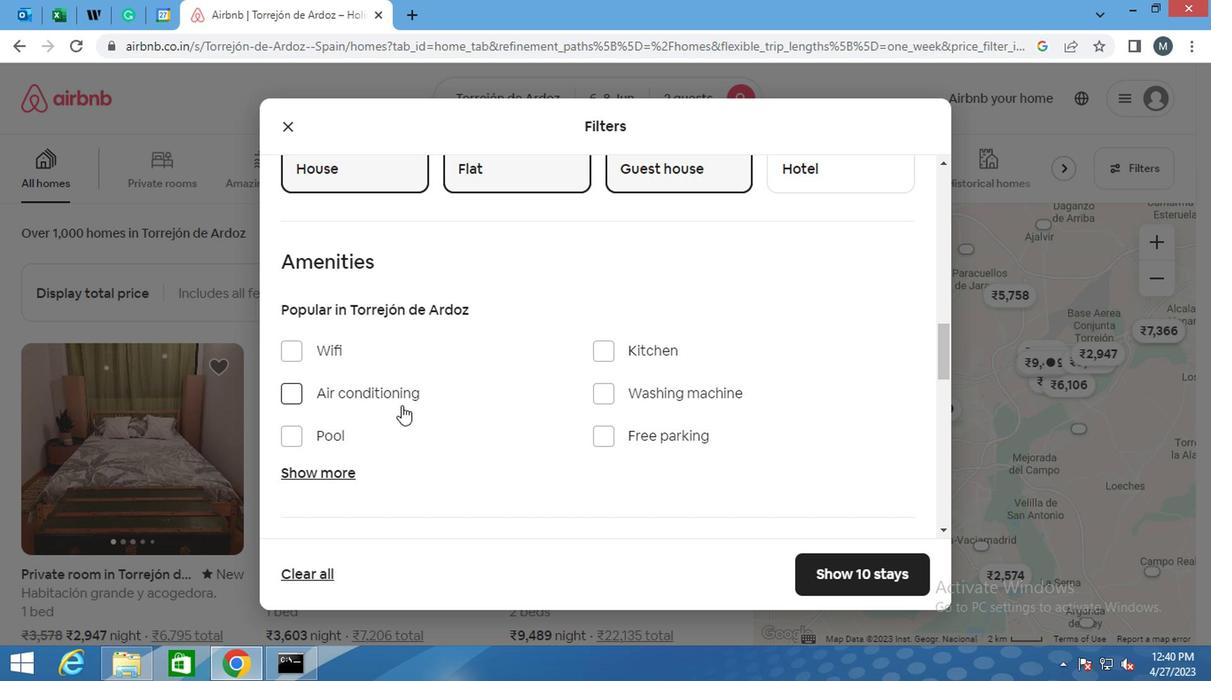 
Action: Mouse moved to (293, 259)
Screenshot: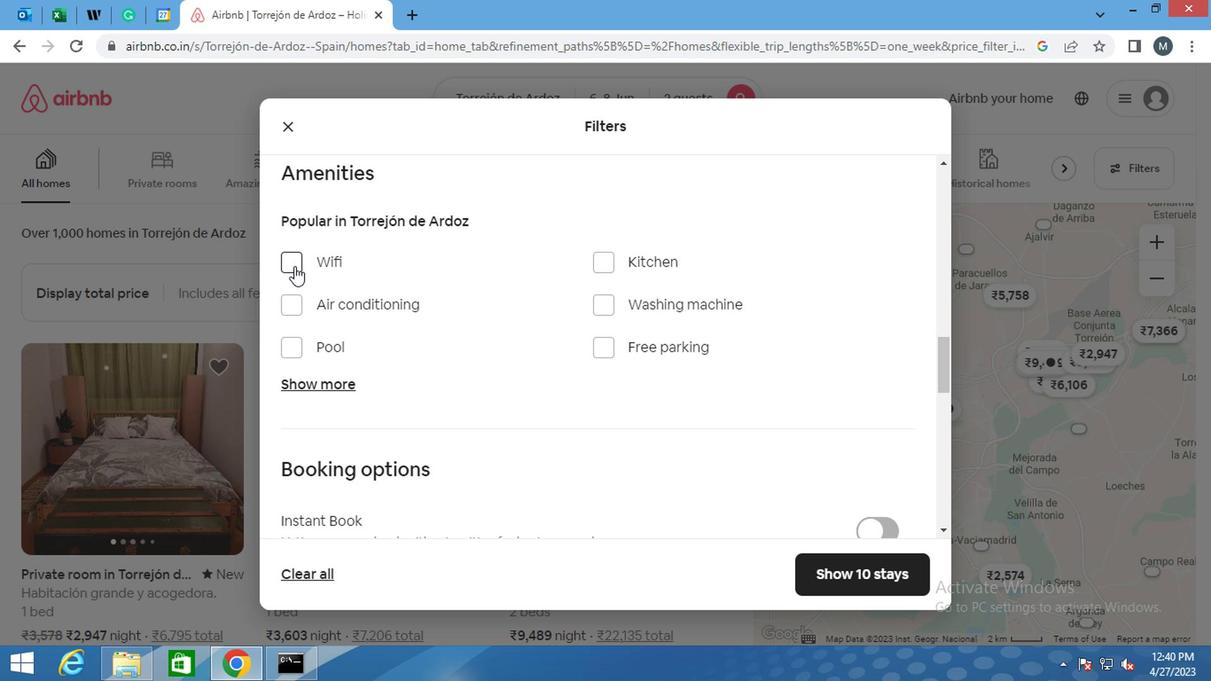 
Action: Mouse pressed left at (293, 259)
Screenshot: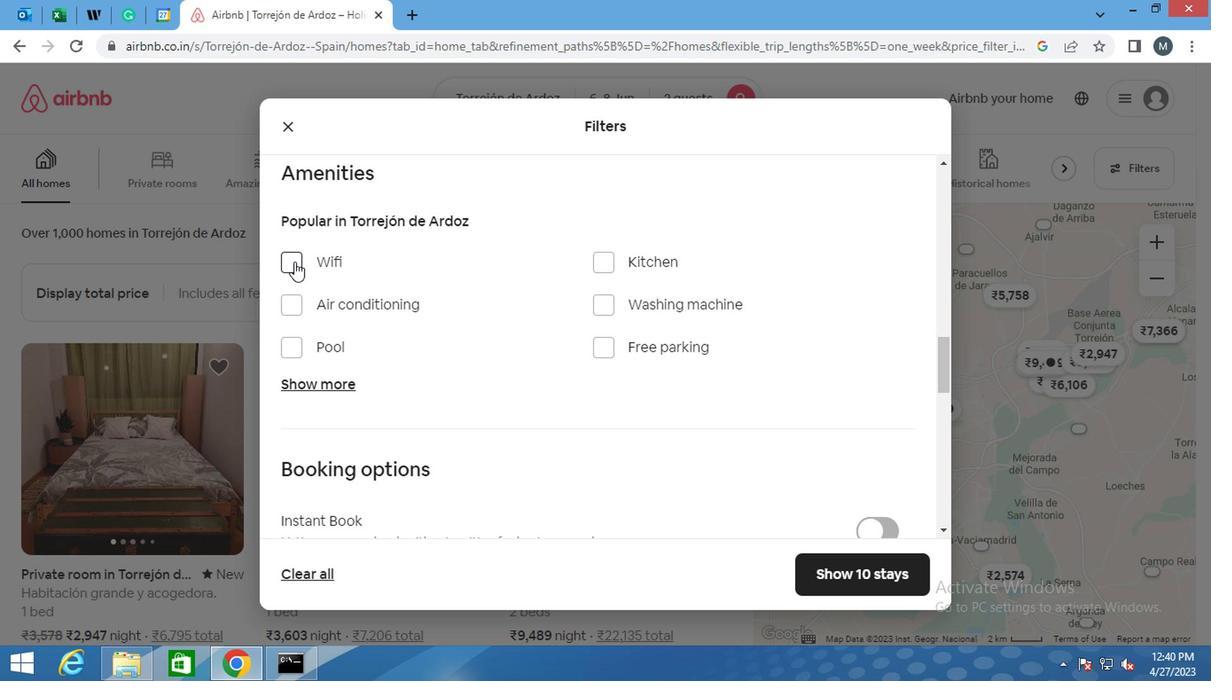 
Action: Mouse moved to (392, 271)
Screenshot: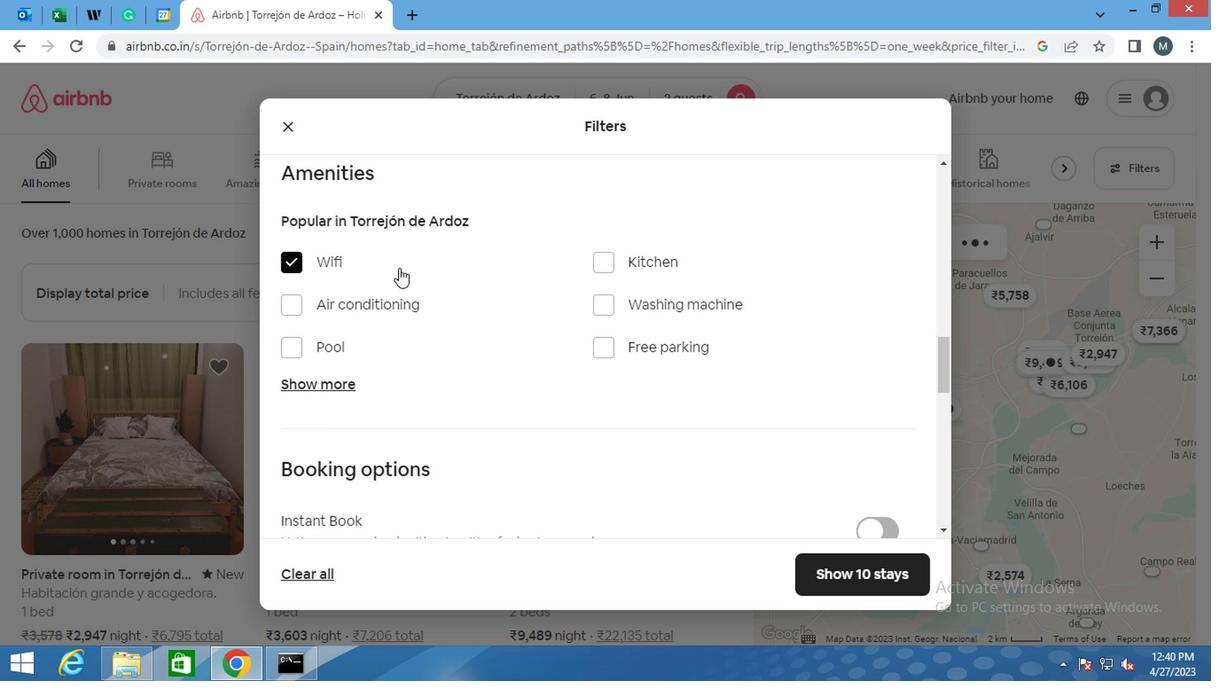 
Action: Mouse scrolled (392, 270) with delta (0, -1)
Screenshot: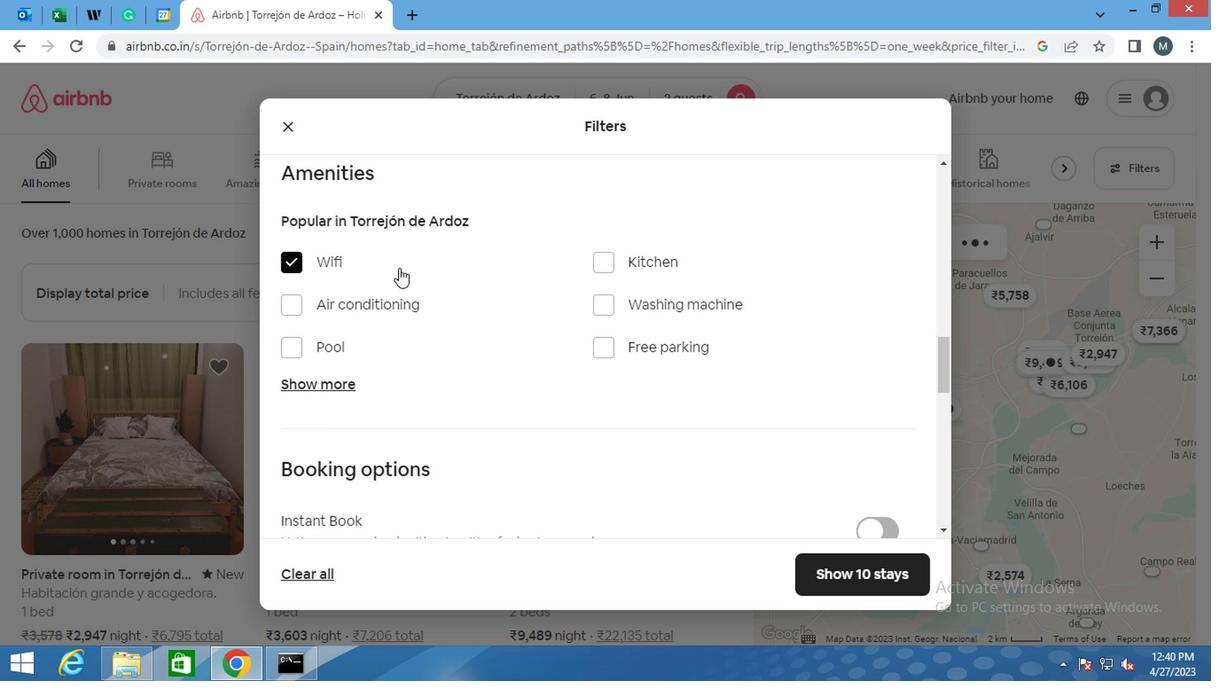 
Action: Mouse moved to (386, 276)
Screenshot: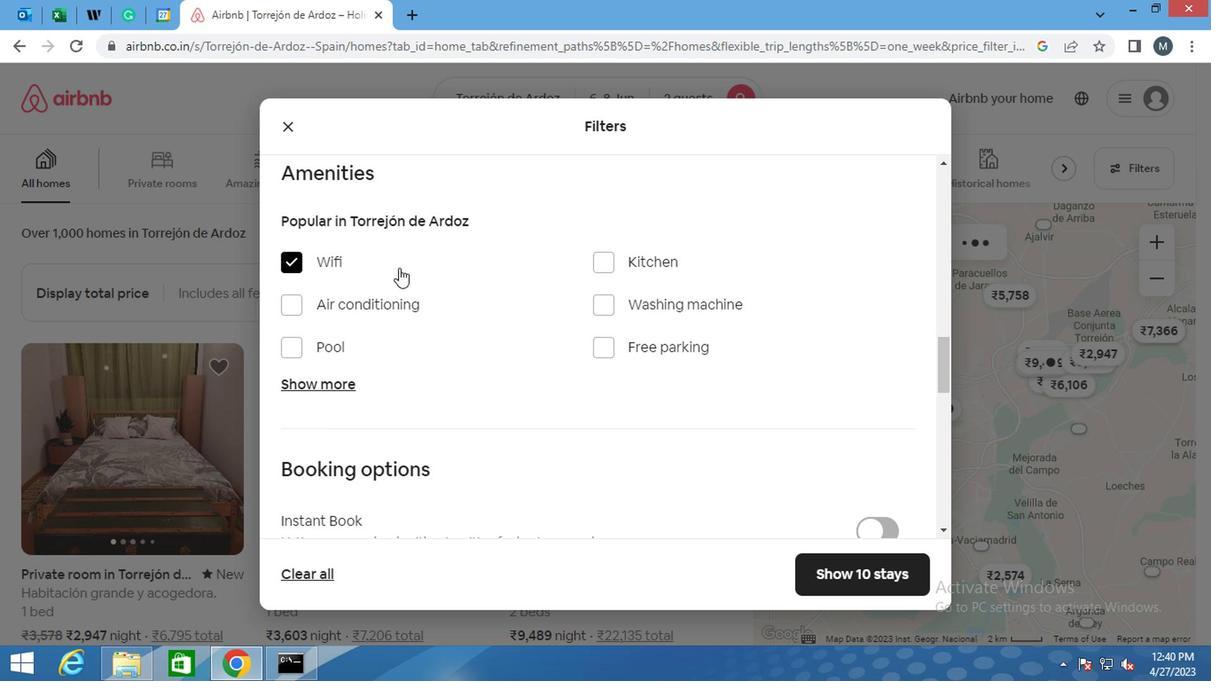 
Action: Mouse scrolled (386, 275) with delta (0, 0)
Screenshot: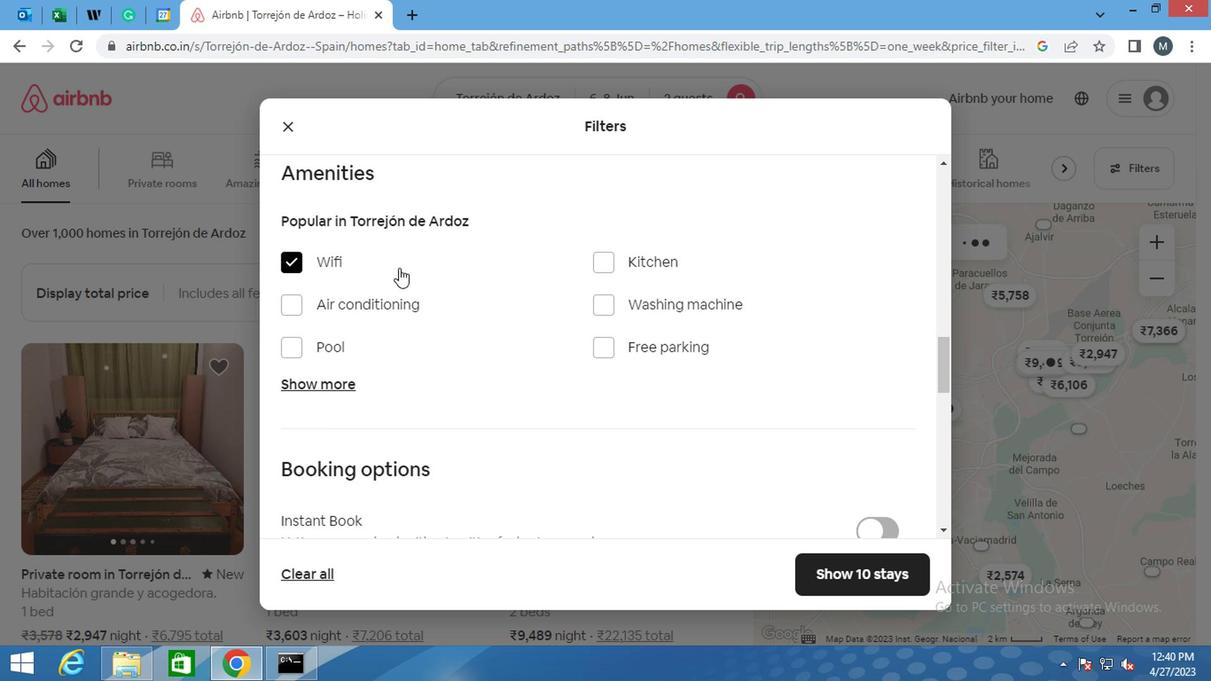 
Action: Mouse moved to (375, 276)
Screenshot: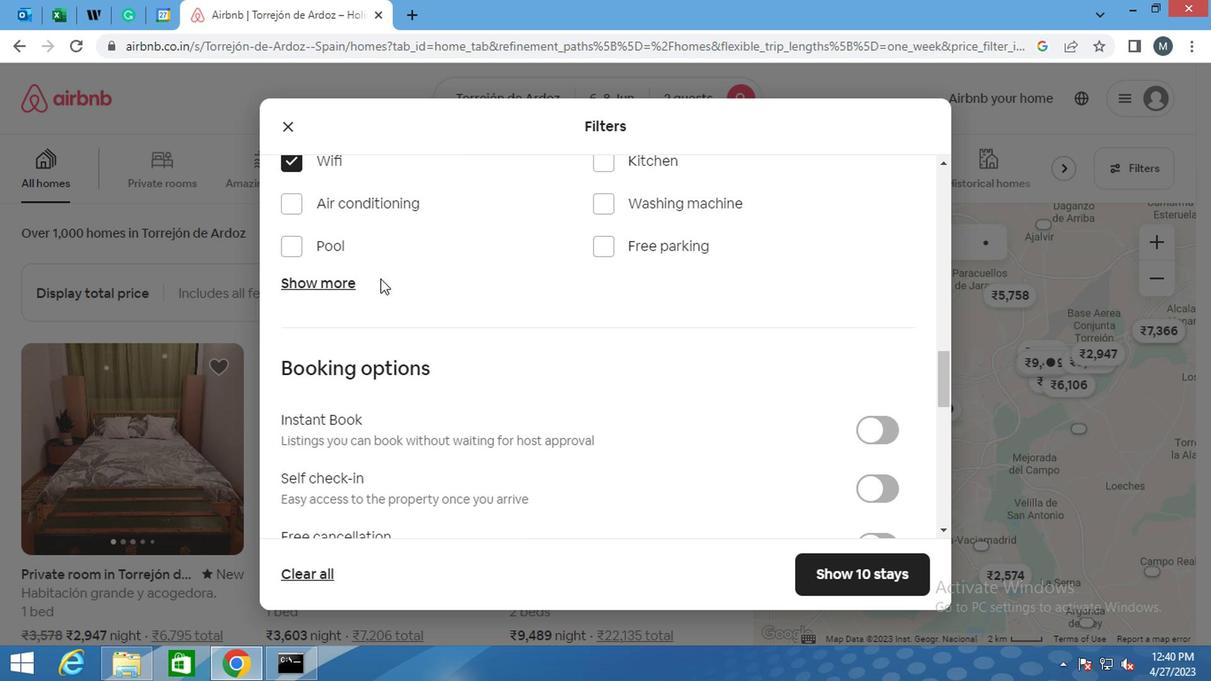 
Action: Mouse scrolled (375, 275) with delta (0, 0)
Screenshot: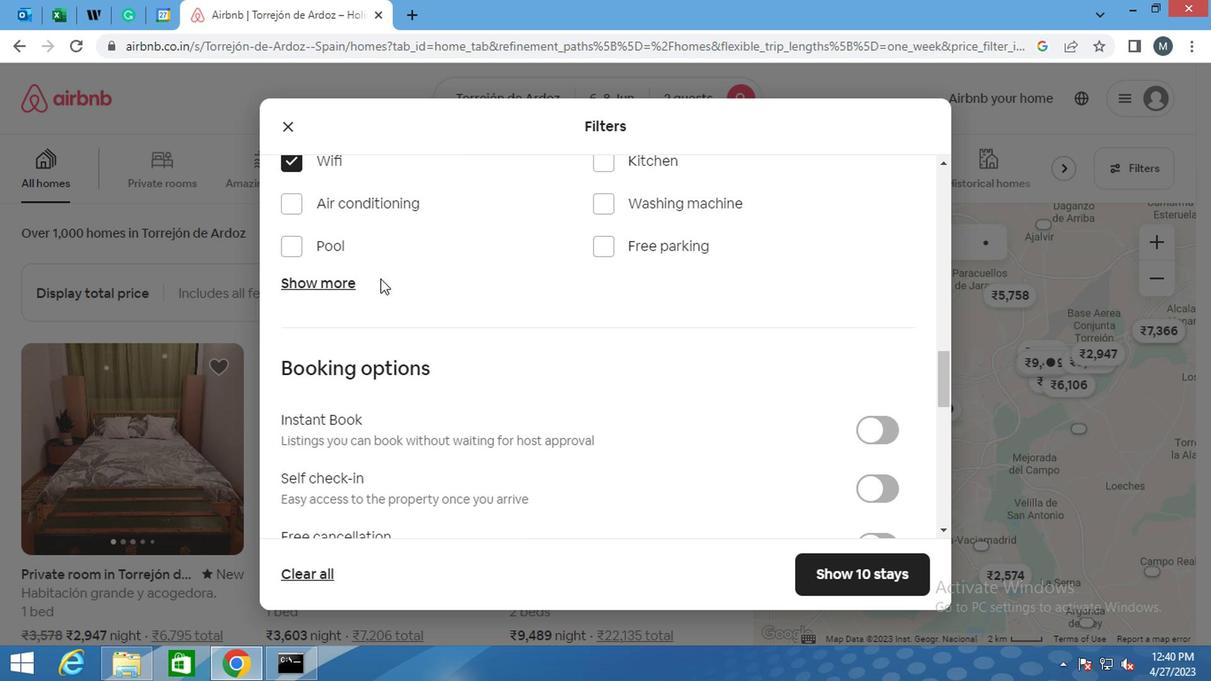 
Action: Mouse moved to (360, 276)
Screenshot: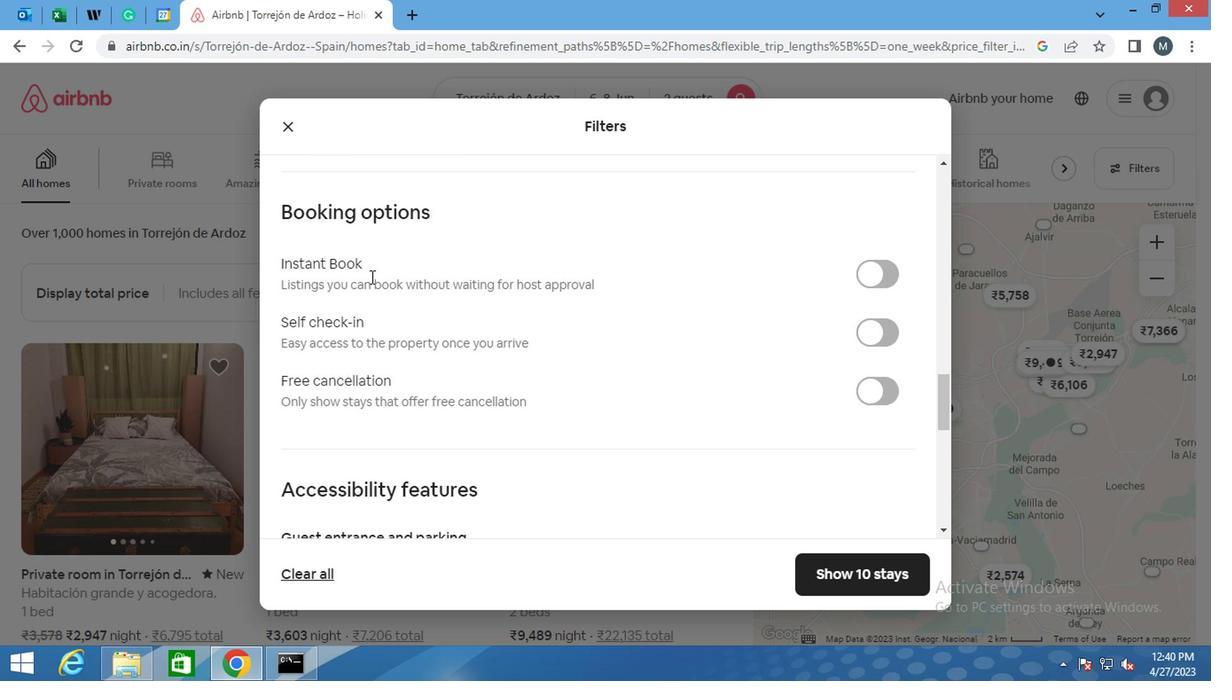 
Action: Mouse scrolled (360, 275) with delta (0, 0)
Screenshot: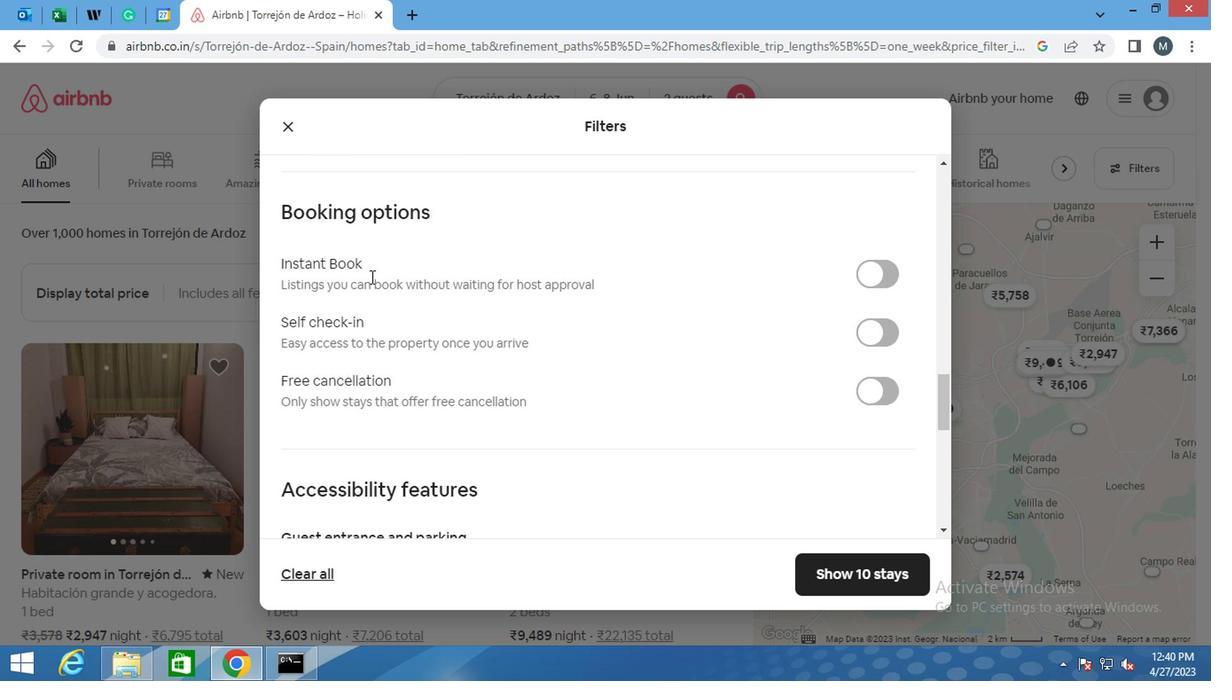 
Action: Mouse moved to (357, 276)
Screenshot: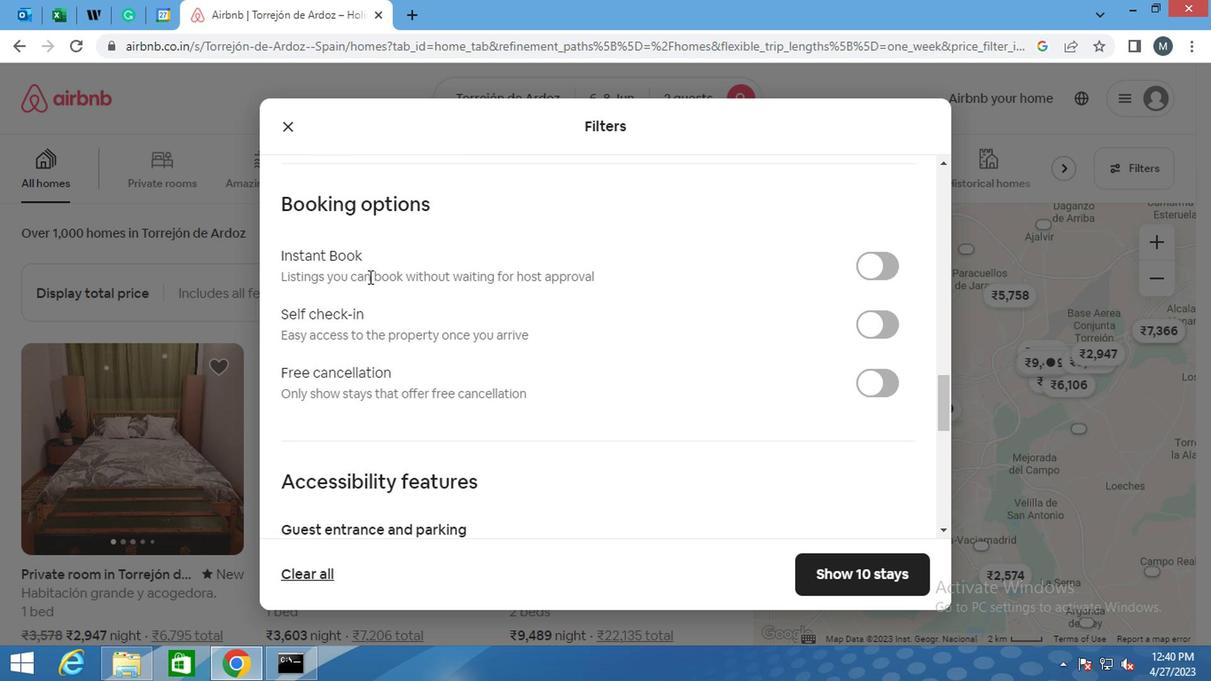 
Action: Mouse scrolled (357, 275) with delta (0, 0)
Screenshot: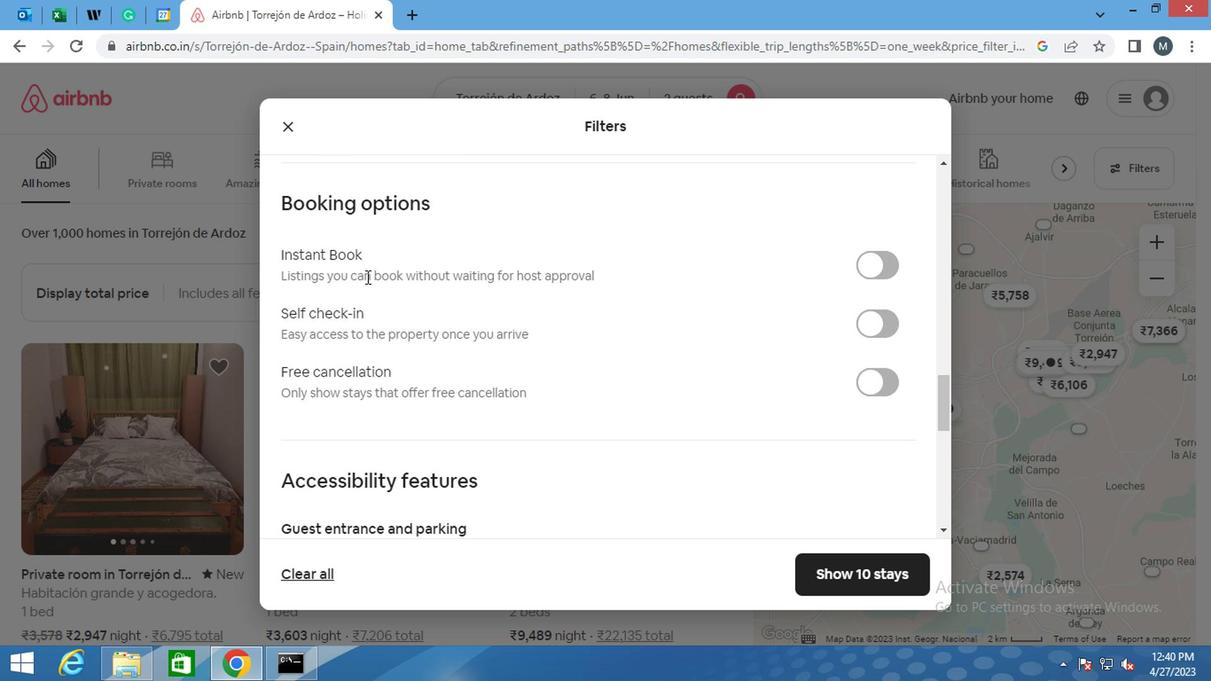 
Action: Mouse moved to (341, 278)
Screenshot: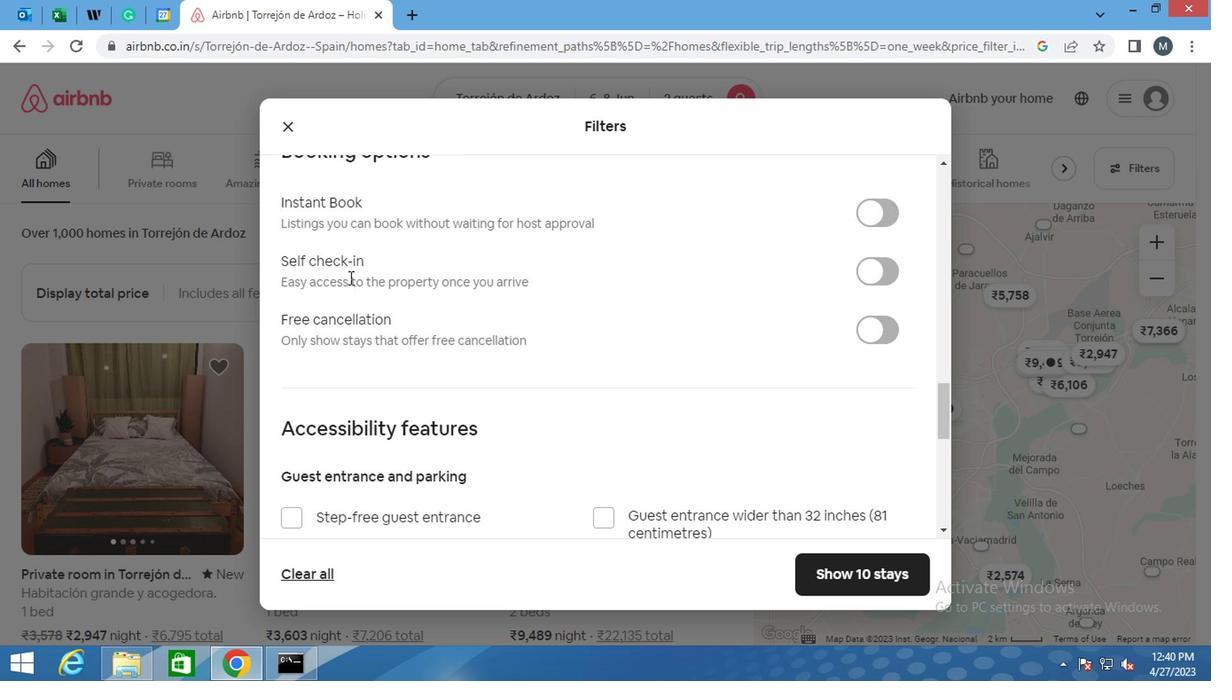 
Action: Mouse scrolled (341, 278) with delta (0, 0)
Screenshot: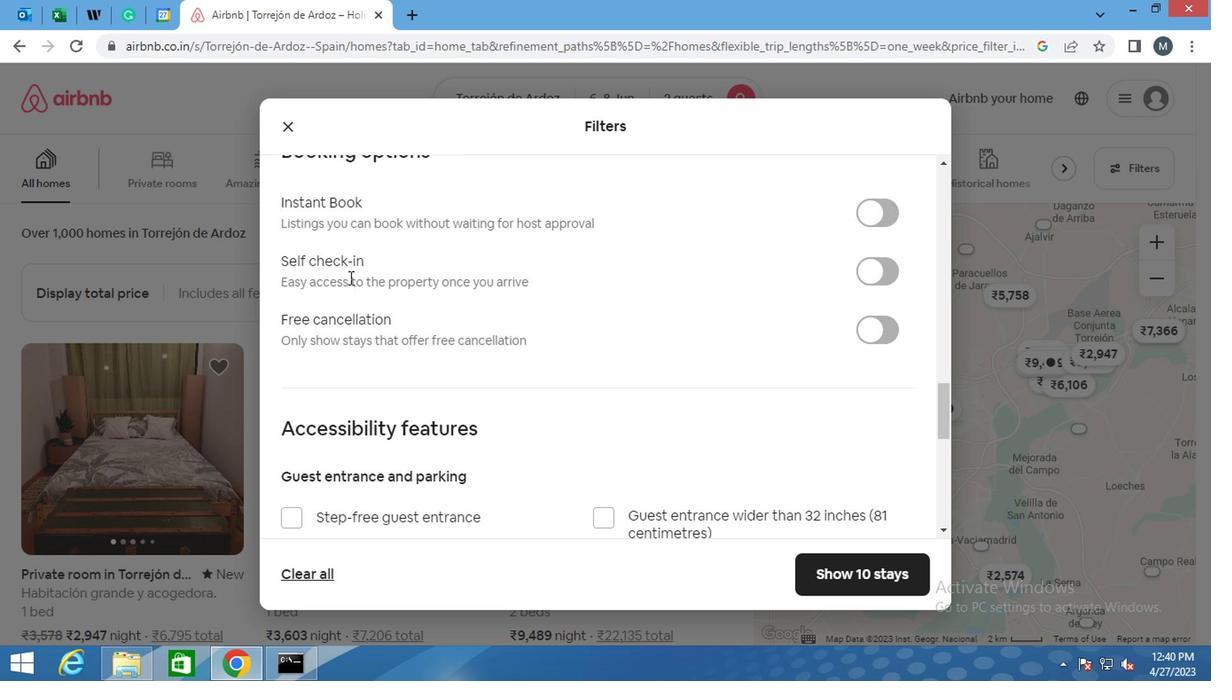 
Action: Mouse scrolled (341, 278) with delta (0, 0)
Screenshot: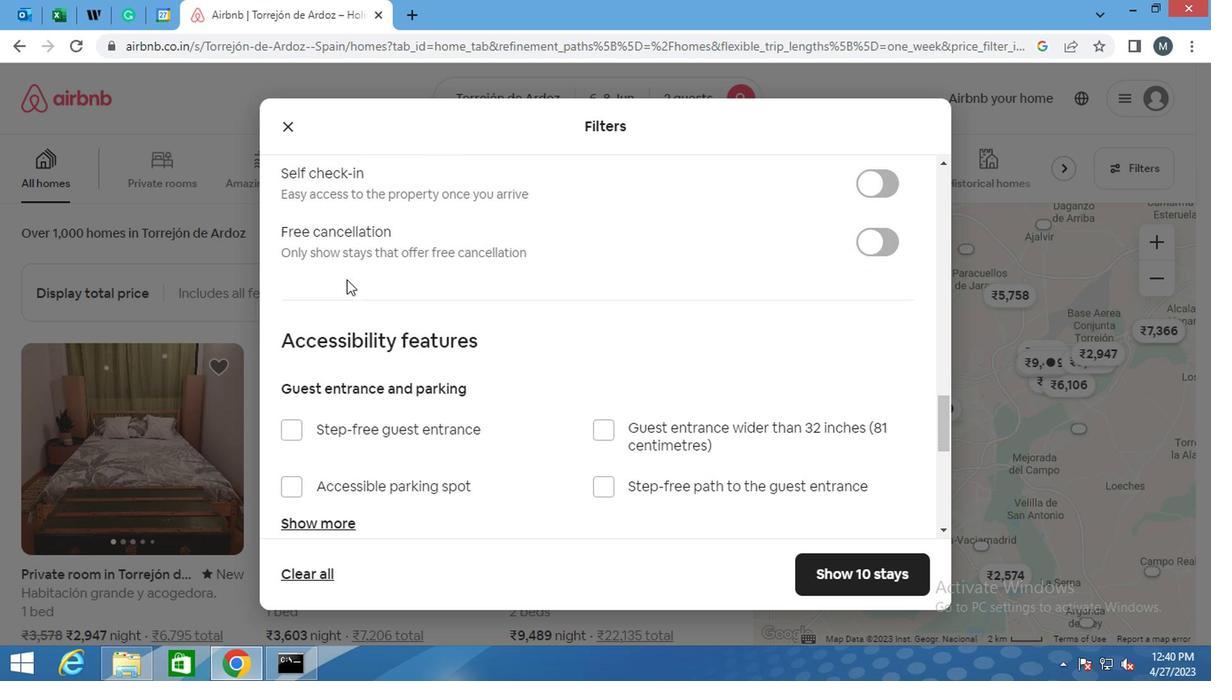 
Action: Mouse moved to (345, 309)
Screenshot: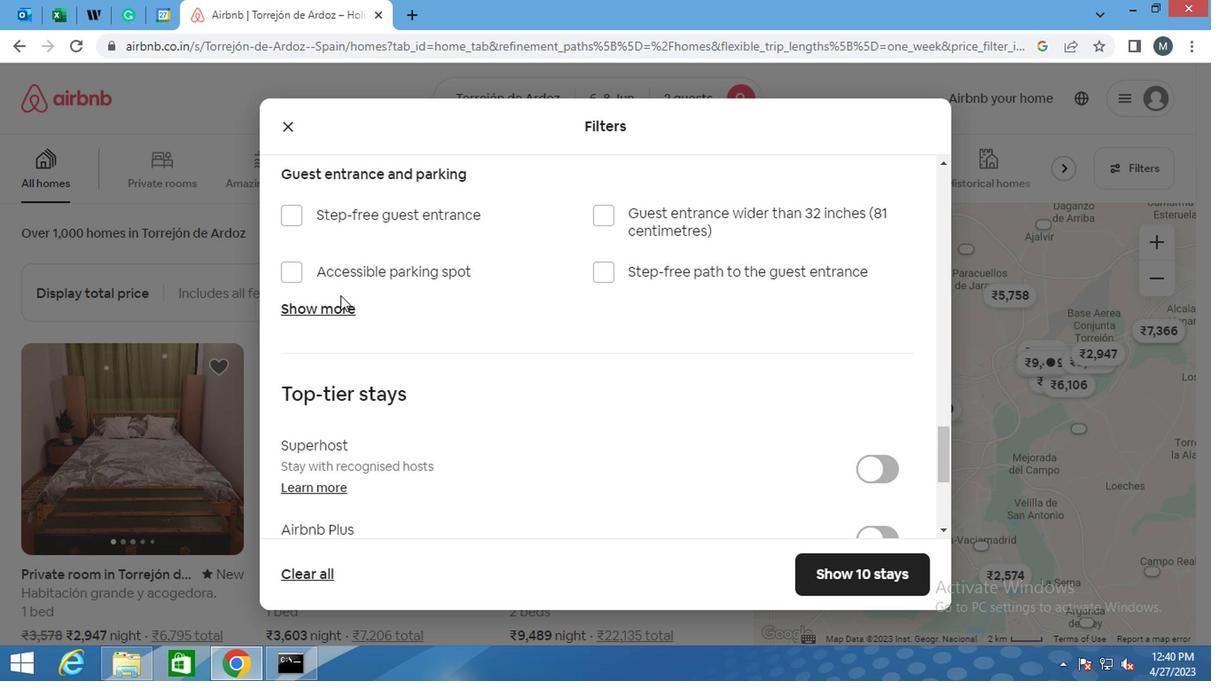 
Action: Mouse scrolled (345, 310) with delta (0, 0)
Screenshot: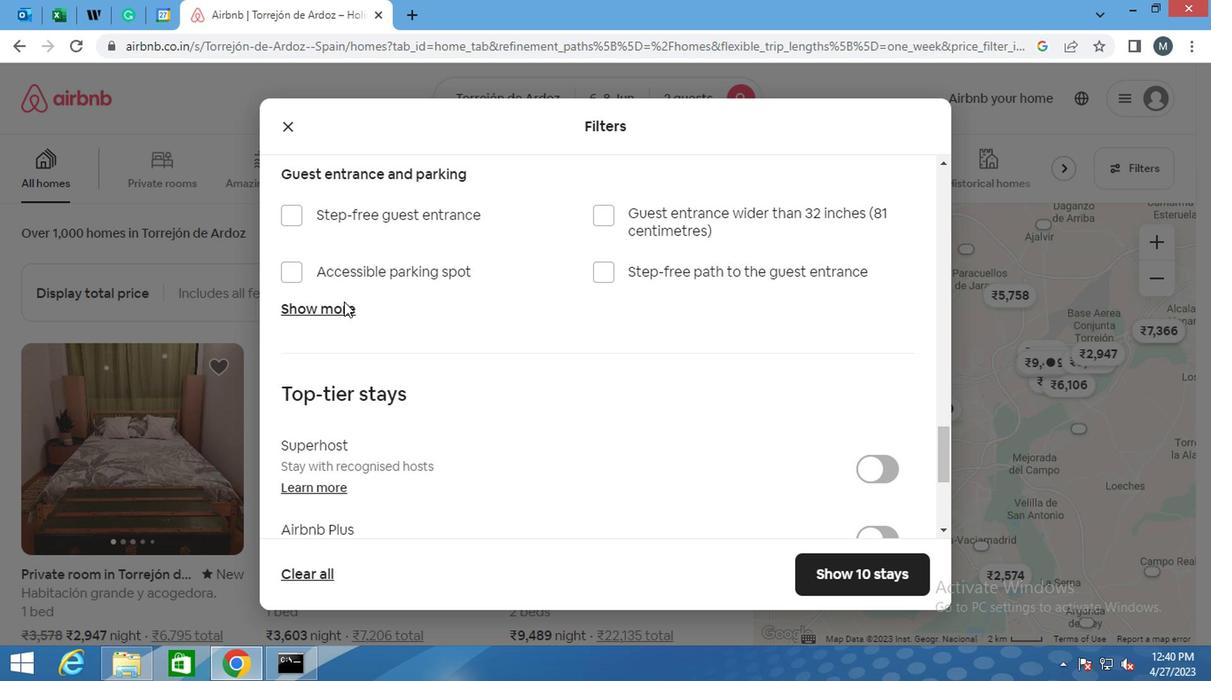 
Action: Mouse moved to (347, 309)
Screenshot: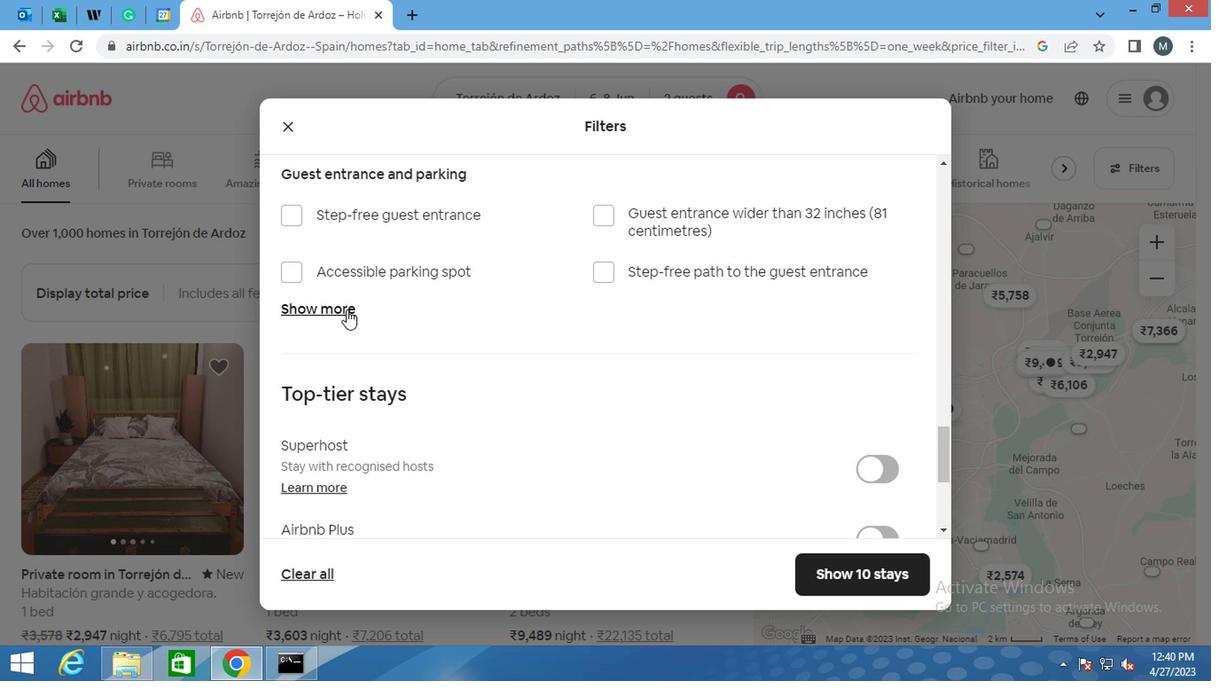 
Action: Mouse scrolled (347, 310) with delta (0, 0)
Screenshot: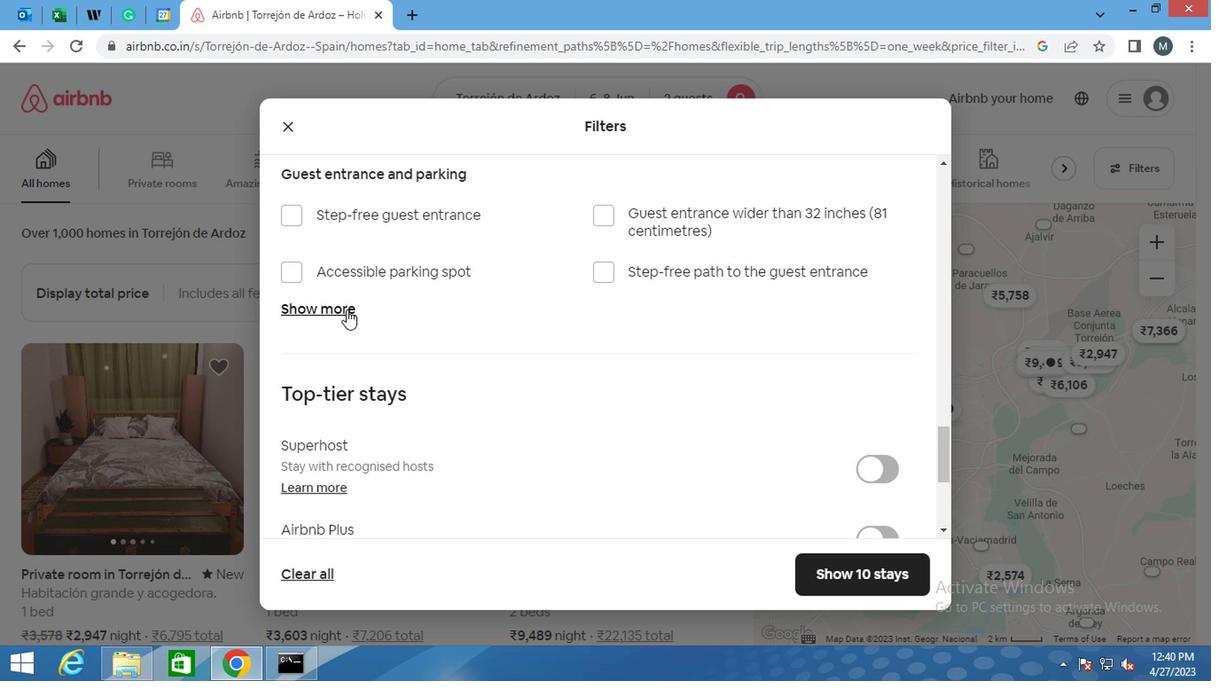 
Action: Mouse moved to (348, 309)
Screenshot: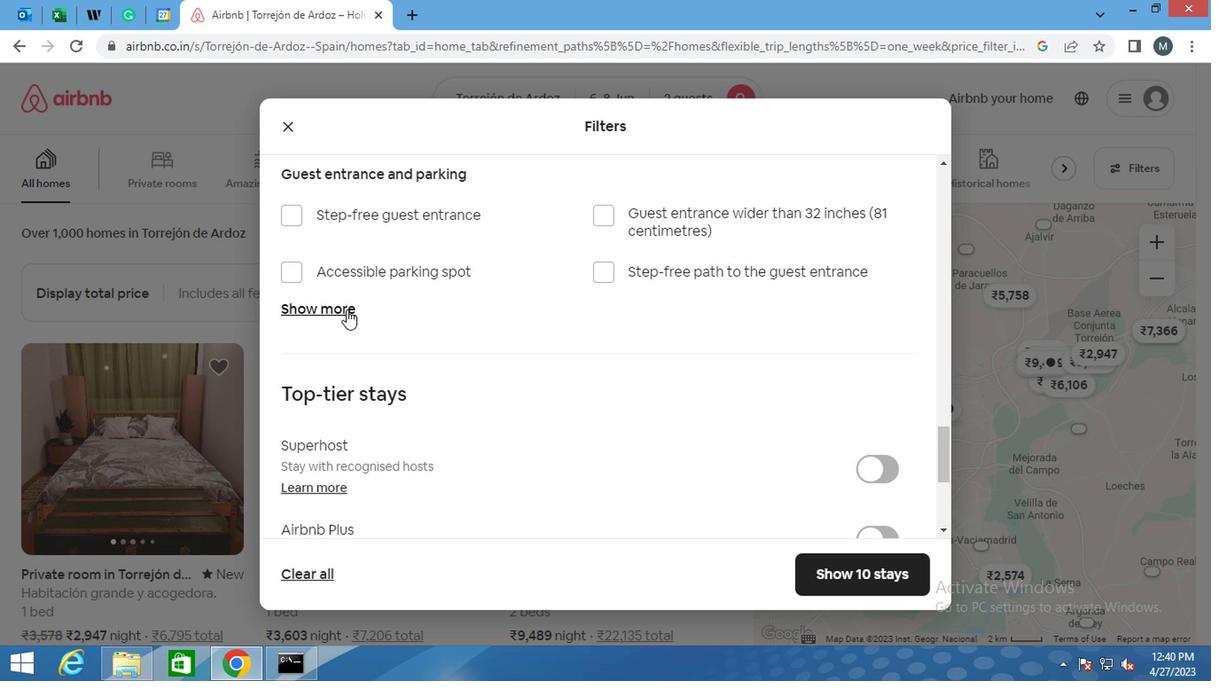 
Action: Mouse scrolled (348, 310) with delta (0, 0)
Screenshot: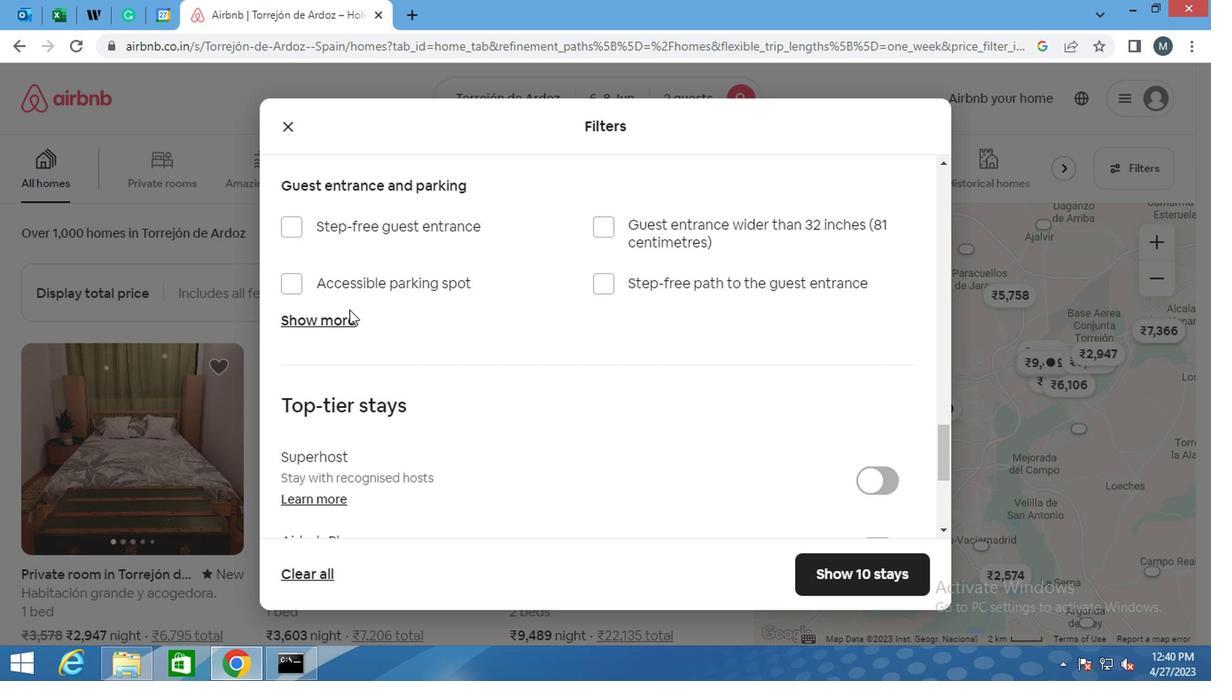 
Action: Mouse moved to (881, 242)
Screenshot: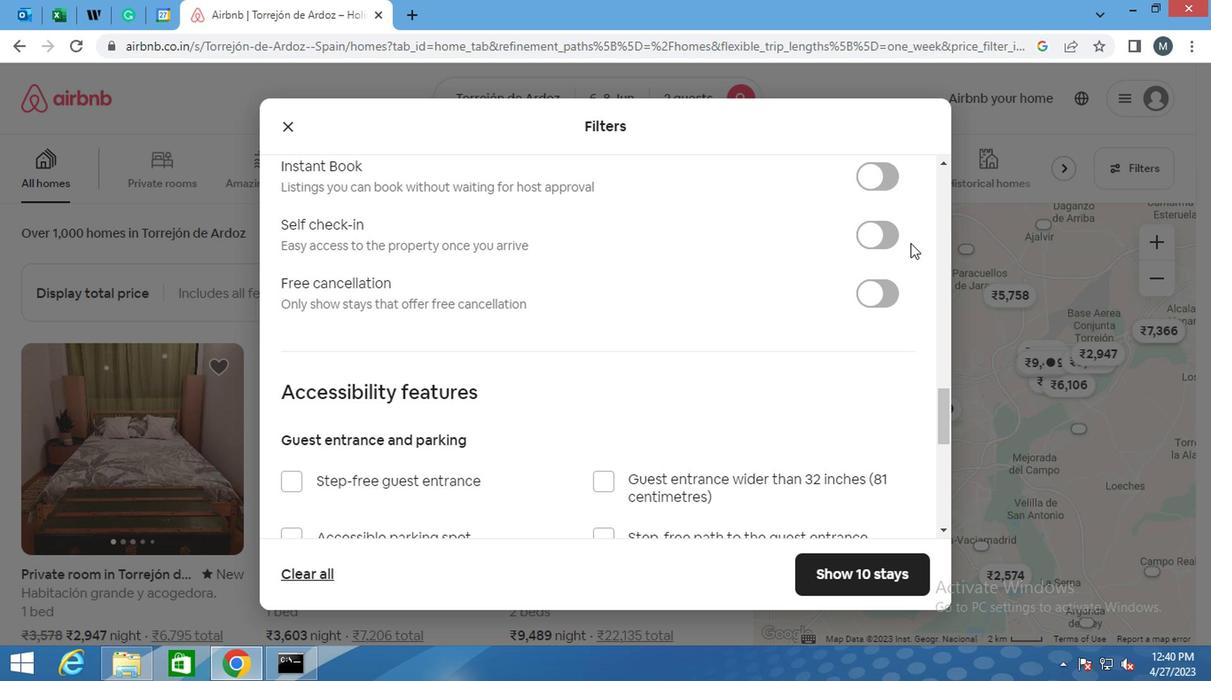 
Action: Mouse pressed left at (881, 242)
Screenshot: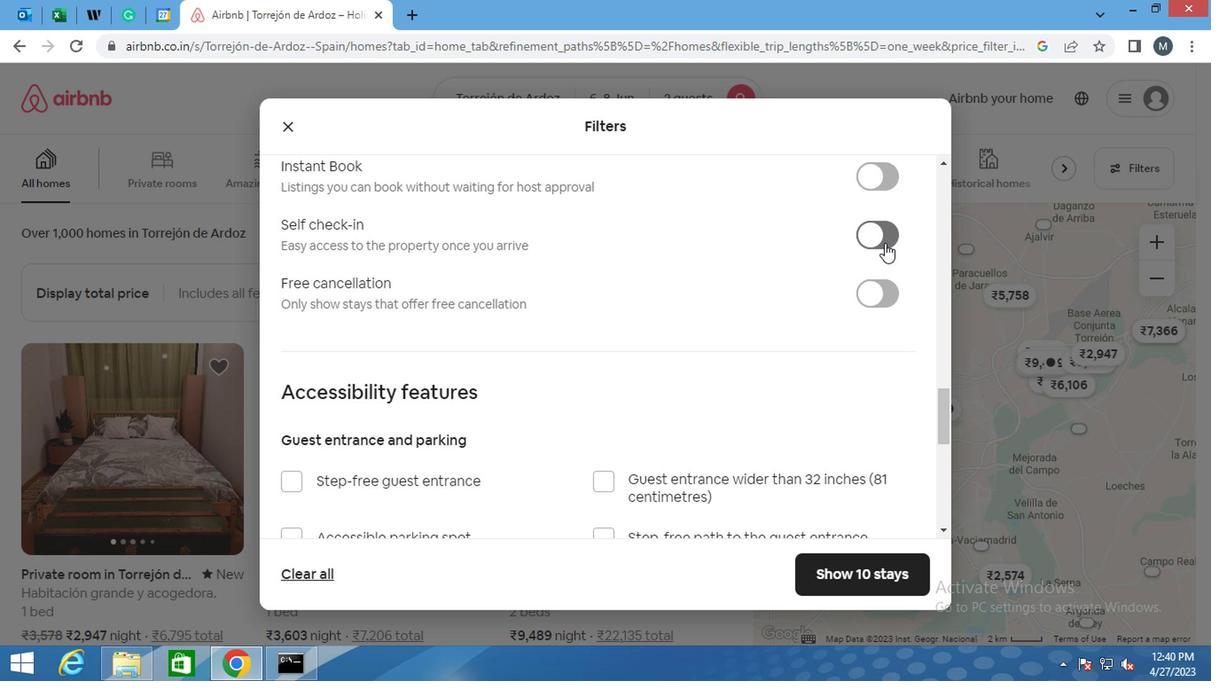 
Action: Mouse moved to (607, 319)
Screenshot: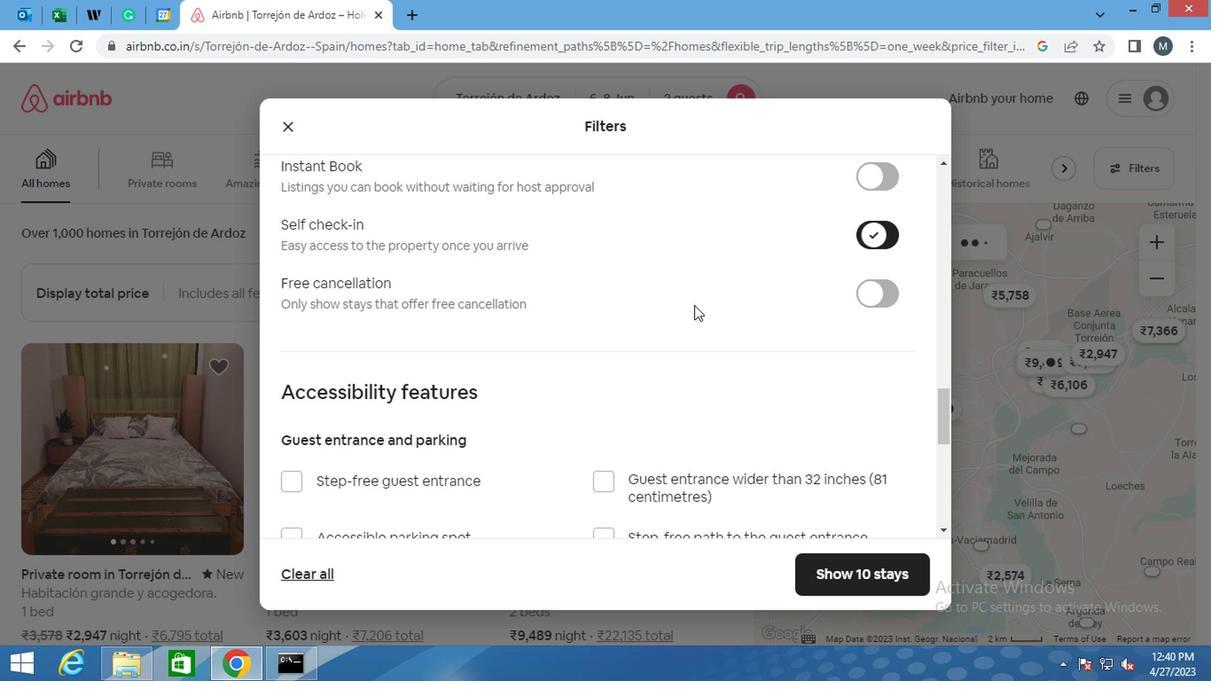 
Action: Mouse scrolled (607, 318) with delta (0, 0)
Screenshot: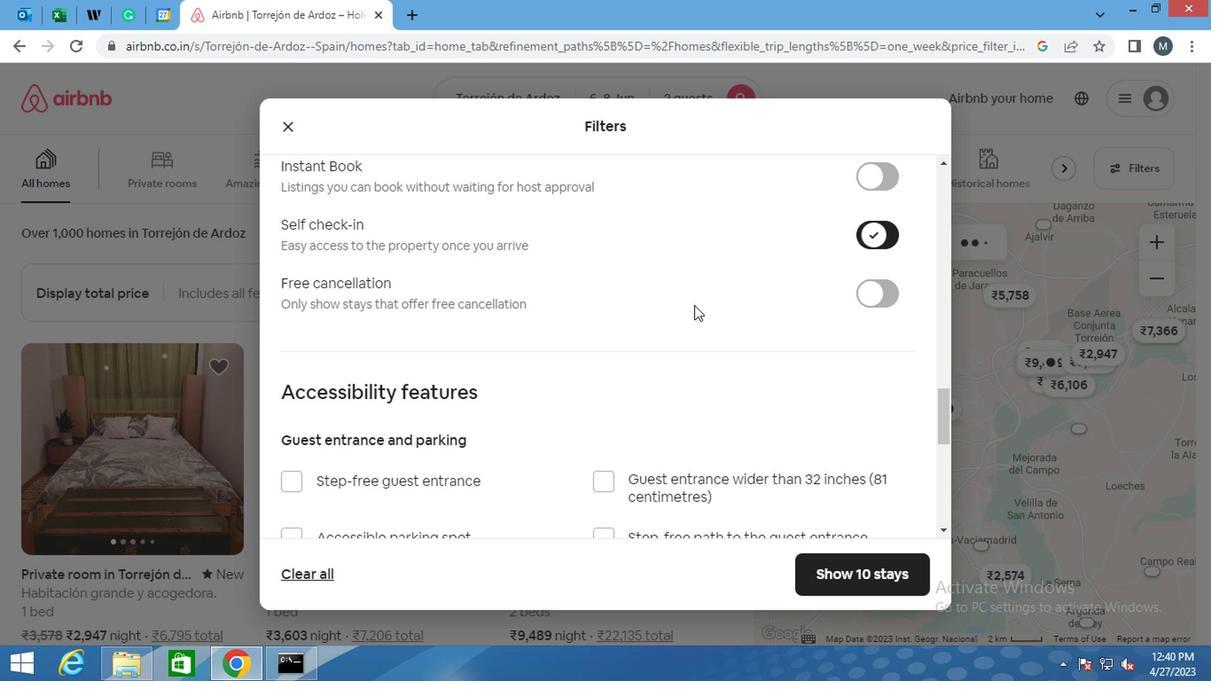 
Action: Mouse moved to (595, 327)
Screenshot: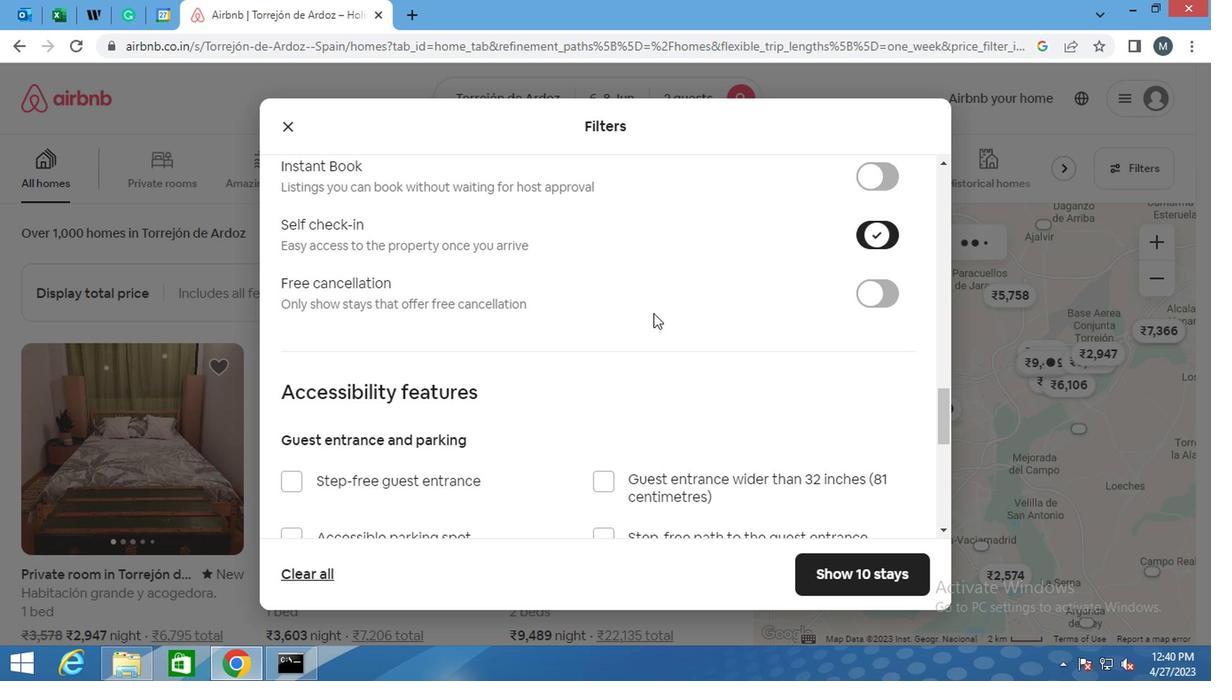 
Action: Mouse scrolled (595, 326) with delta (0, 0)
Screenshot: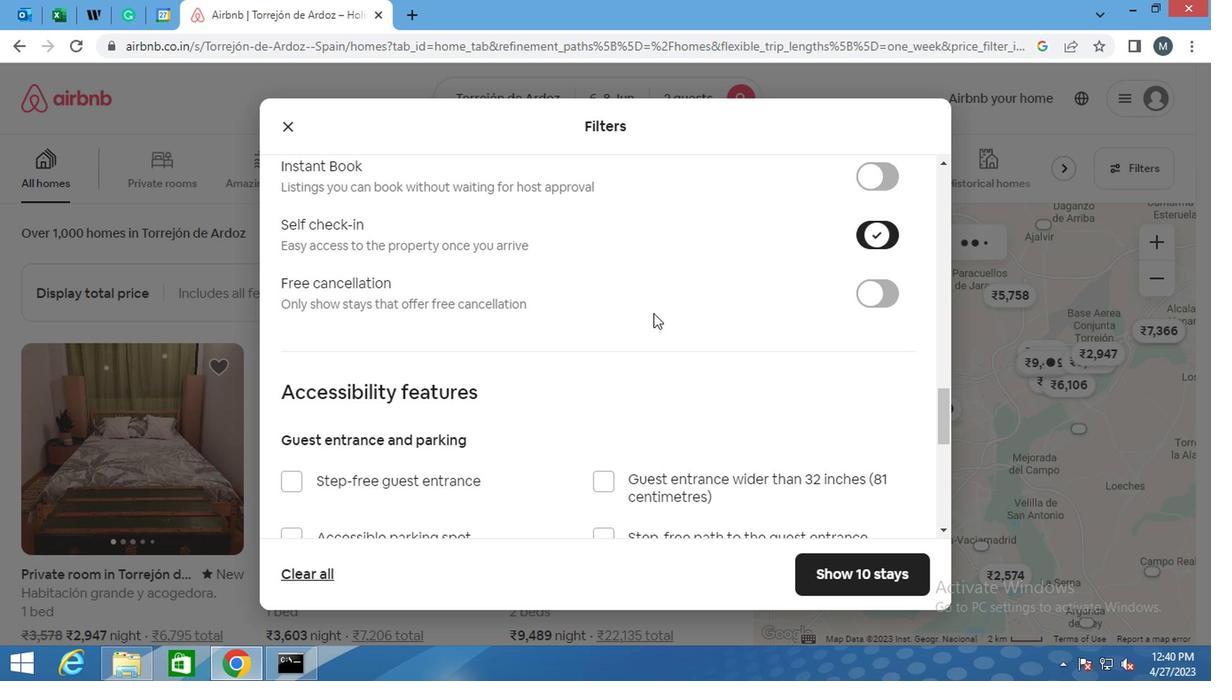
Action: Mouse moved to (589, 329)
Screenshot: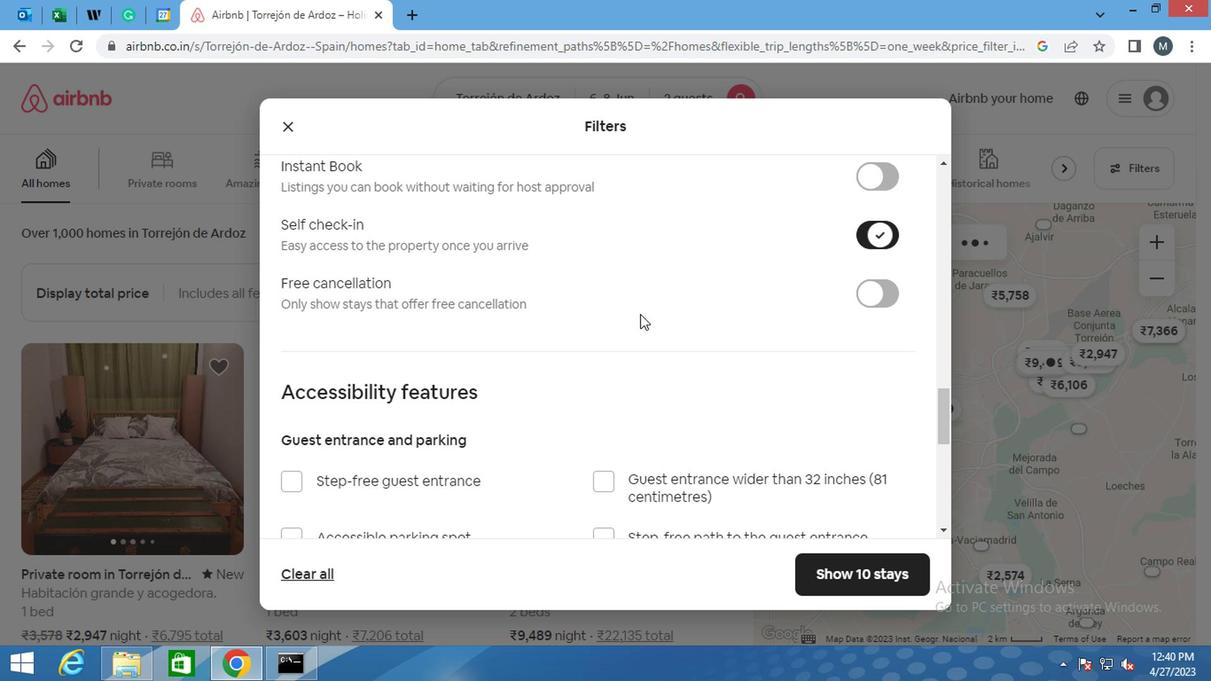 
Action: Mouse scrolled (589, 329) with delta (0, 0)
Screenshot: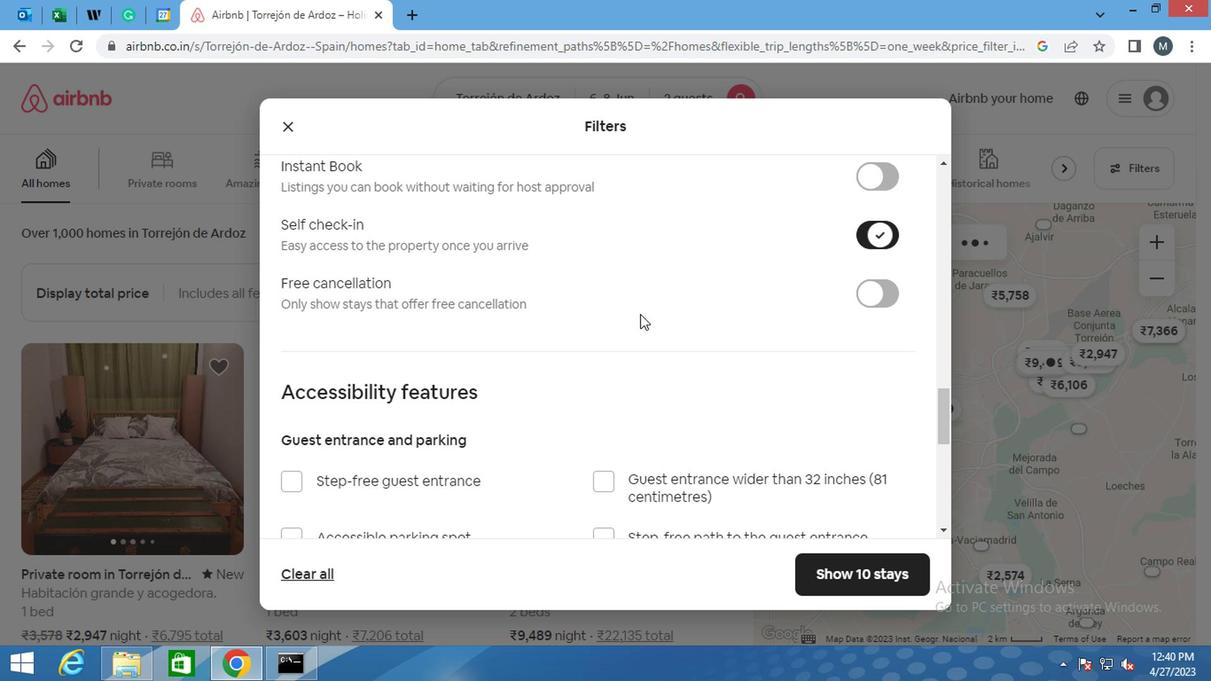 
Action: Mouse moved to (569, 331)
Screenshot: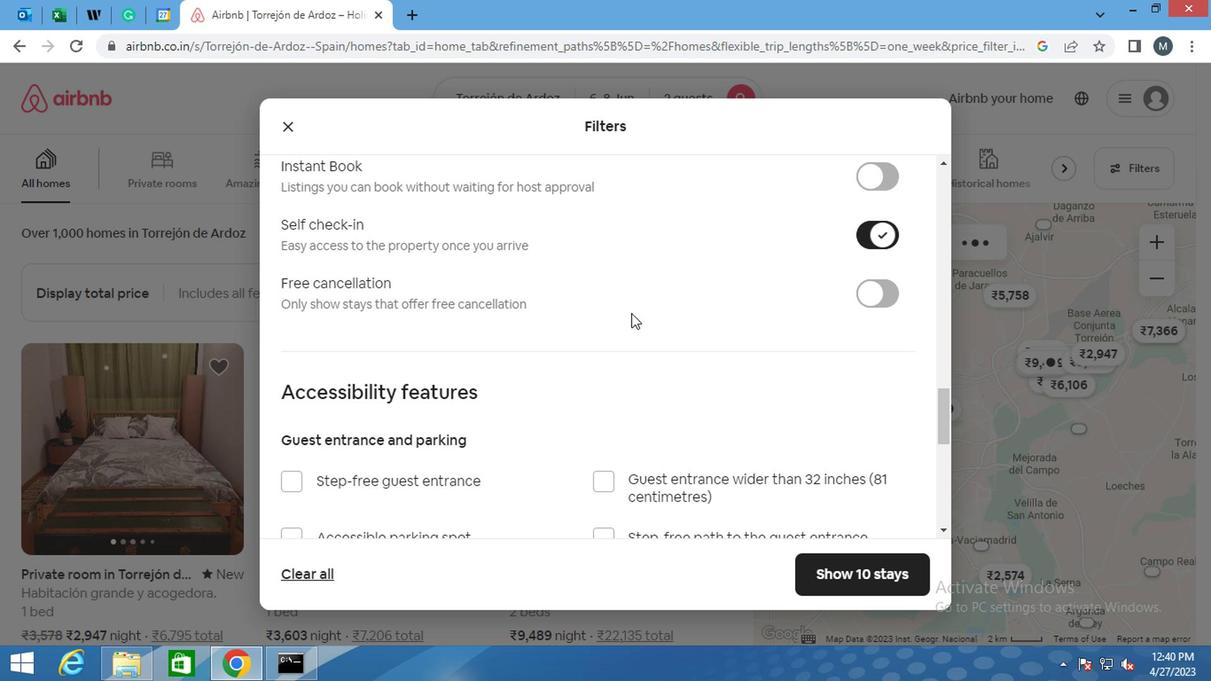 
Action: Mouse scrolled (569, 331) with delta (0, 0)
Screenshot: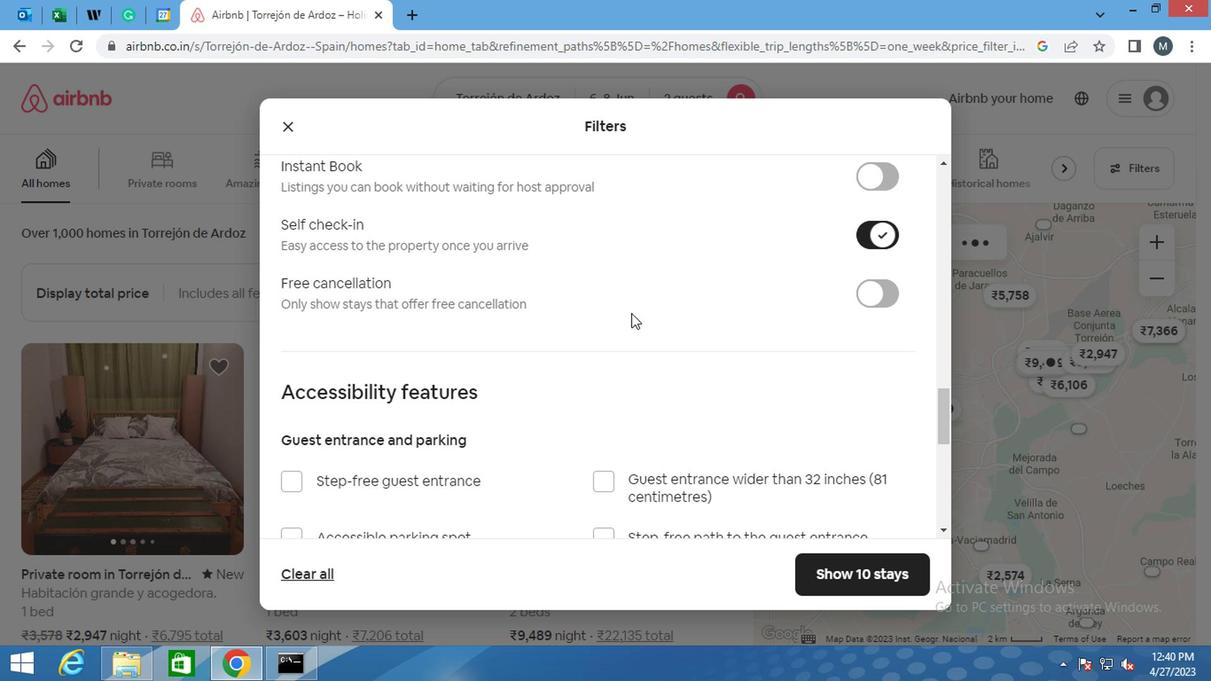 
Action: Mouse moved to (511, 343)
Screenshot: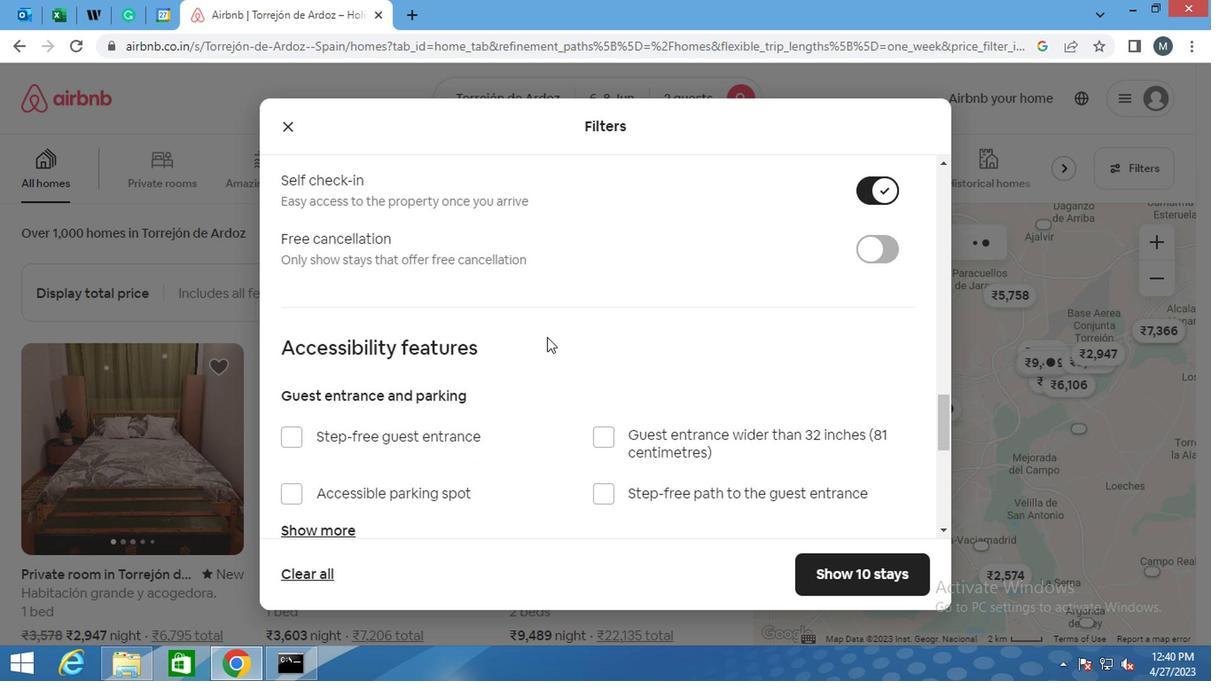 
Action: Mouse scrolled (511, 342) with delta (0, -1)
Screenshot: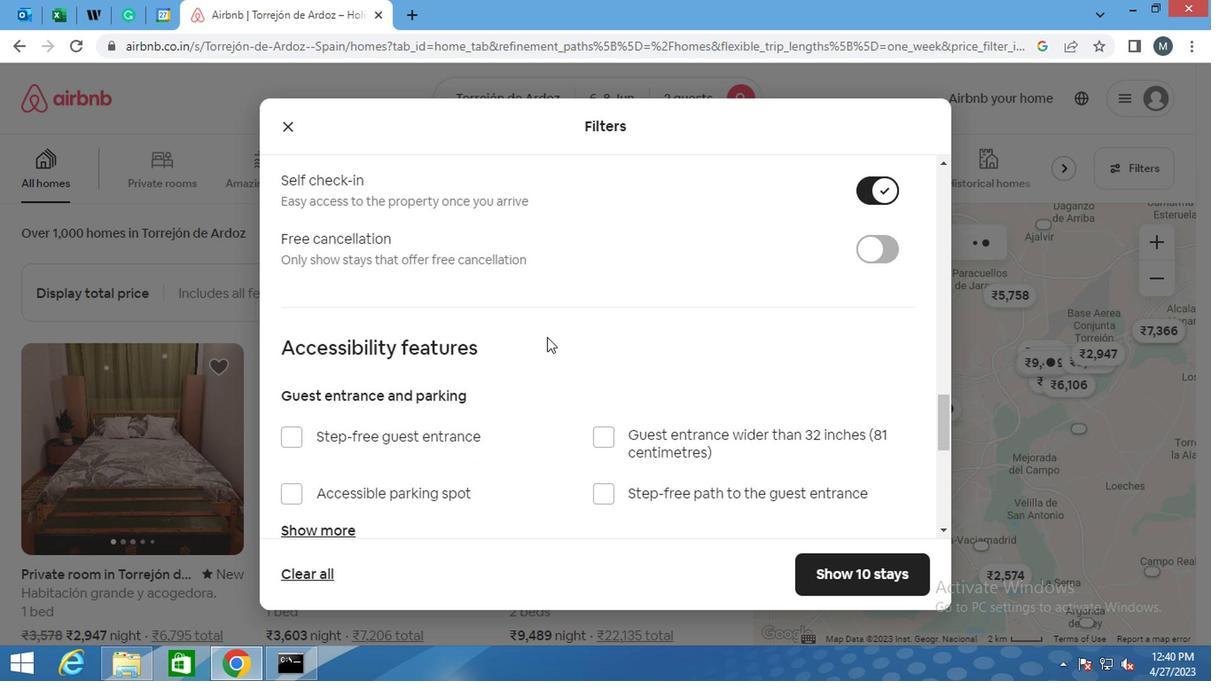 
Action: Mouse moved to (510, 343)
Screenshot: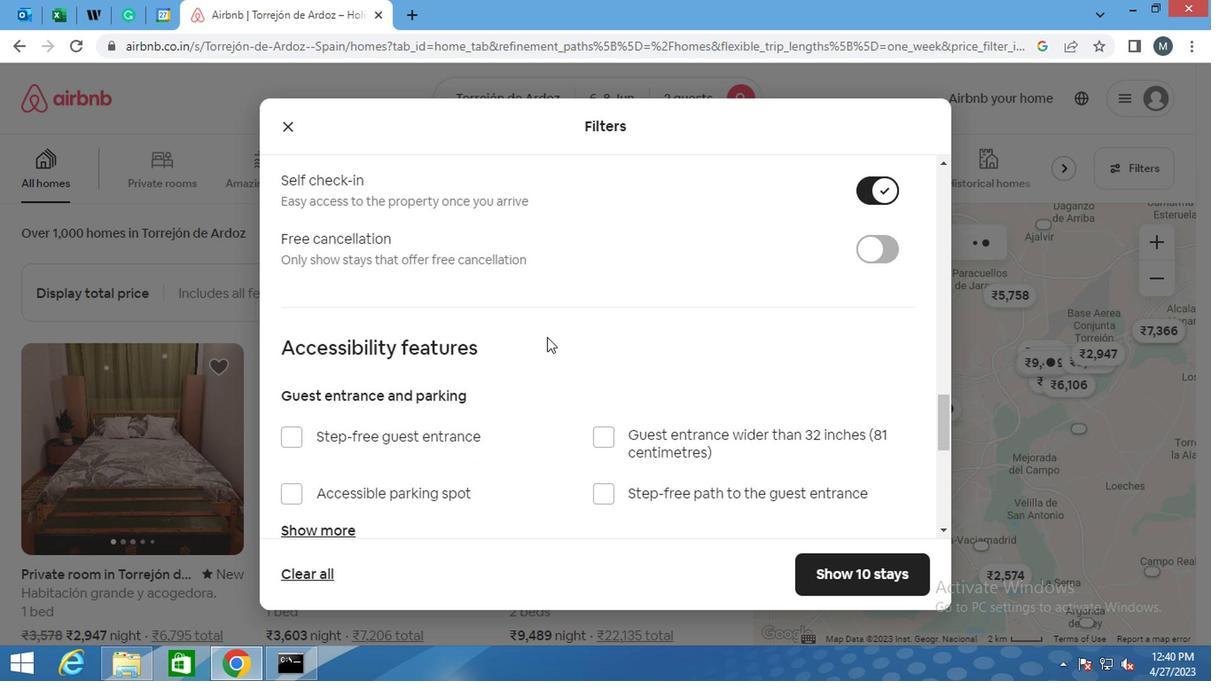 
Action: Mouse scrolled (510, 342) with delta (0, -1)
Screenshot: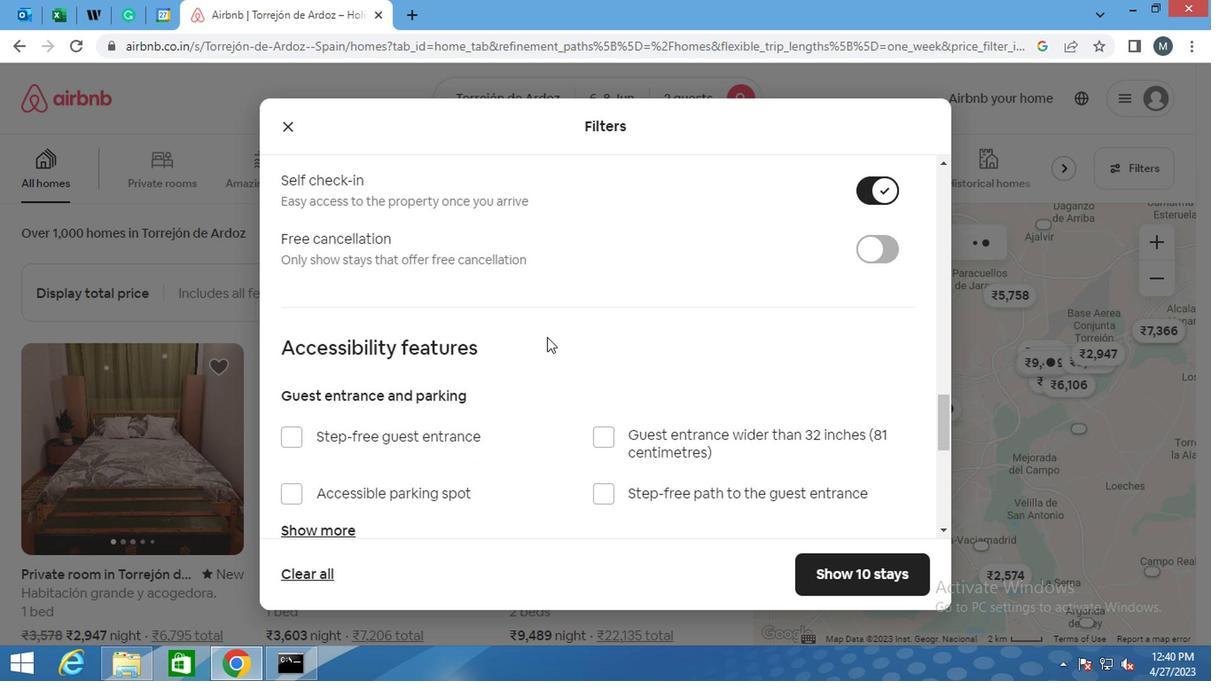
Action: Mouse scrolled (510, 342) with delta (0, -1)
Screenshot: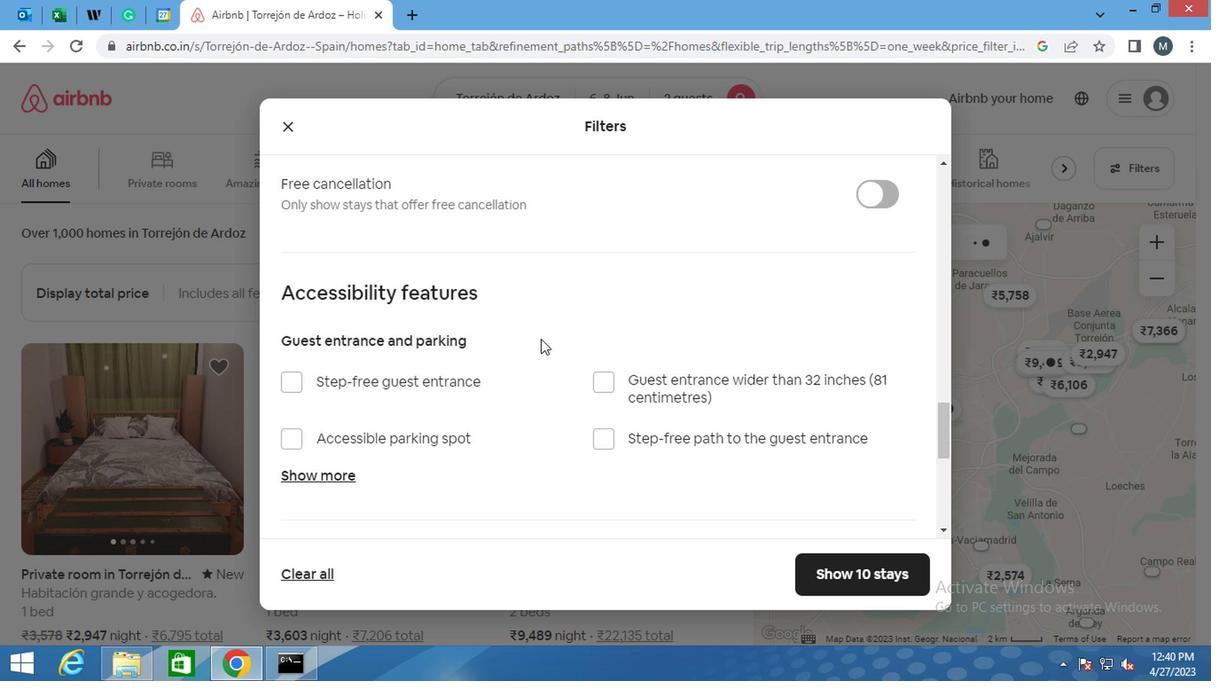 
Action: Mouse moved to (509, 344)
Screenshot: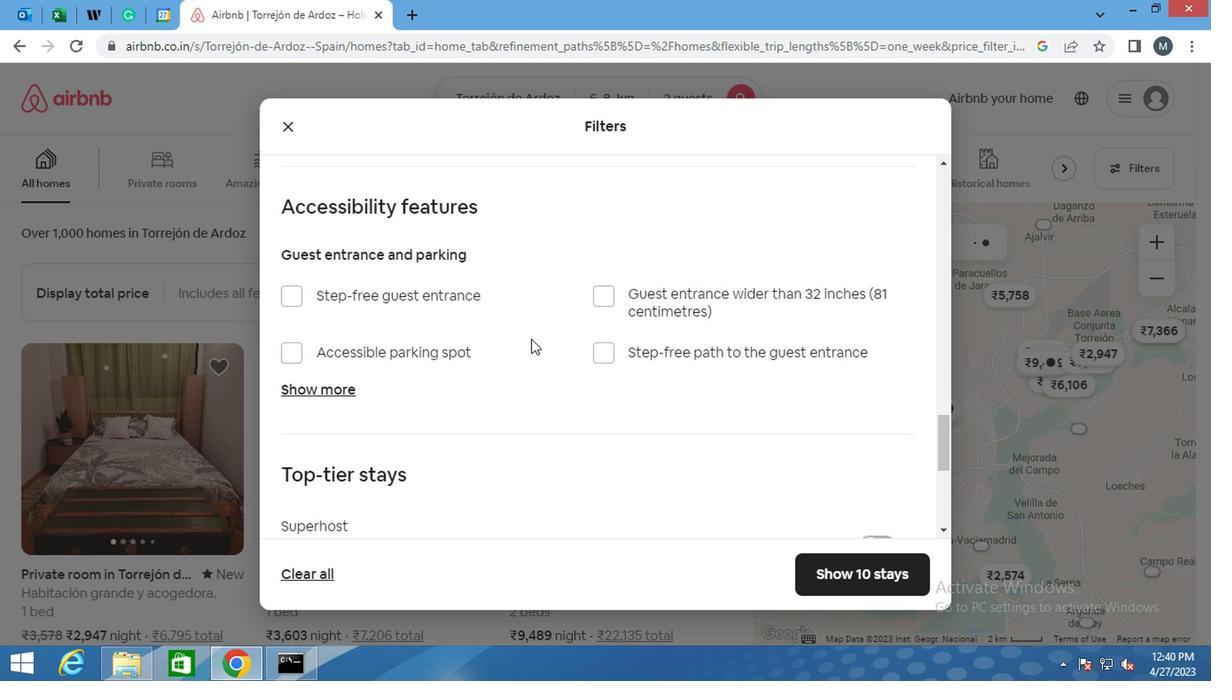 
Action: Mouse scrolled (509, 343) with delta (0, 0)
Screenshot: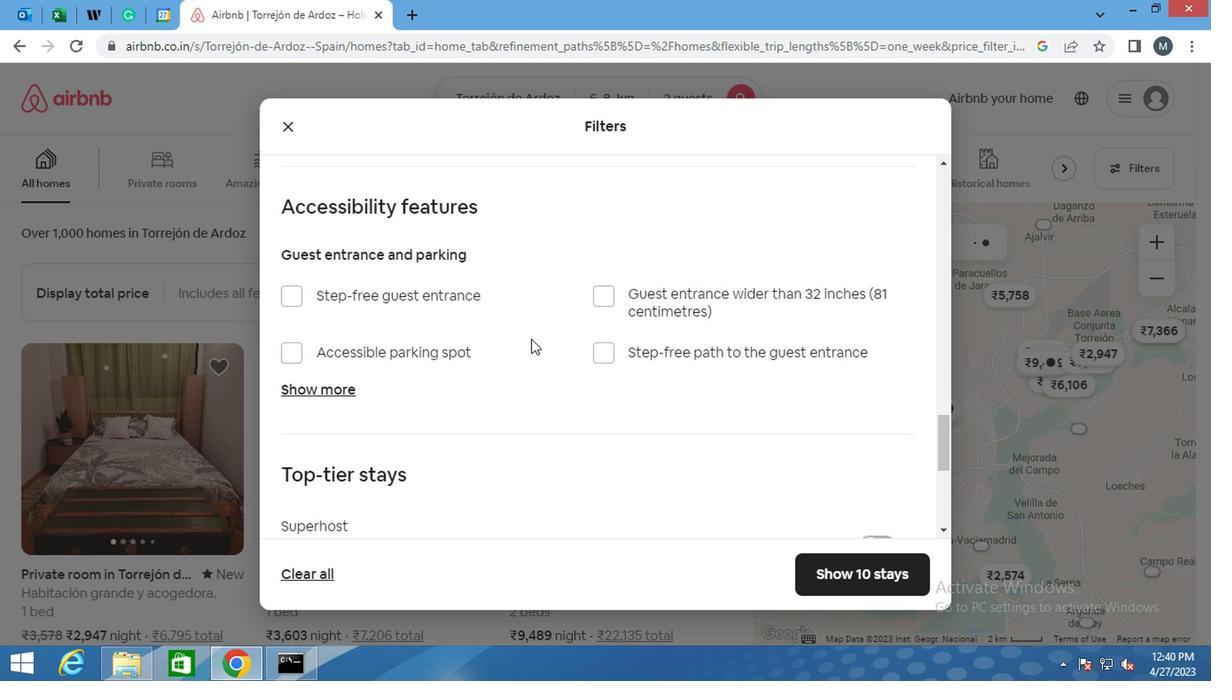 
Action: Mouse moved to (286, 415)
Screenshot: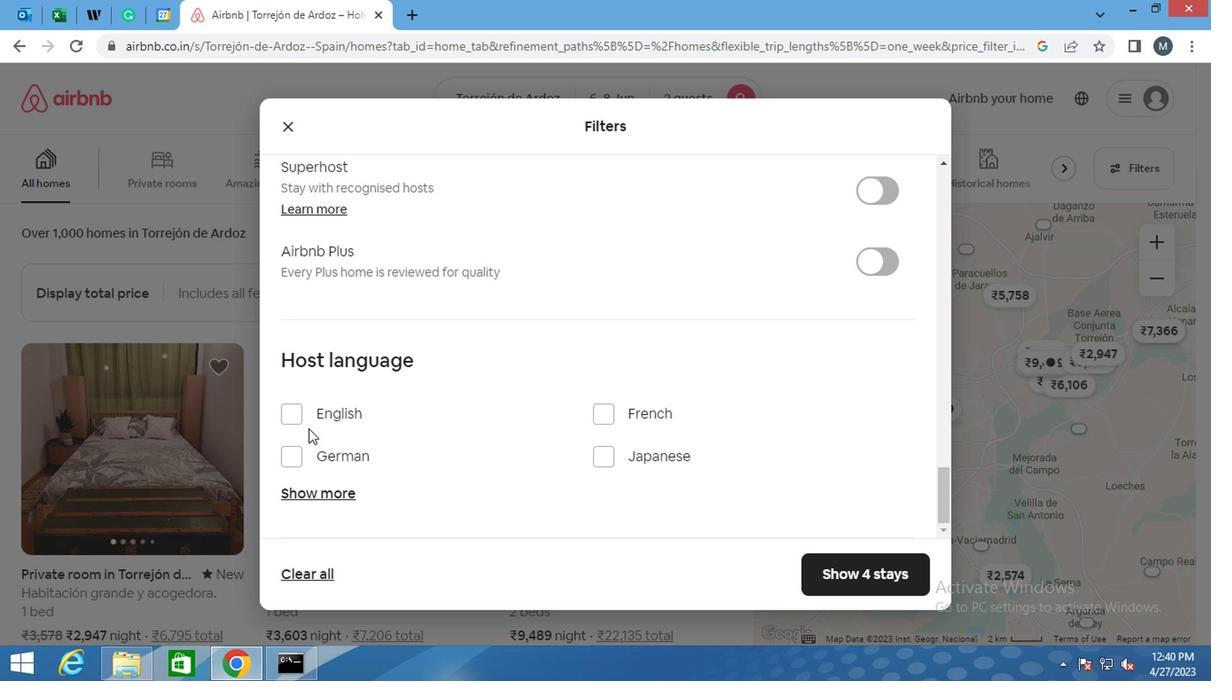 
Action: Mouse pressed left at (286, 415)
Screenshot: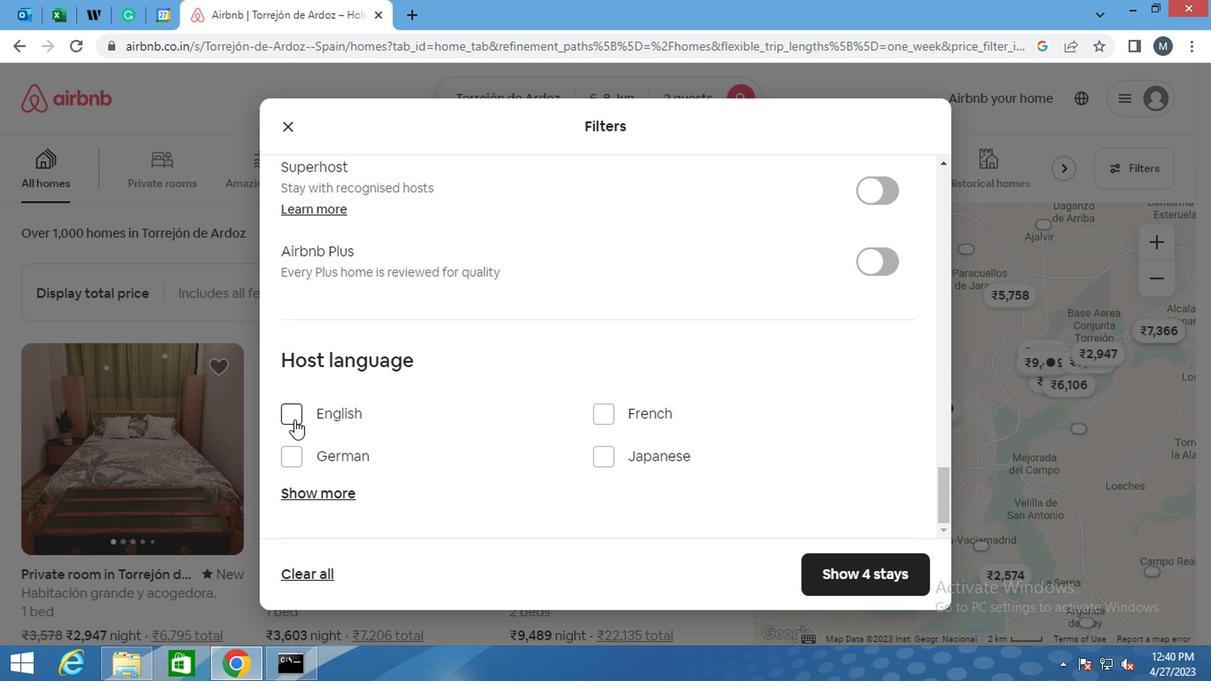 
Action: Mouse moved to (844, 564)
Screenshot: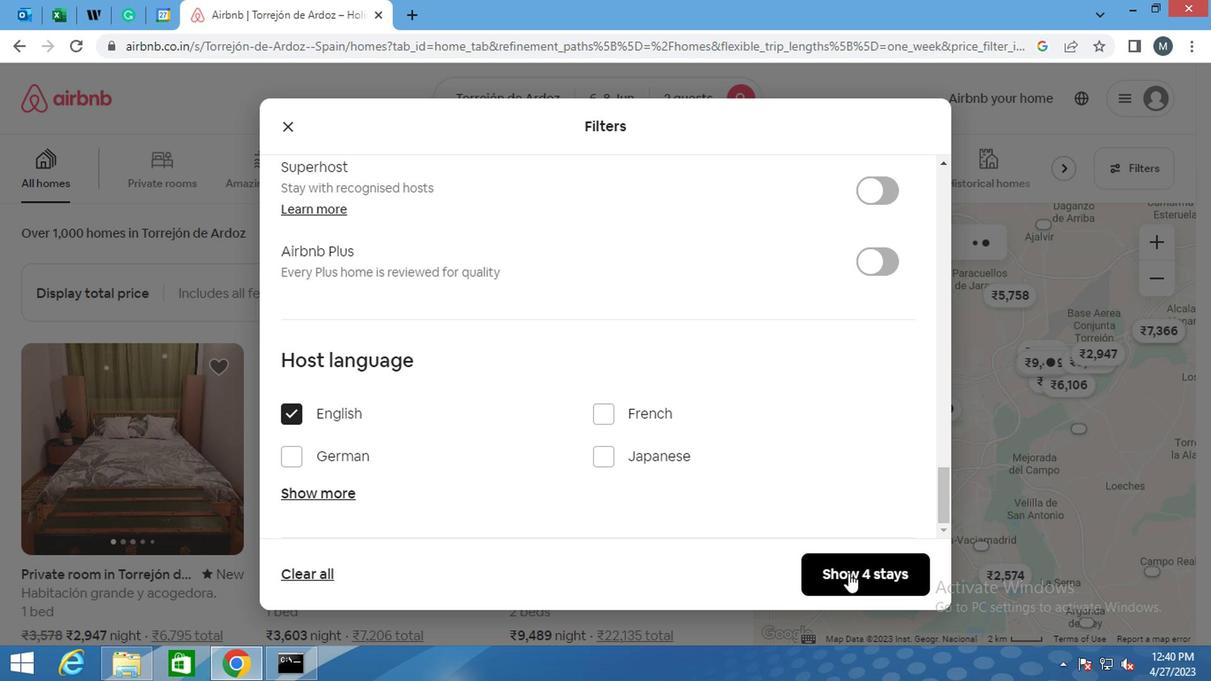 
Action: Mouse pressed left at (844, 564)
Screenshot: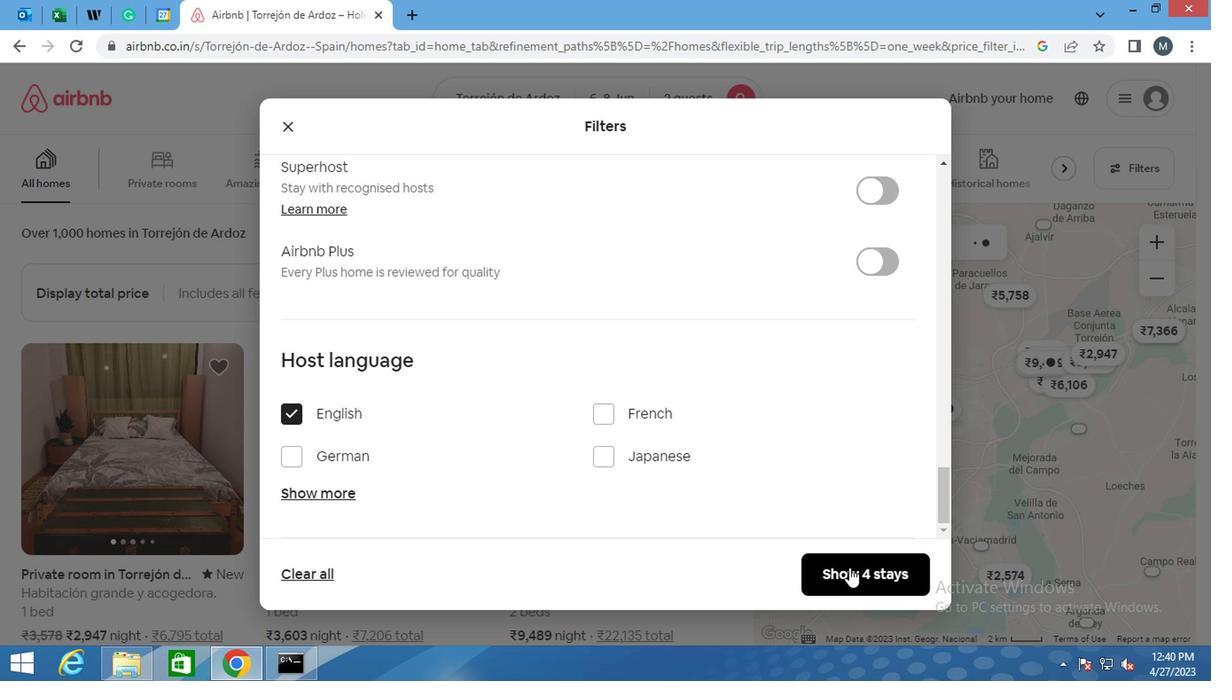 
Action: Mouse moved to (841, 564)
Screenshot: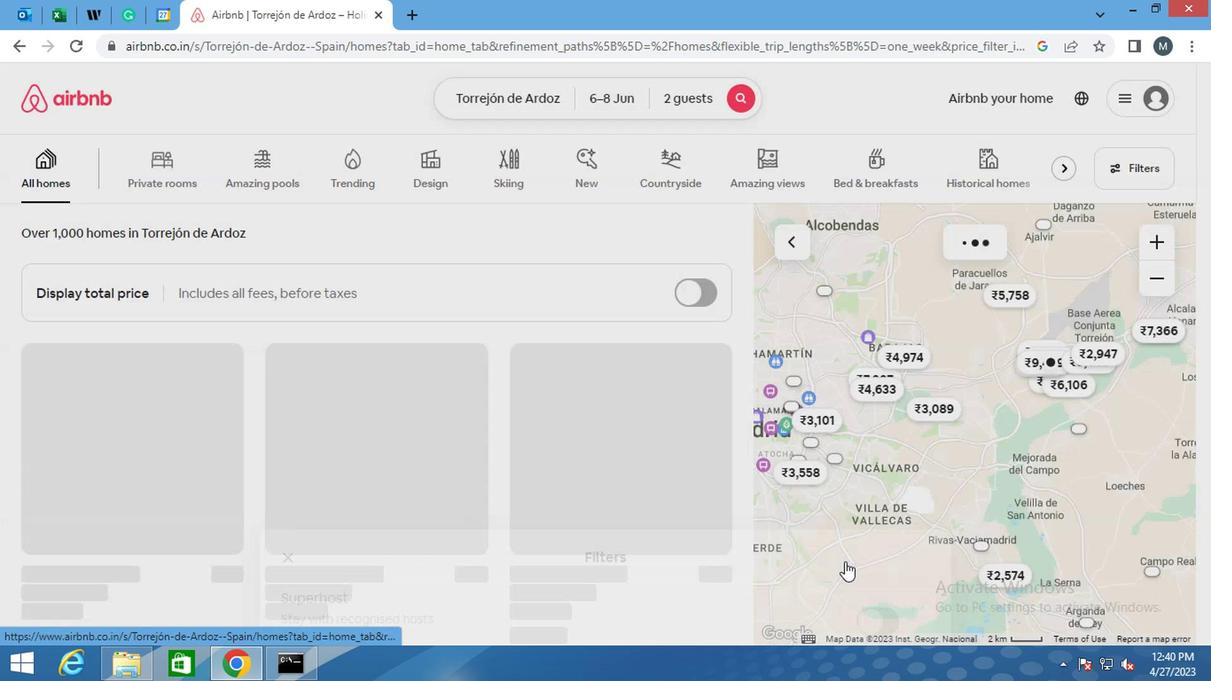 
